 Task: Look for space in Penukonda, India from 9th June, 2023 to 11th June, 2023 for 2 adults in price range Rs.6000 to Rs.10000. Place can be entire place with 2 bedrooms having 2 beds and 1 bathroom. Property type can be house, flat, guest house. Amenities needed are: wifi. Booking option can be shelf check-in. Required host language is English.
Action: Mouse moved to (518, 73)
Screenshot: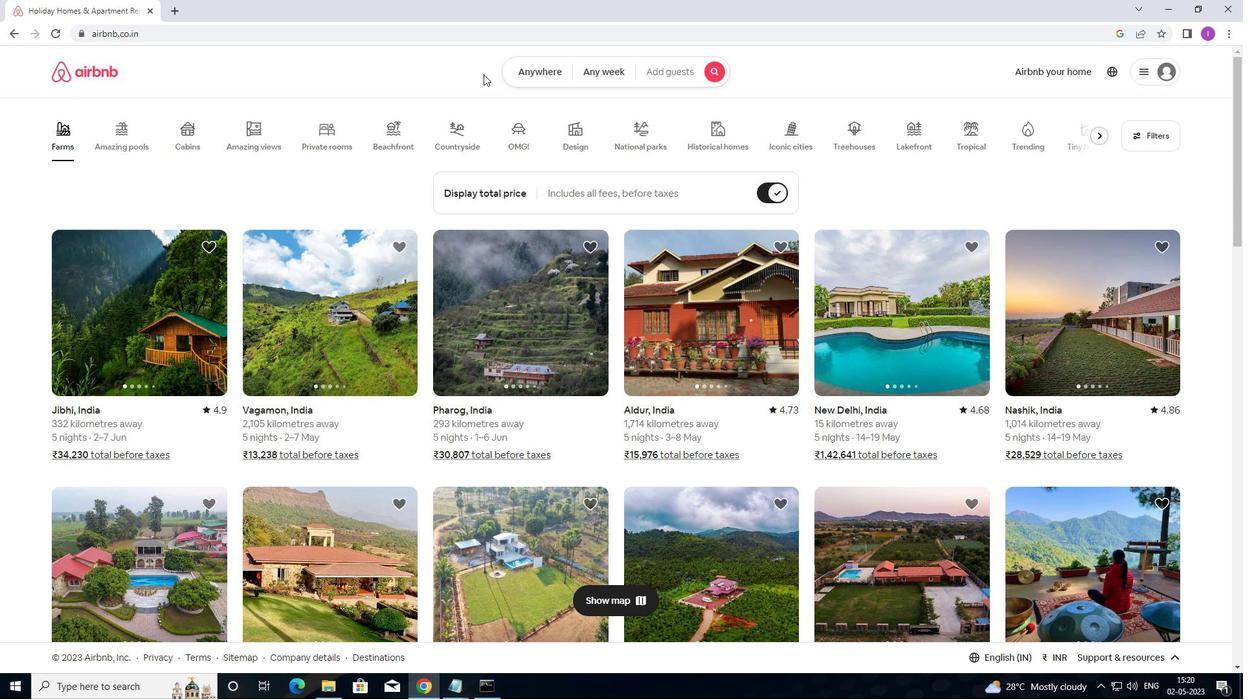 
Action: Mouse pressed left at (518, 73)
Screenshot: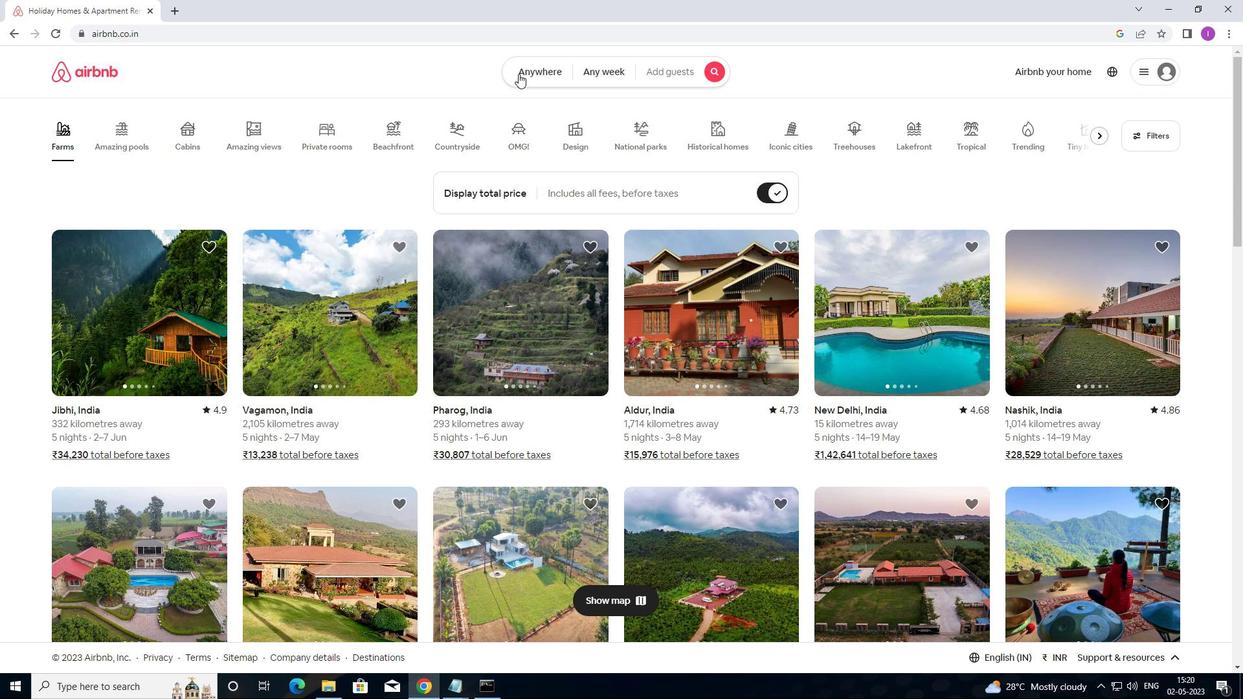 
Action: Mouse moved to (475, 132)
Screenshot: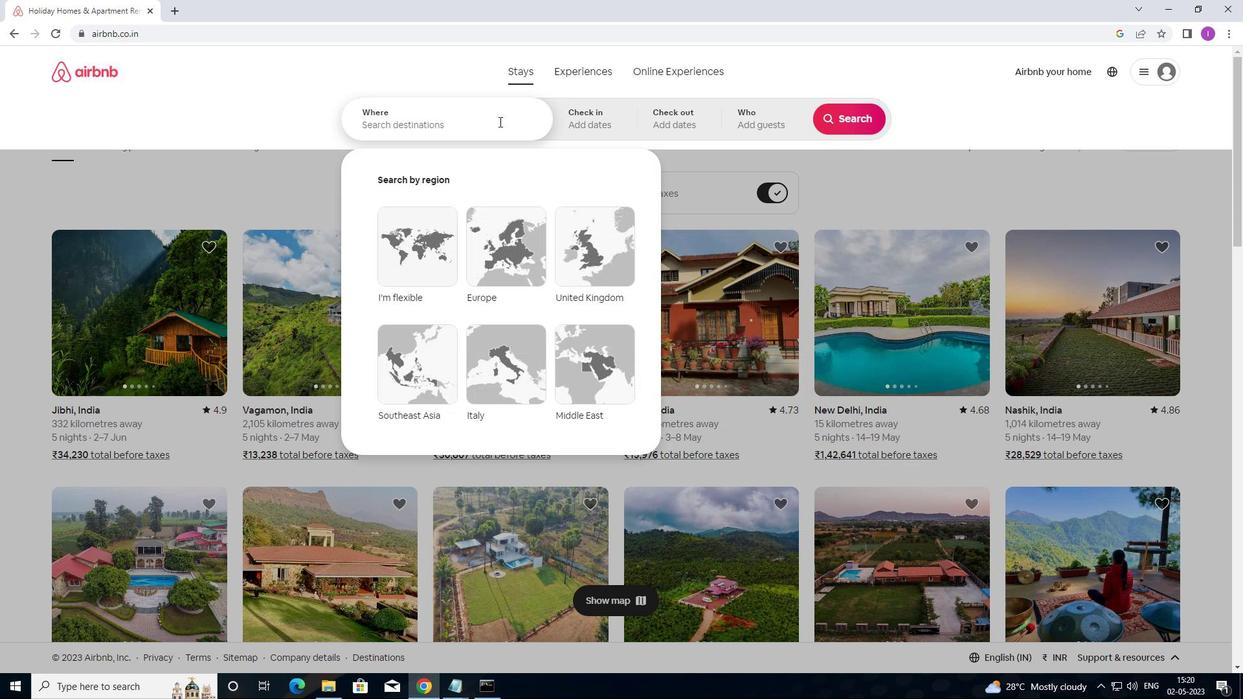 
Action: Mouse pressed left at (475, 132)
Screenshot: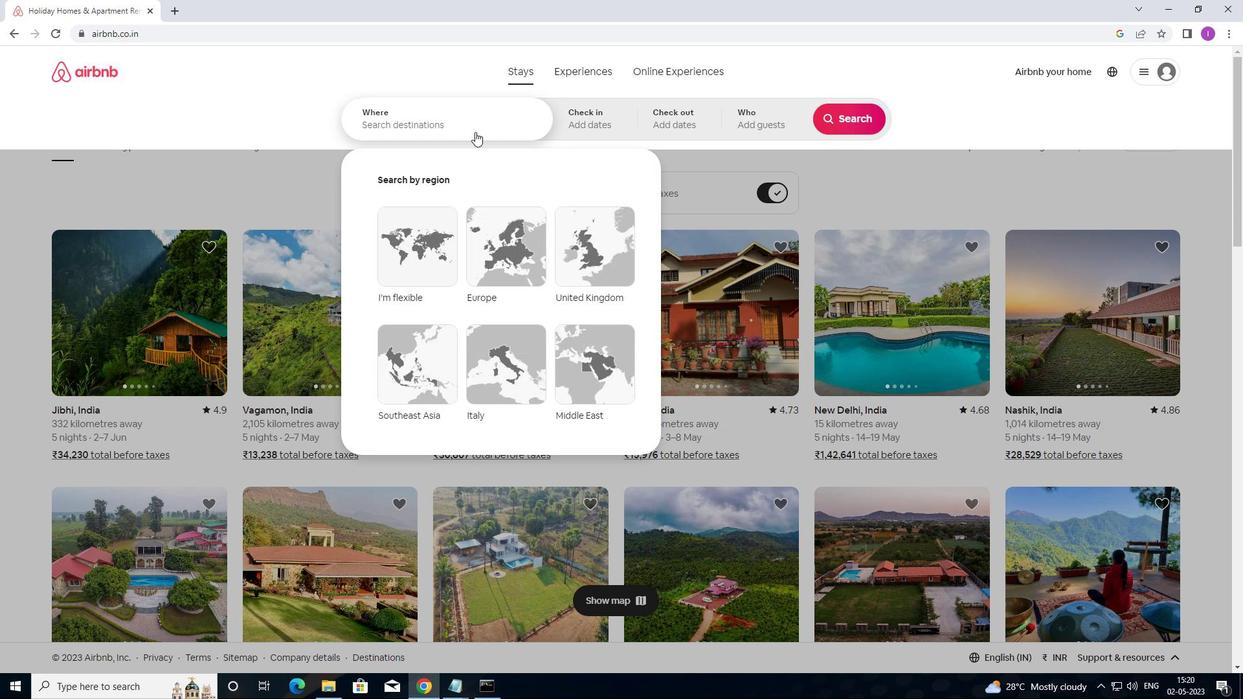
Action: Mouse moved to (433, 159)
Screenshot: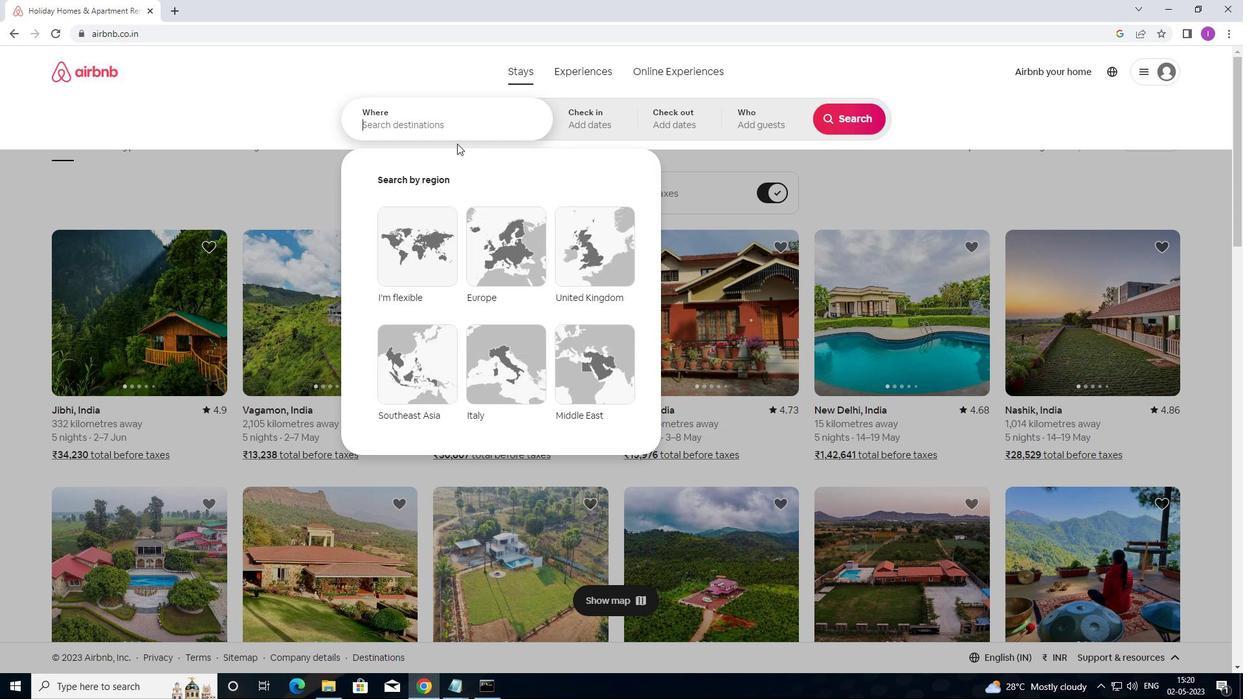 
Action: Key pressed <Key.shift>PENUKONDA,<Key.shift>INDIA
Screenshot: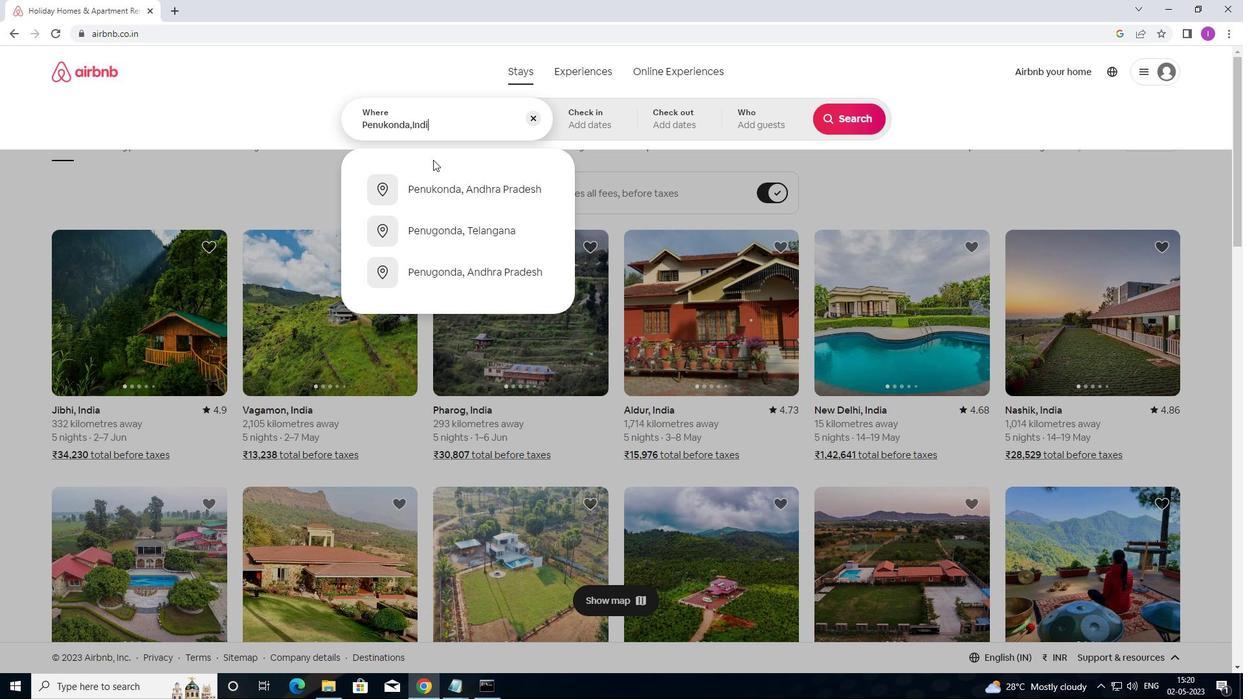 
Action: Mouse moved to (615, 110)
Screenshot: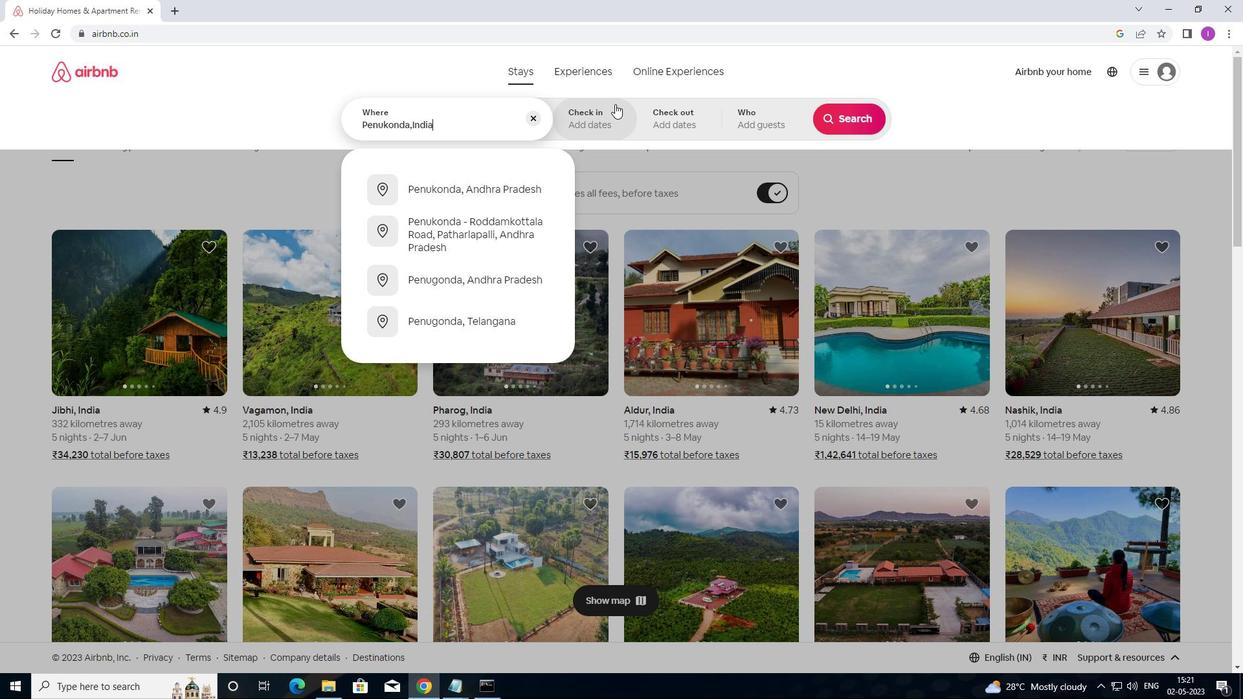 
Action: Mouse pressed left at (615, 110)
Screenshot: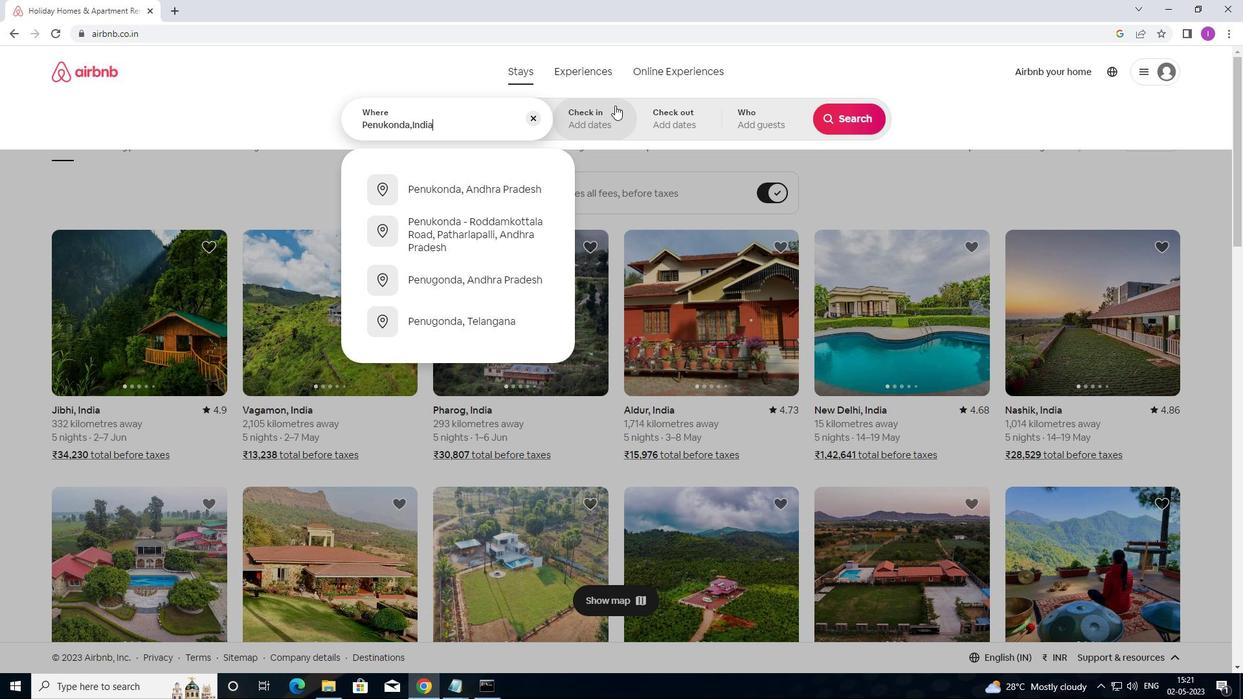 
Action: Mouse moved to (809, 312)
Screenshot: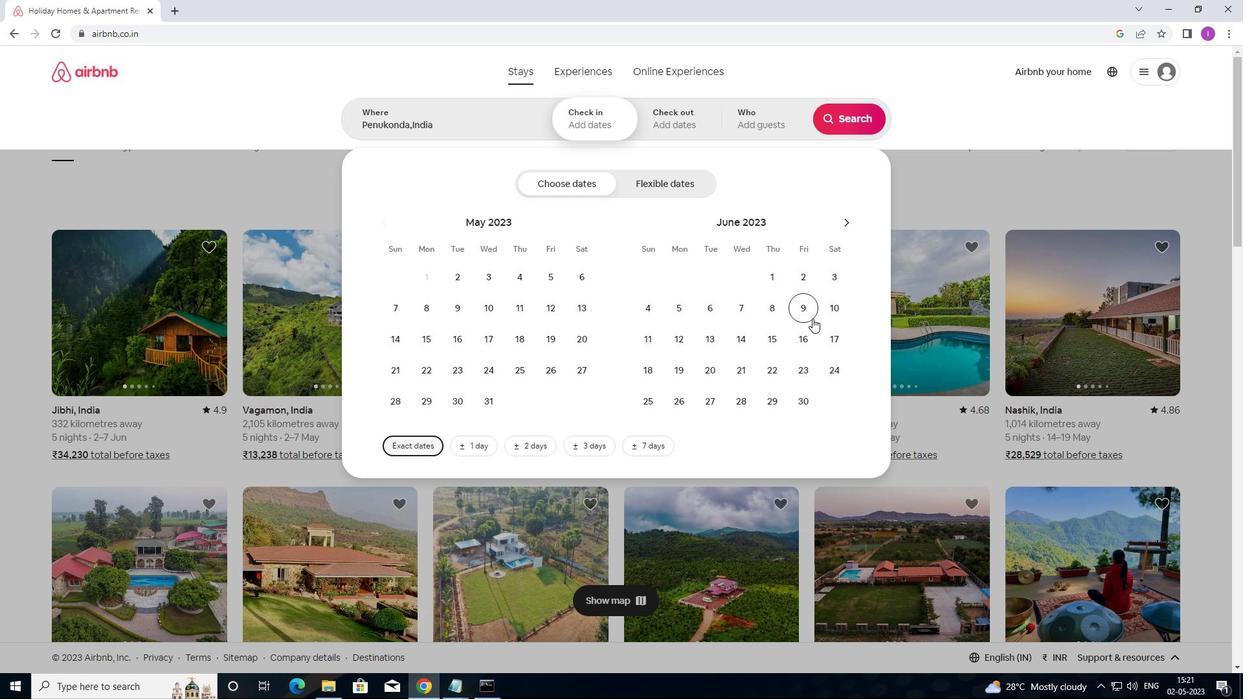 
Action: Mouse pressed left at (809, 312)
Screenshot: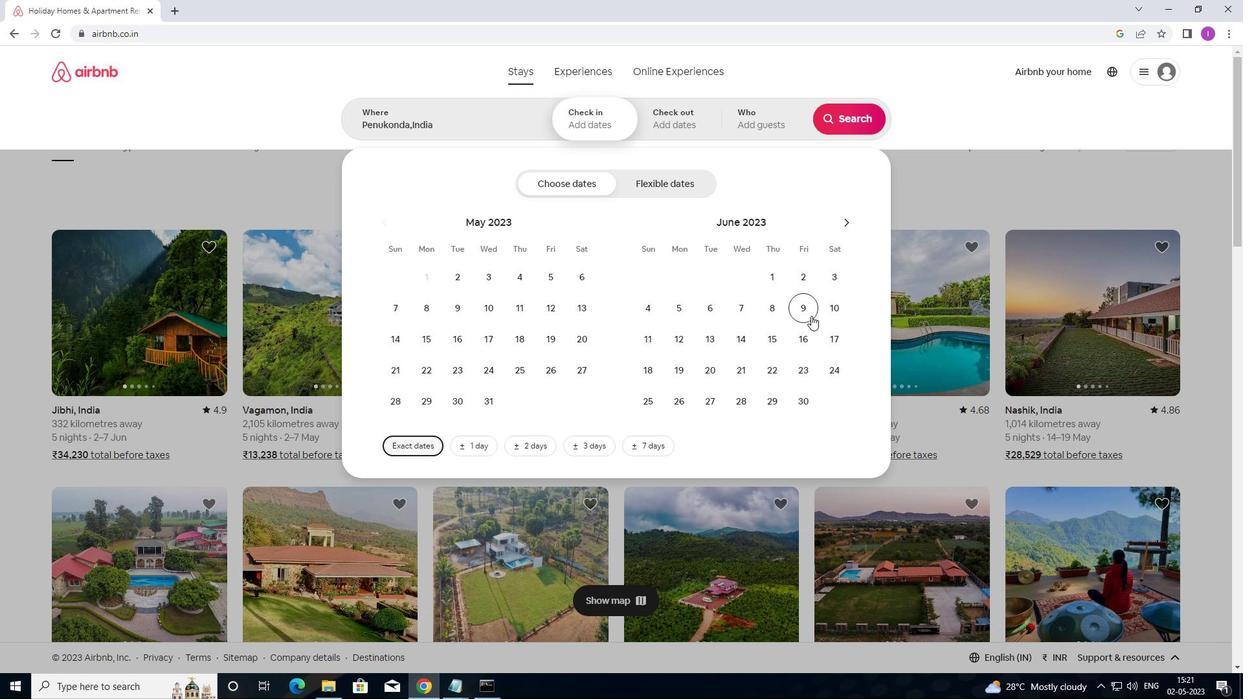 
Action: Mouse moved to (645, 341)
Screenshot: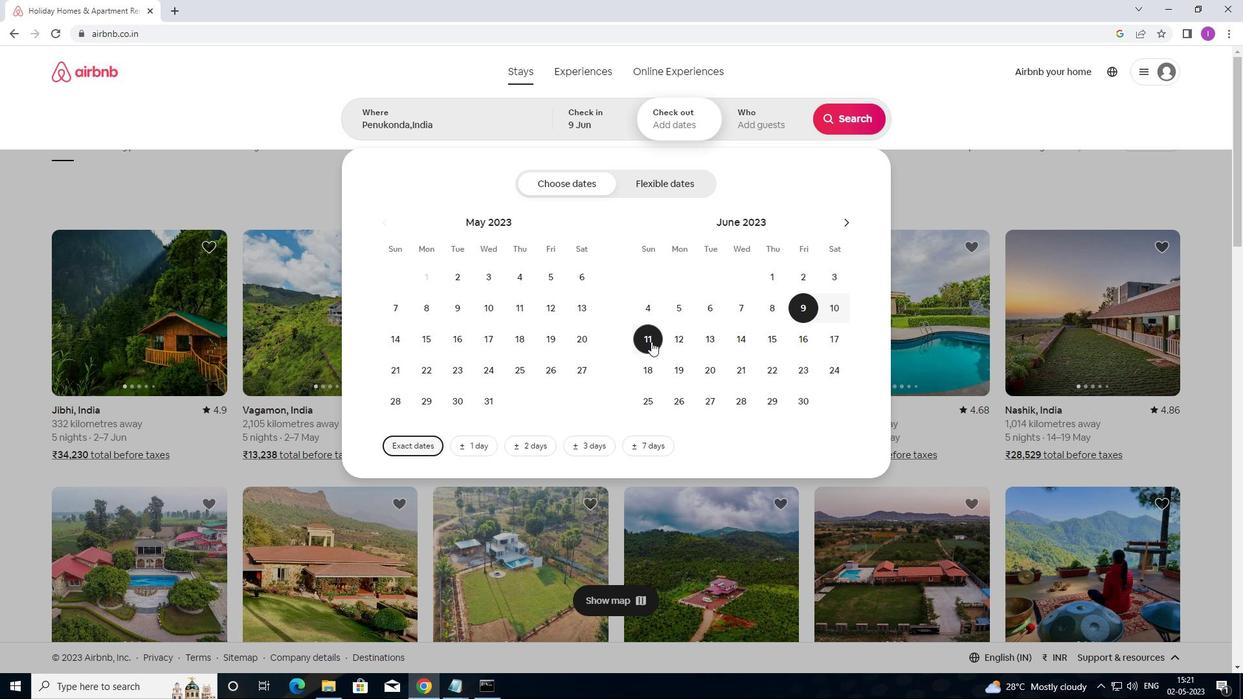 
Action: Mouse pressed left at (645, 341)
Screenshot: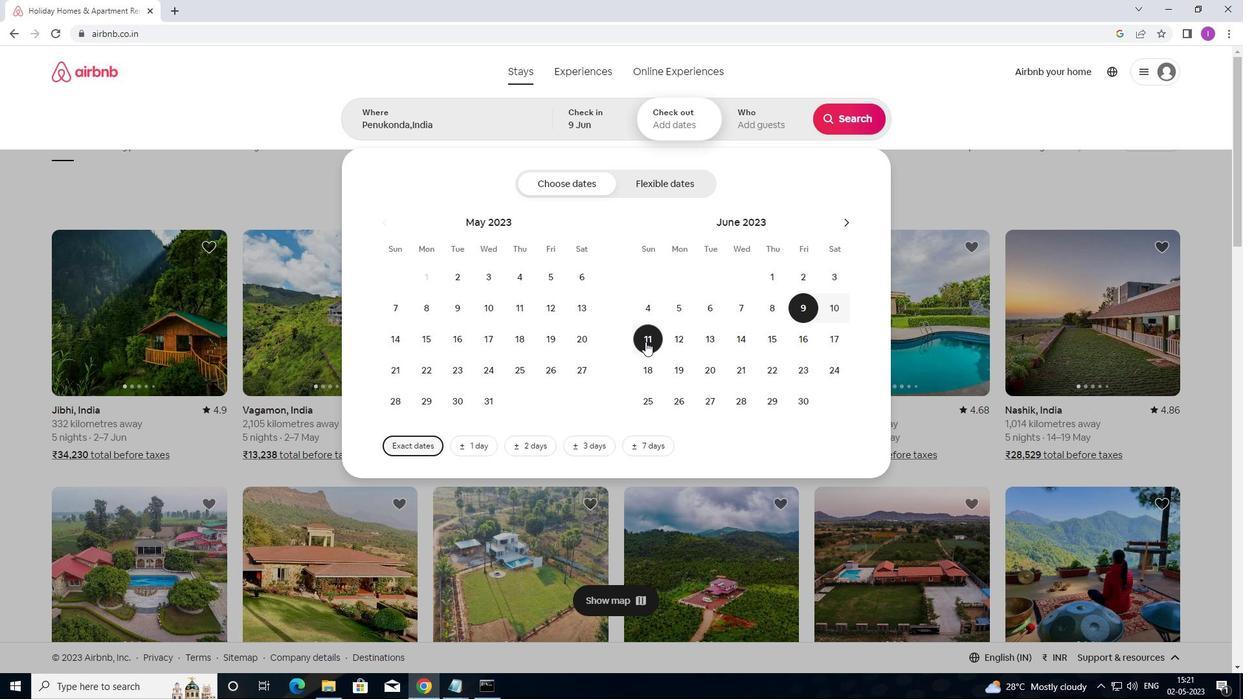 
Action: Mouse moved to (743, 121)
Screenshot: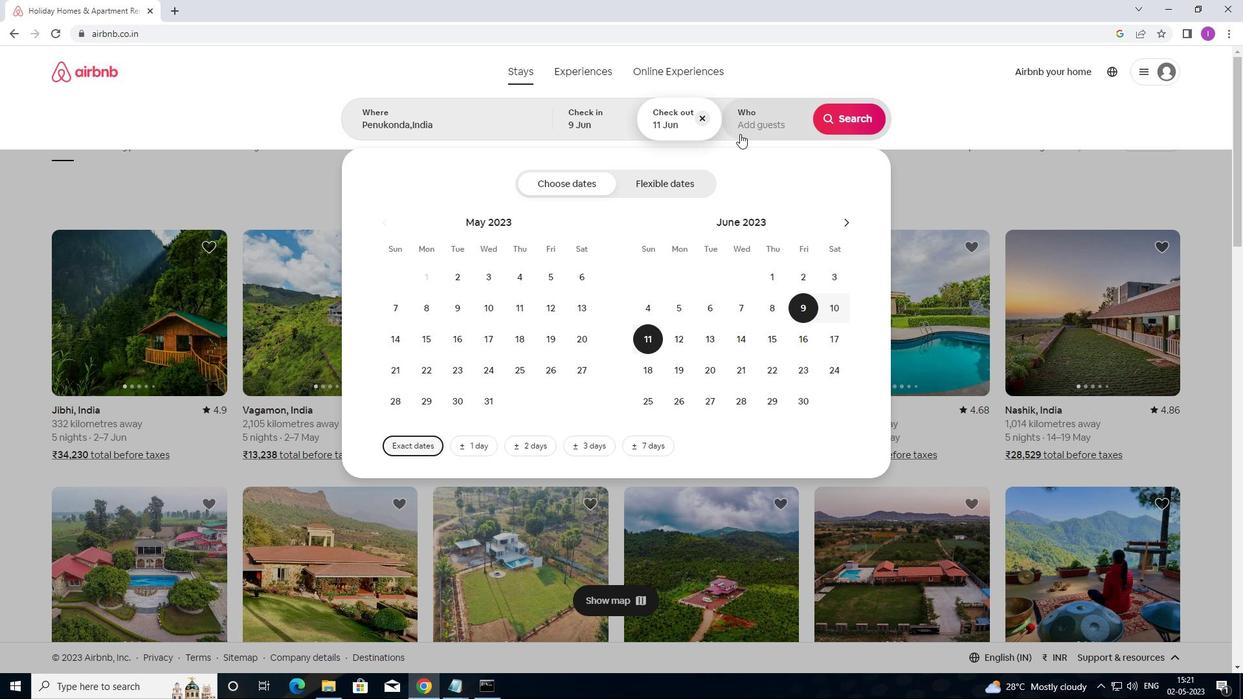 
Action: Mouse pressed left at (743, 121)
Screenshot: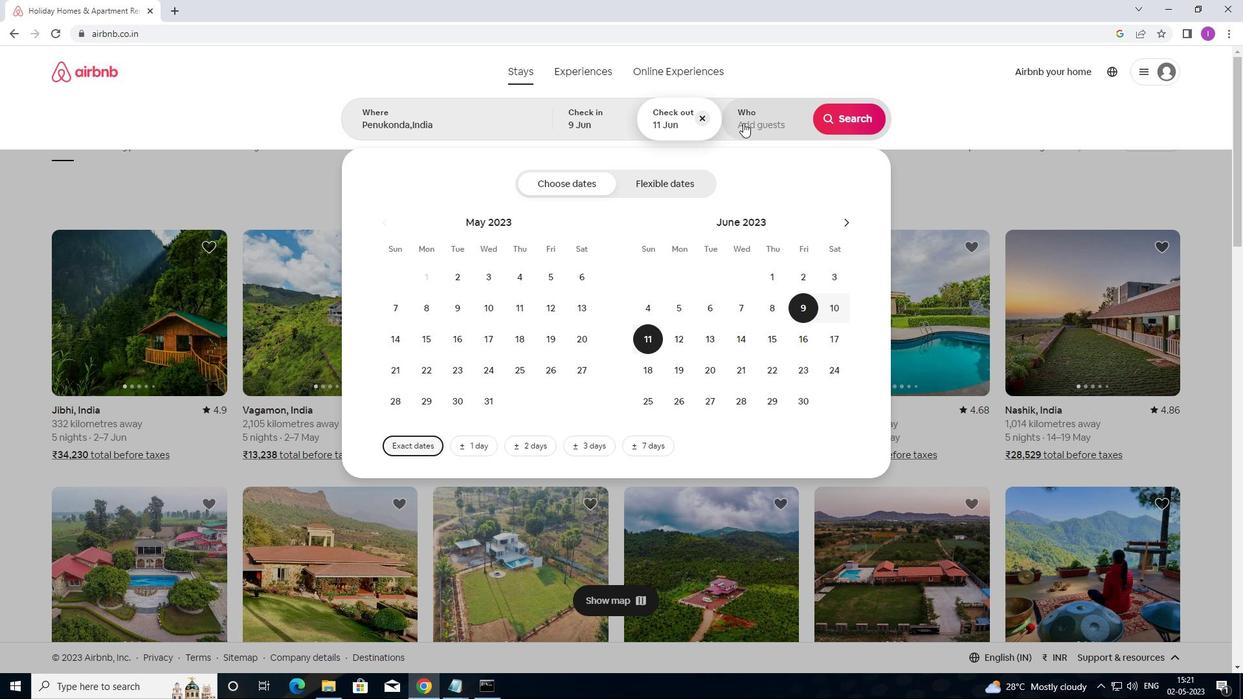 
Action: Mouse moved to (855, 188)
Screenshot: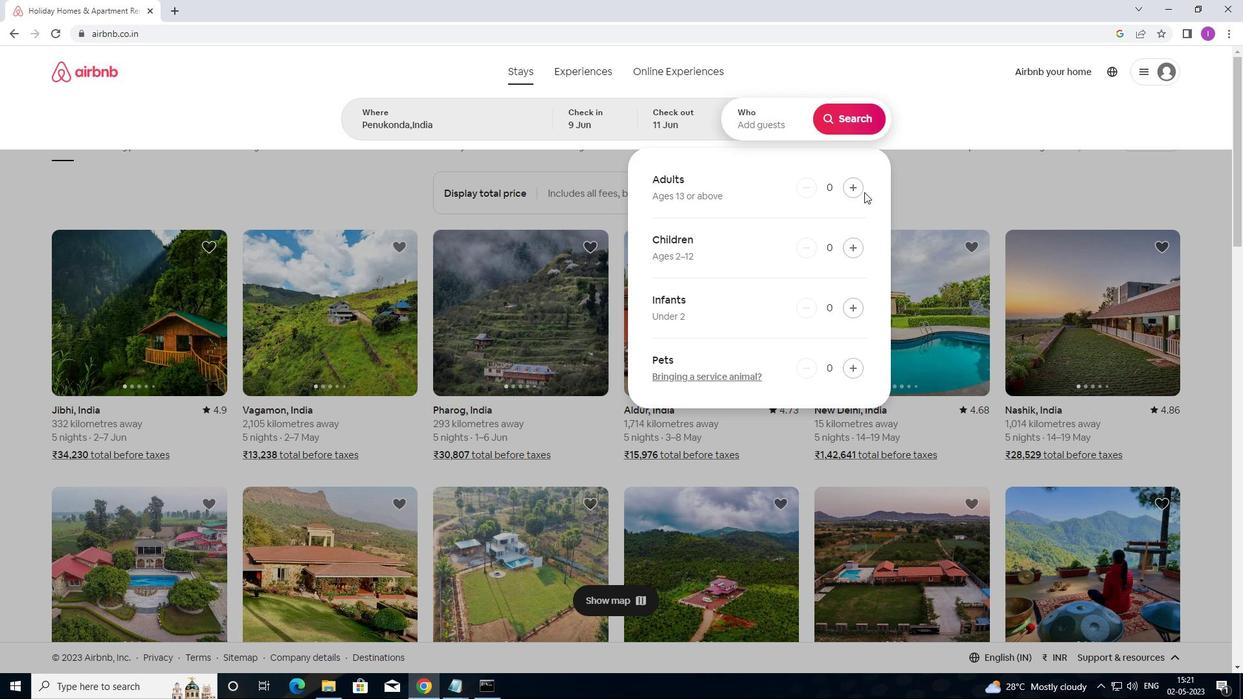 
Action: Mouse pressed left at (855, 188)
Screenshot: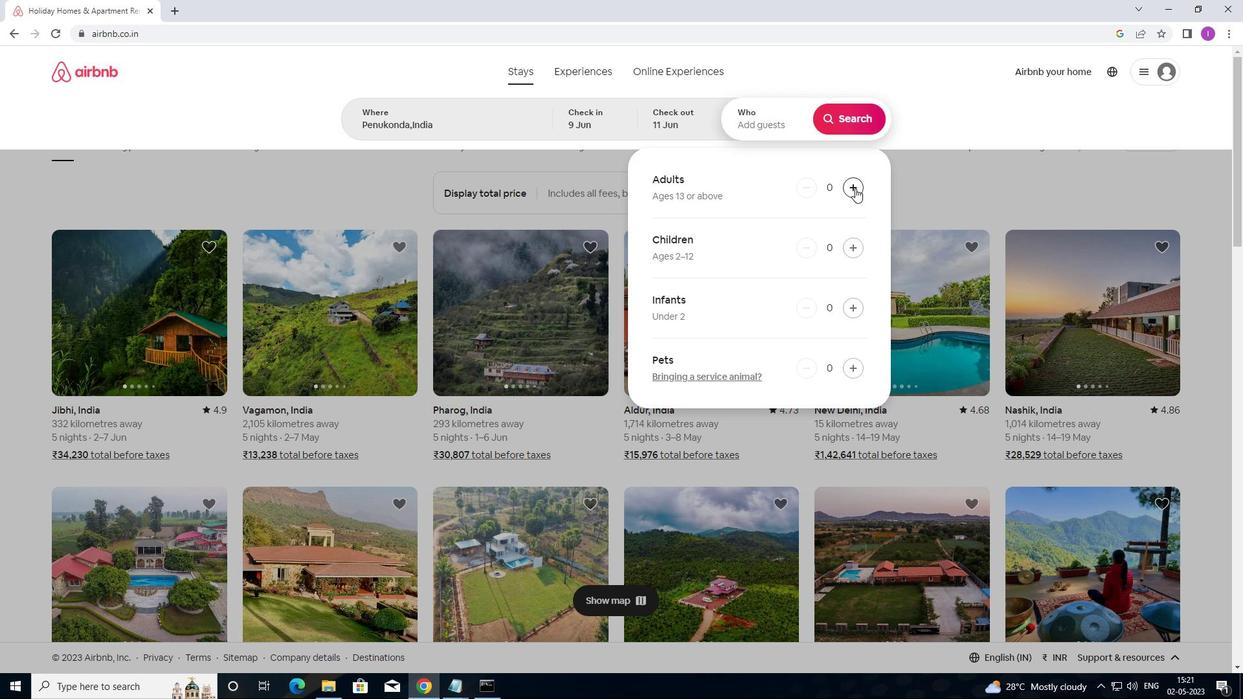
Action: Mouse pressed left at (855, 188)
Screenshot: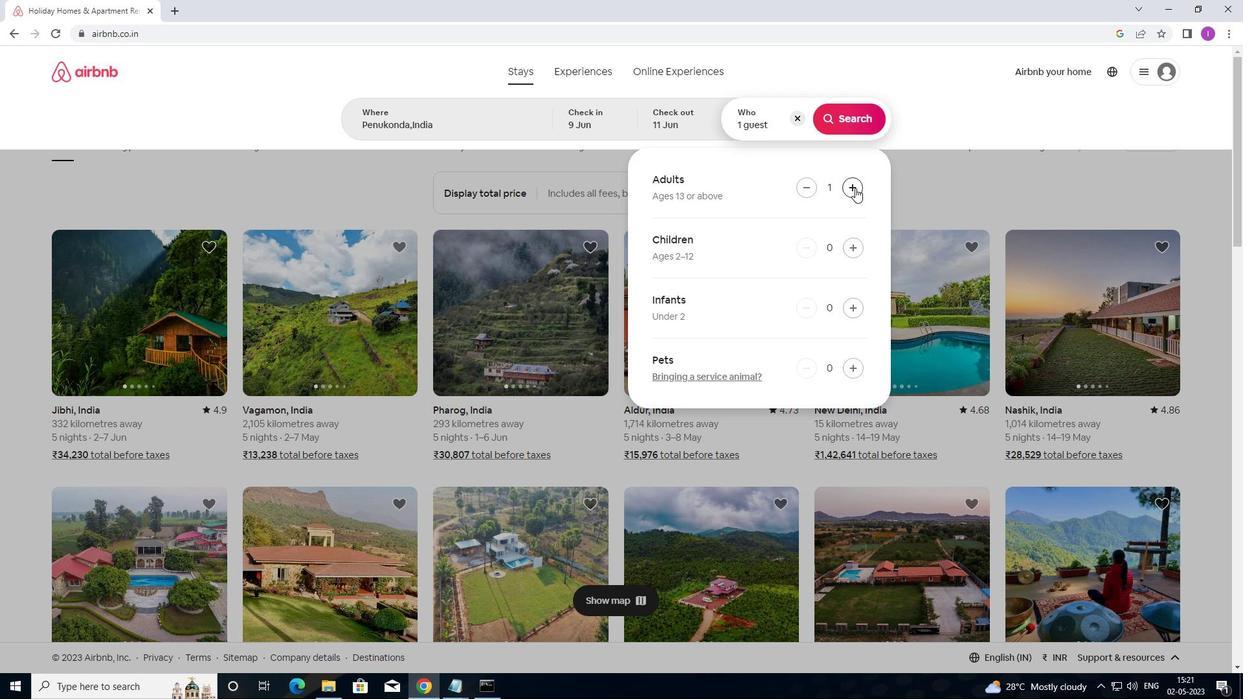 
Action: Mouse moved to (847, 119)
Screenshot: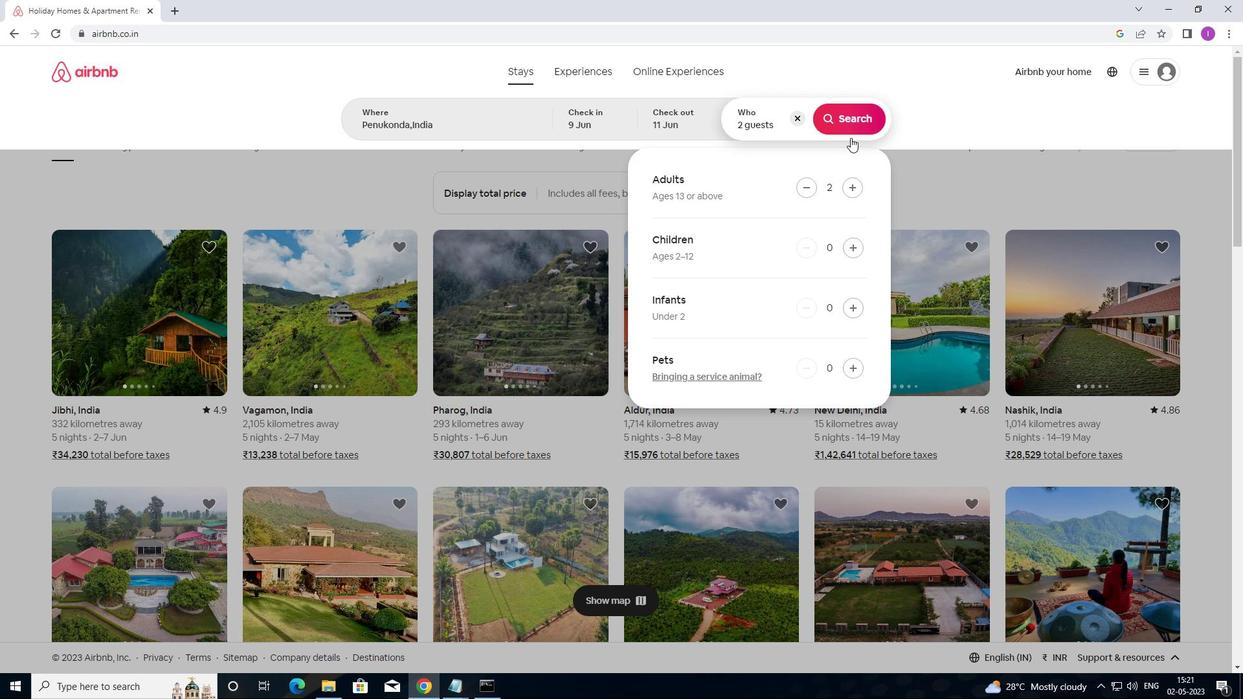 
Action: Mouse pressed left at (847, 119)
Screenshot: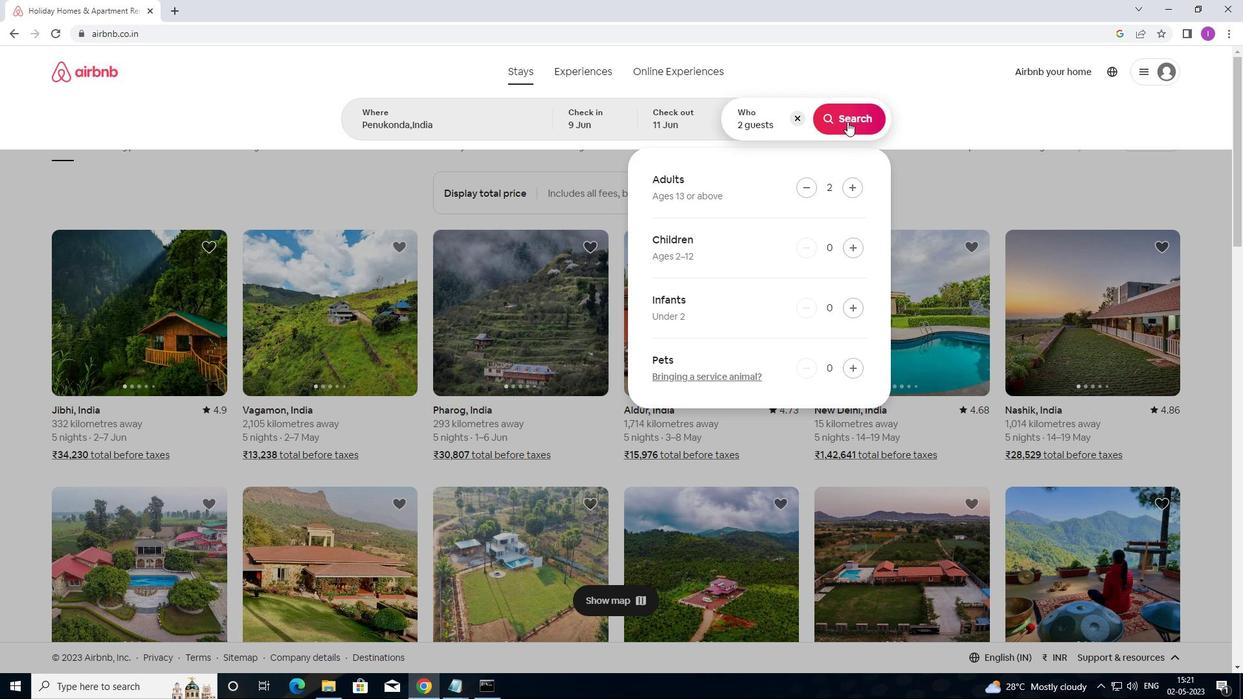 
Action: Mouse moved to (1173, 123)
Screenshot: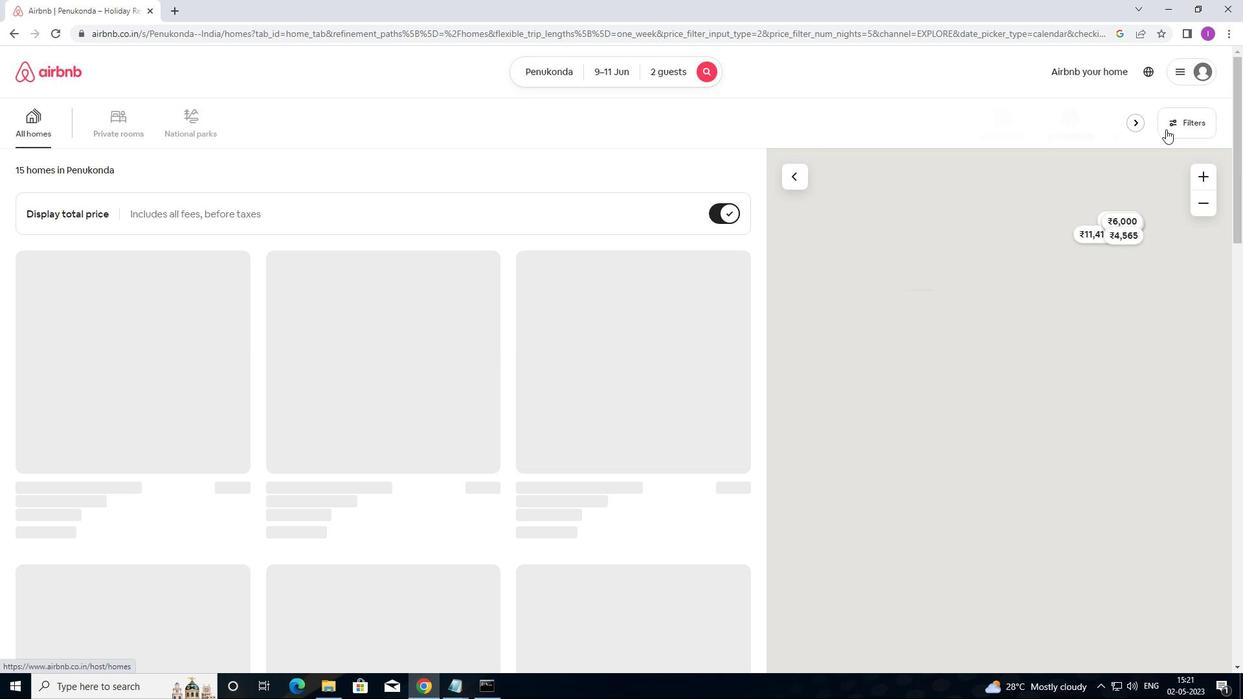 
Action: Mouse pressed left at (1173, 123)
Screenshot: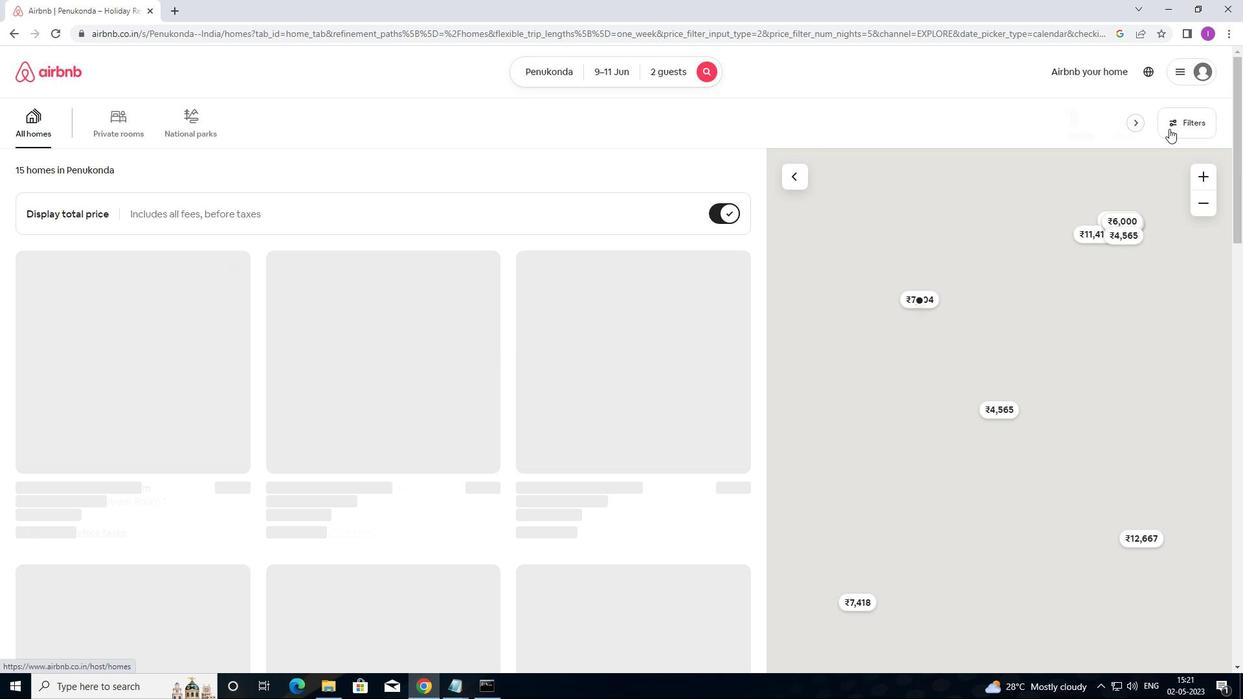 
Action: Mouse moved to (463, 290)
Screenshot: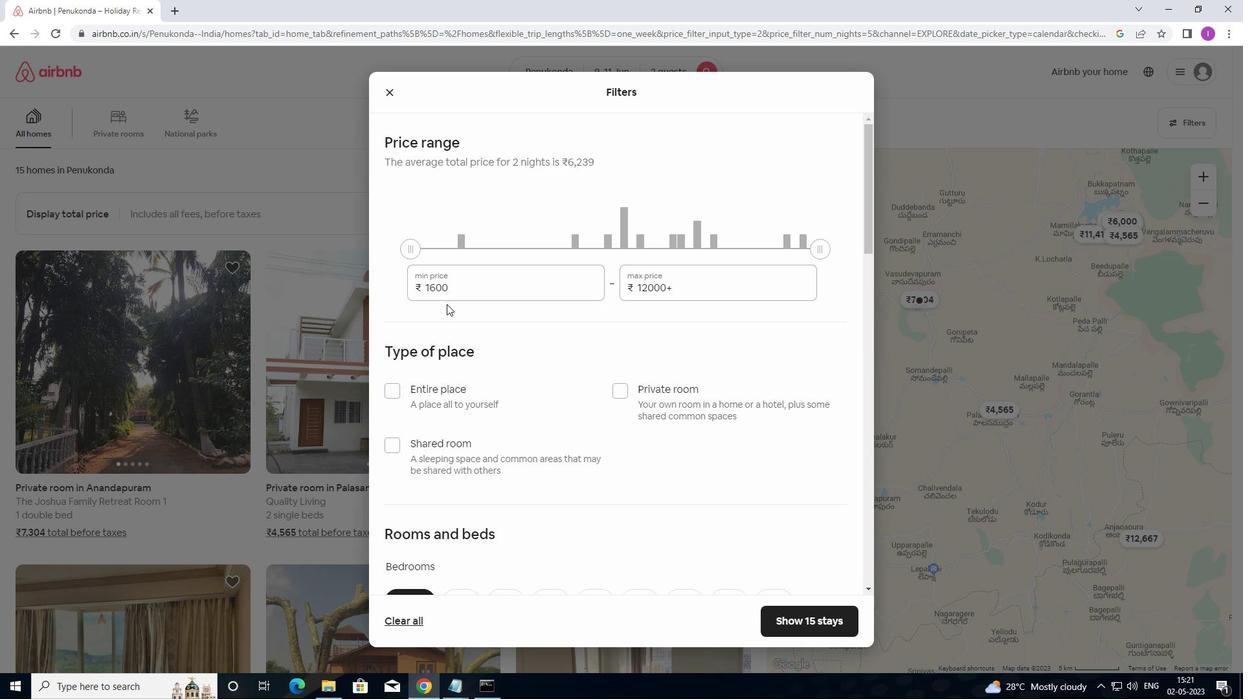 
Action: Mouse pressed left at (463, 290)
Screenshot: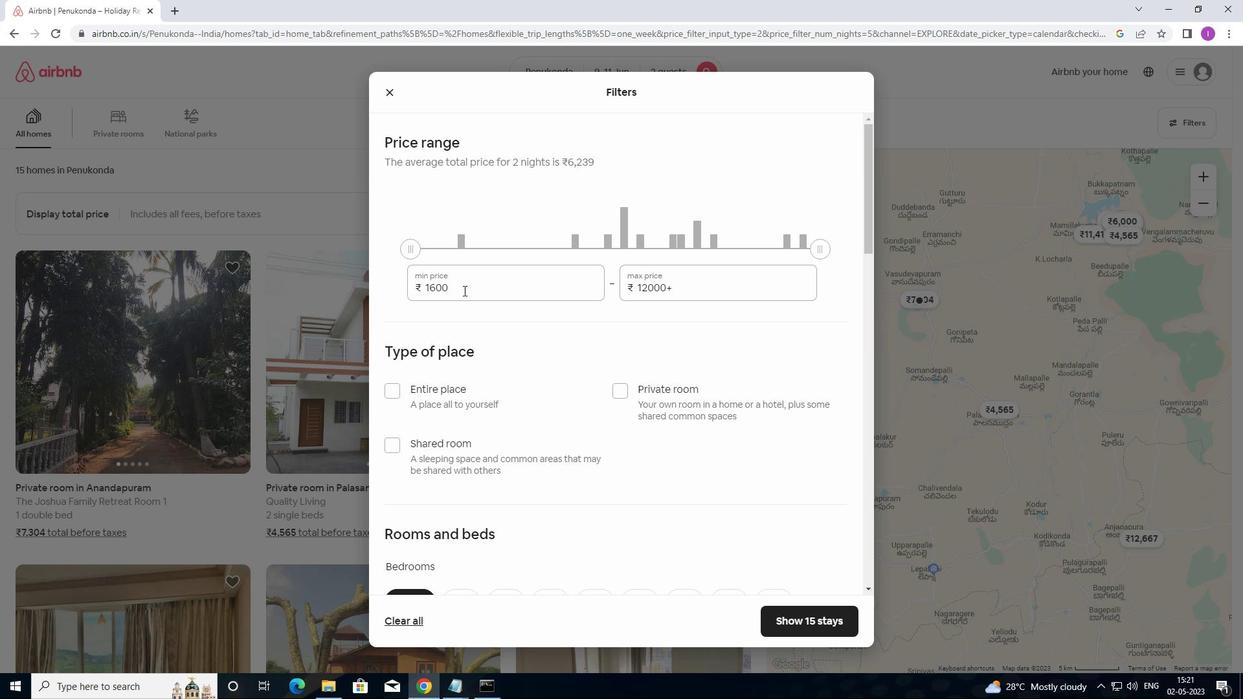 
Action: Mouse moved to (417, 279)
Screenshot: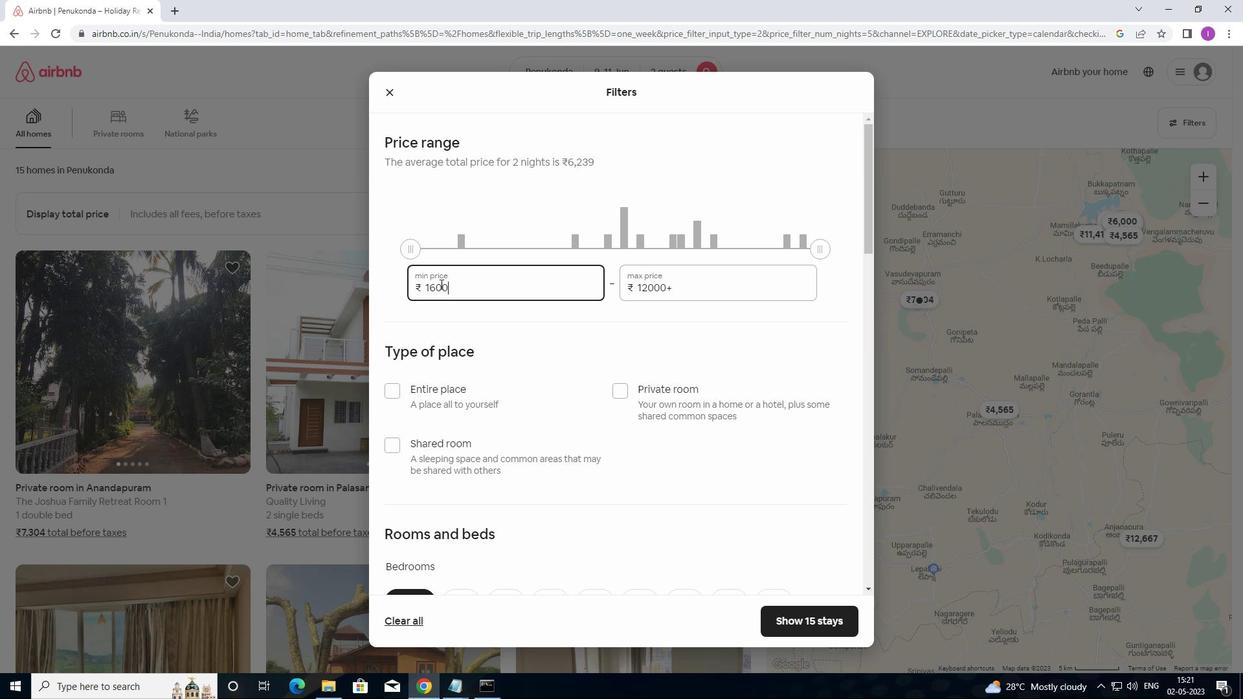 
Action: Key pressed 6000
Screenshot: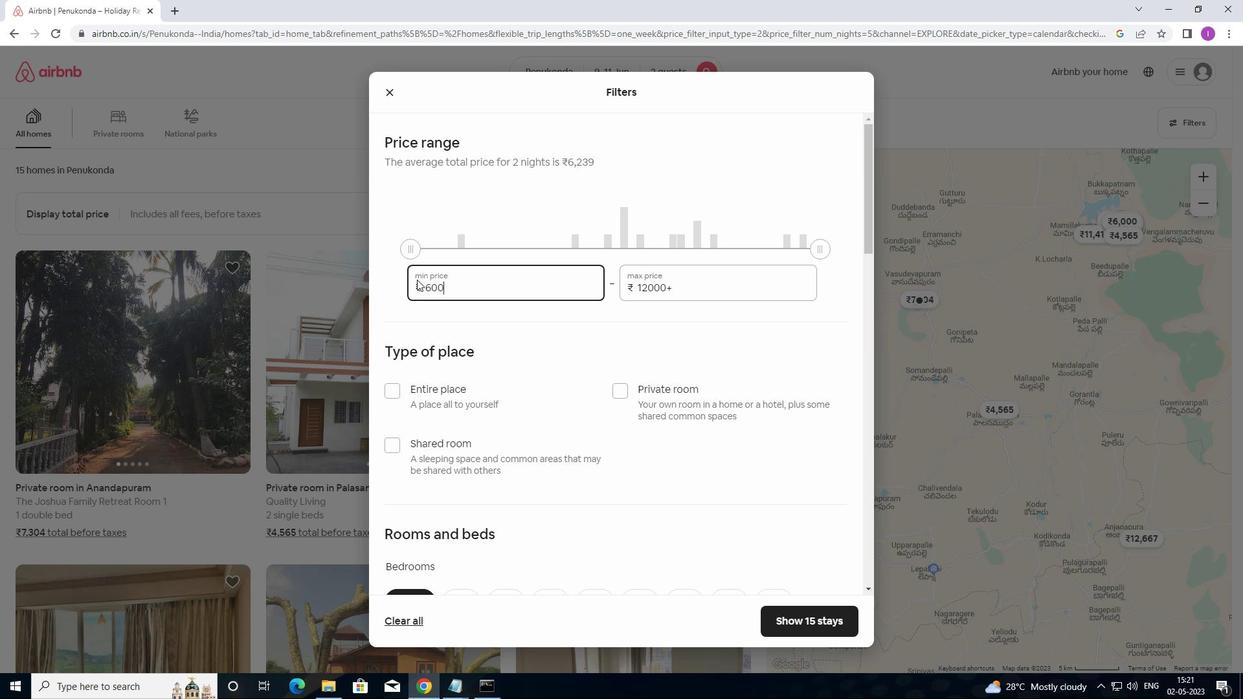 
Action: Mouse moved to (689, 286)
Screenshot: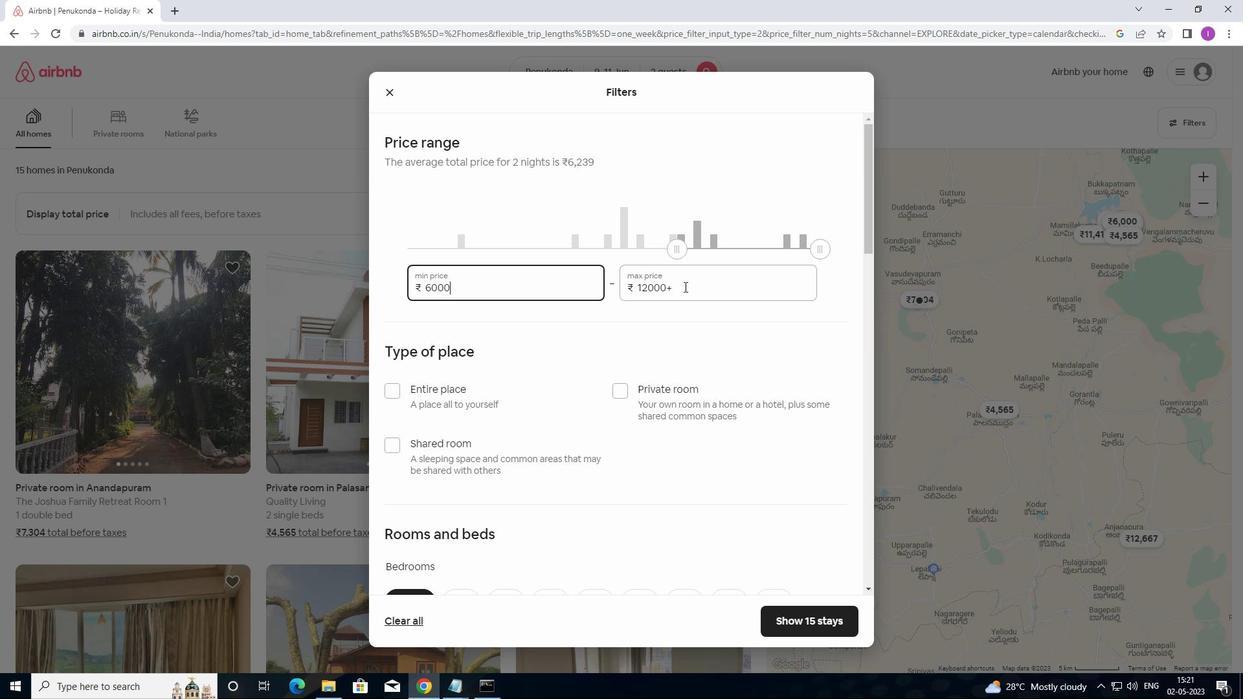 
Action: Mouse pressed left at (689, 286)
Screenshot: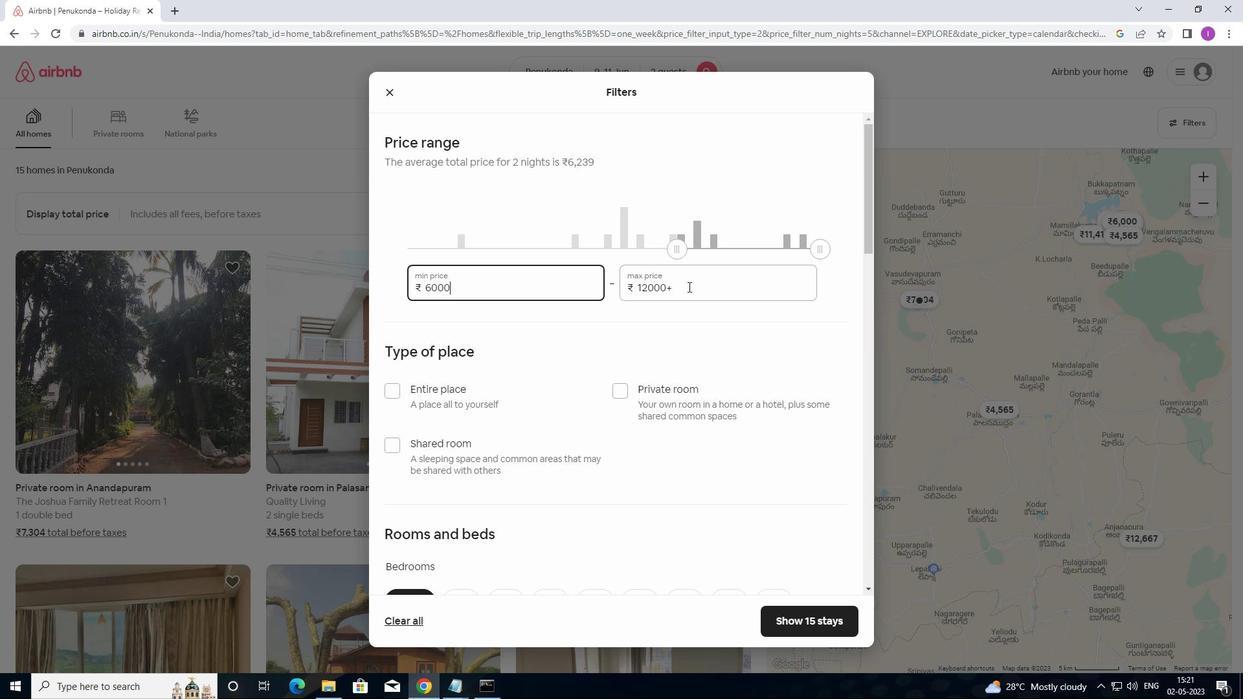 
Action: Mouse moved to (624, 297)
Screenshot: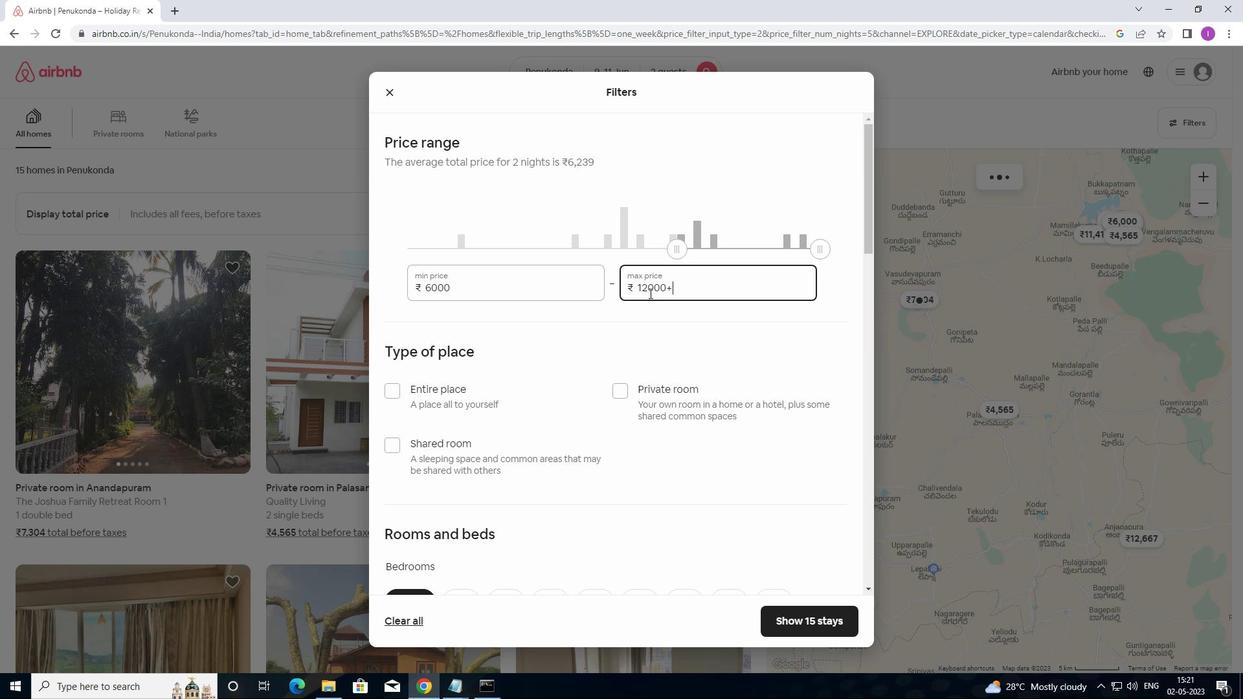
Action: Key pressed 10000
Screenshot: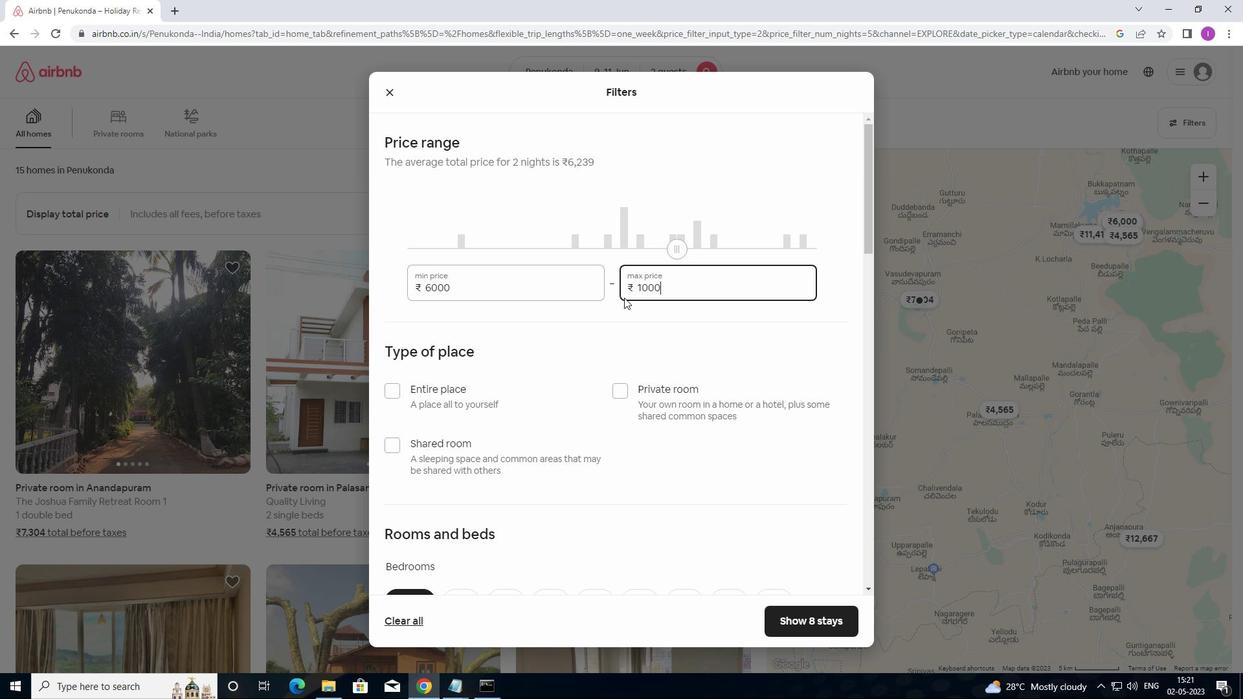 
Action: Mouse moved to (387, 389)
Screenshot: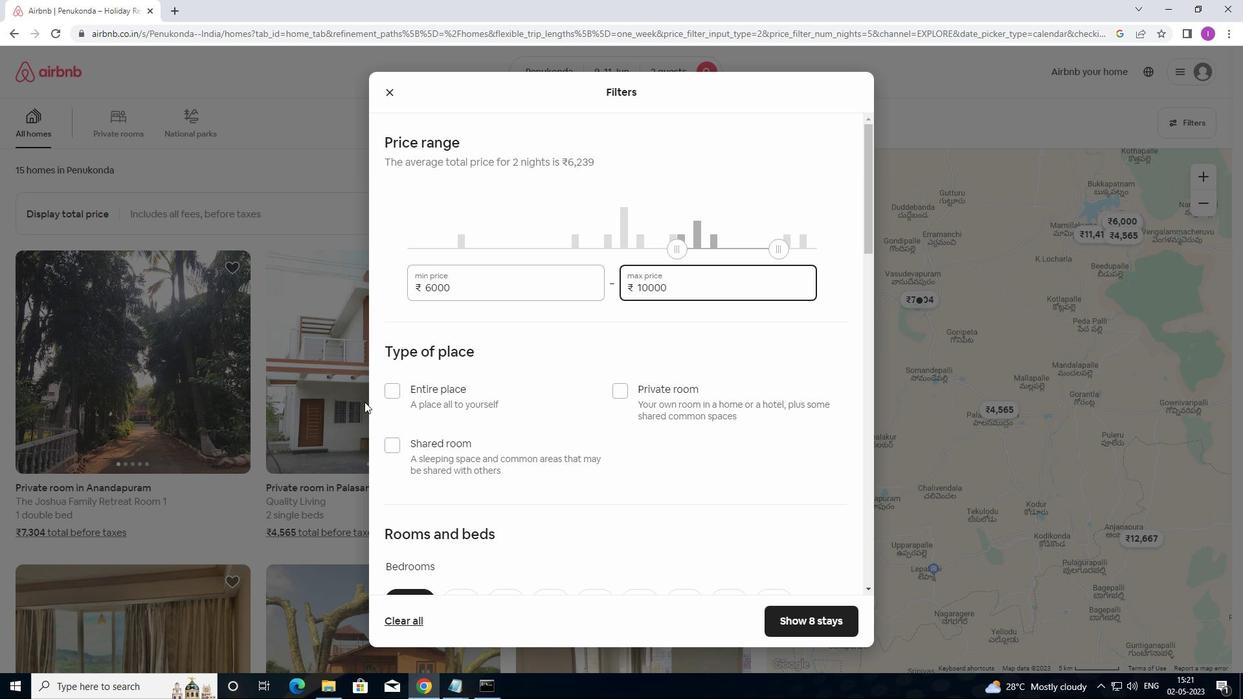 
Action: Mouse pressed left at (387, 389)
Screenshot: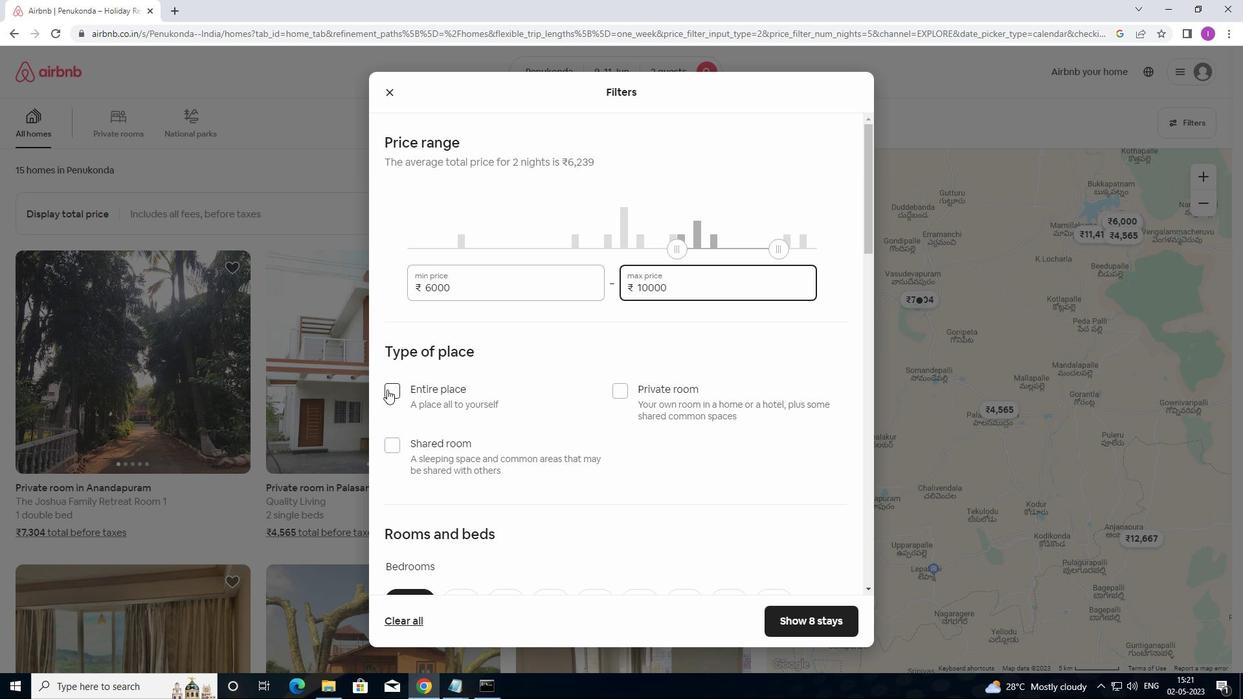 
Action: Mouse moved to (468, 424)
Screenshot: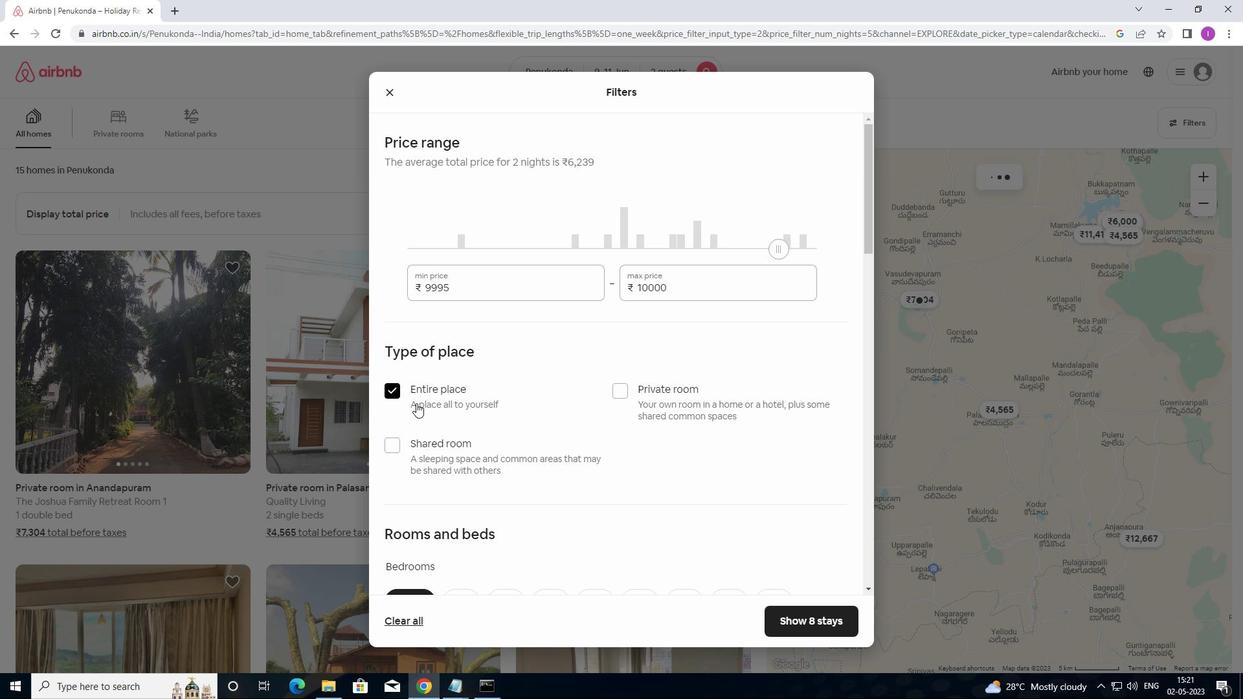 
Action: Mouse scrolled (468, 424) with delta (0, 0)
Screenshot: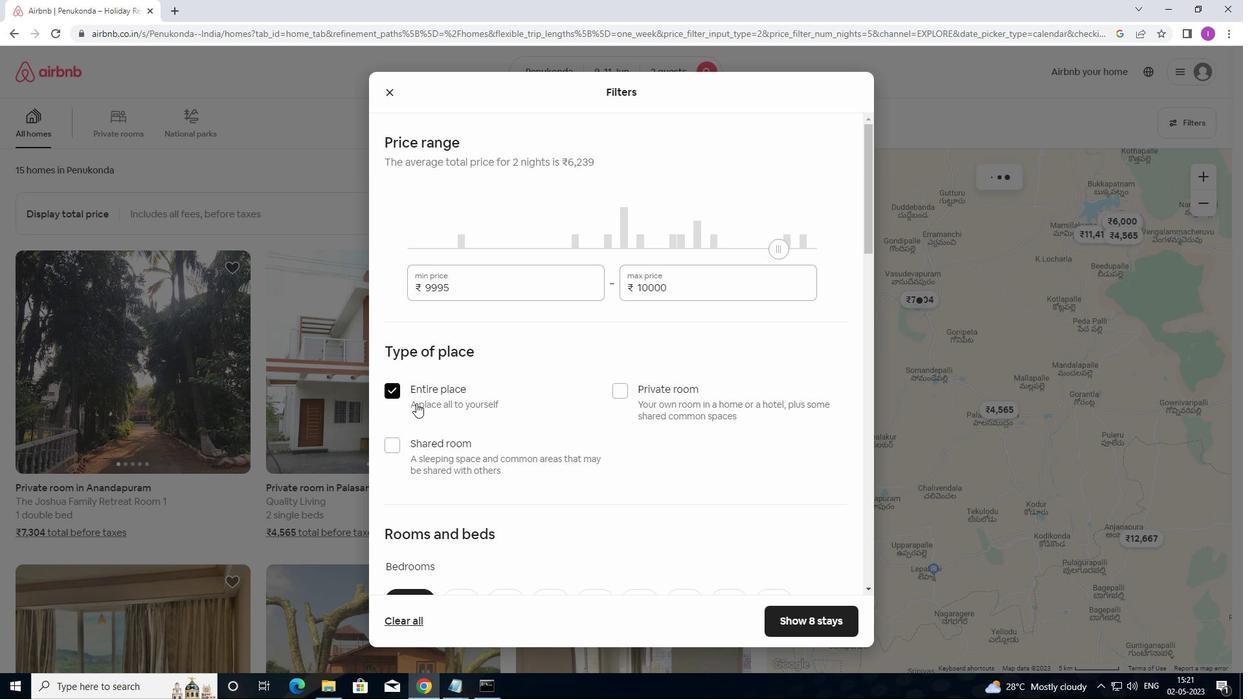 
Action: Mouse moved to (469, 426)
Screenshot: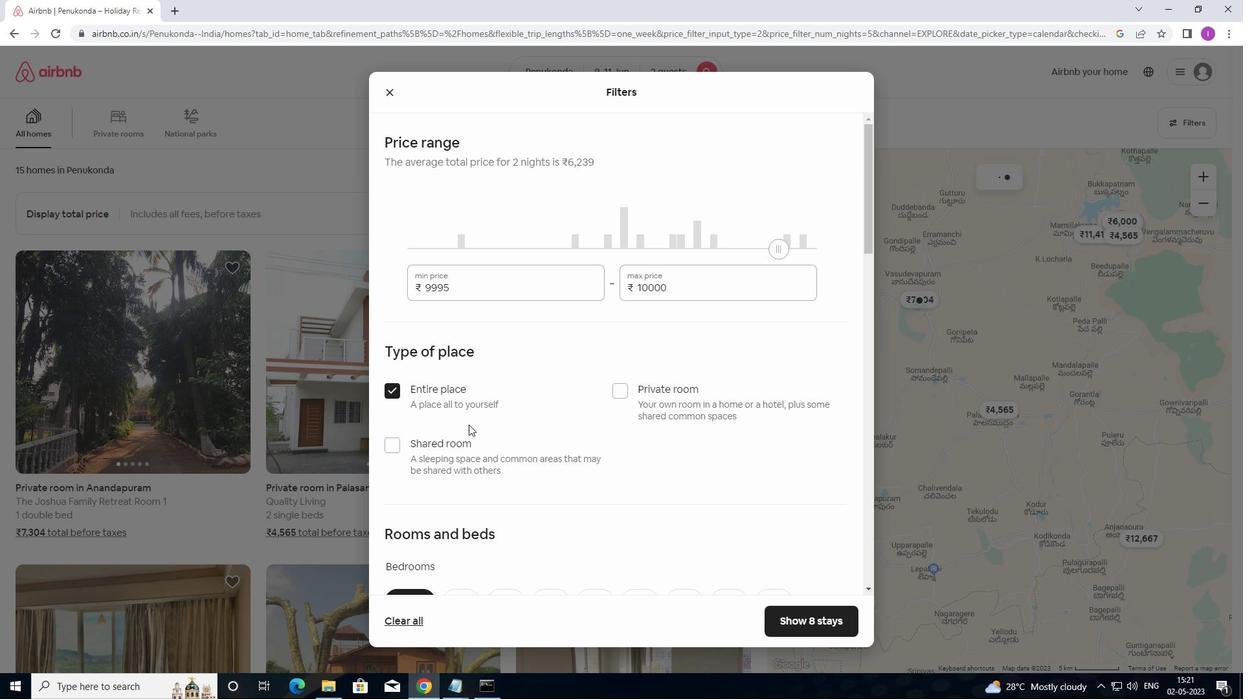 
Action: Mouse scrolled (469, 426) with delta (0, 0)
Screenshot: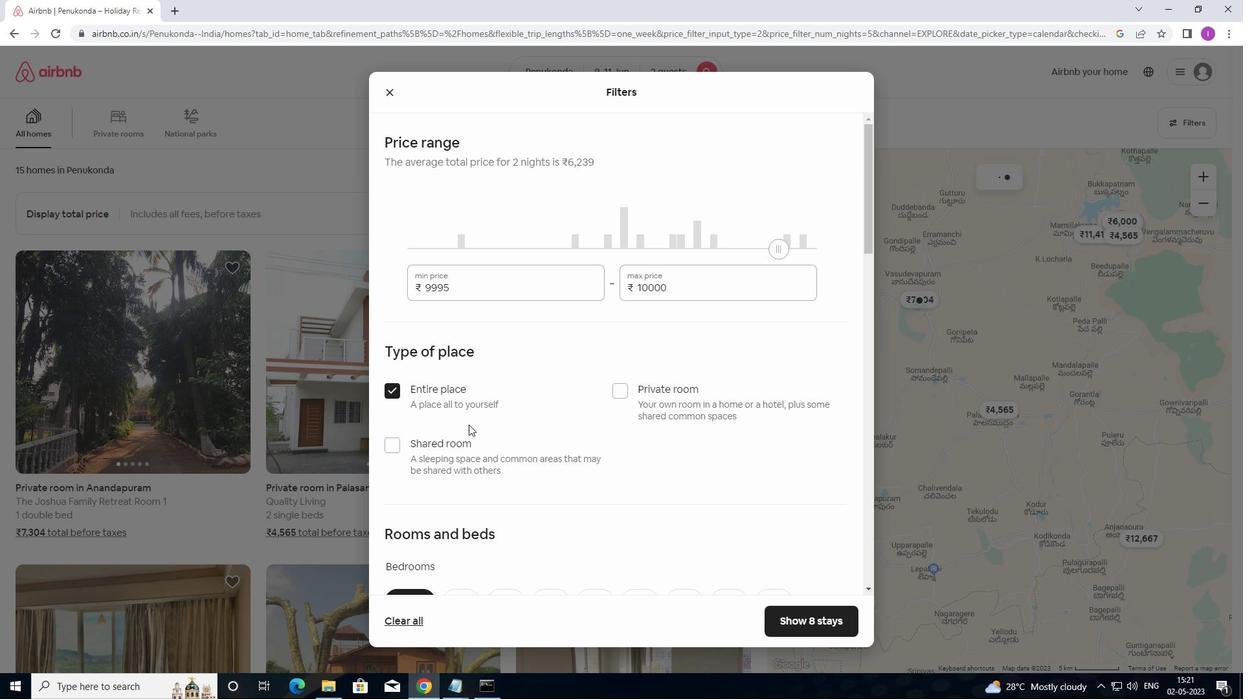 
Action: Mouse moved to (469, 427)
Screenshot: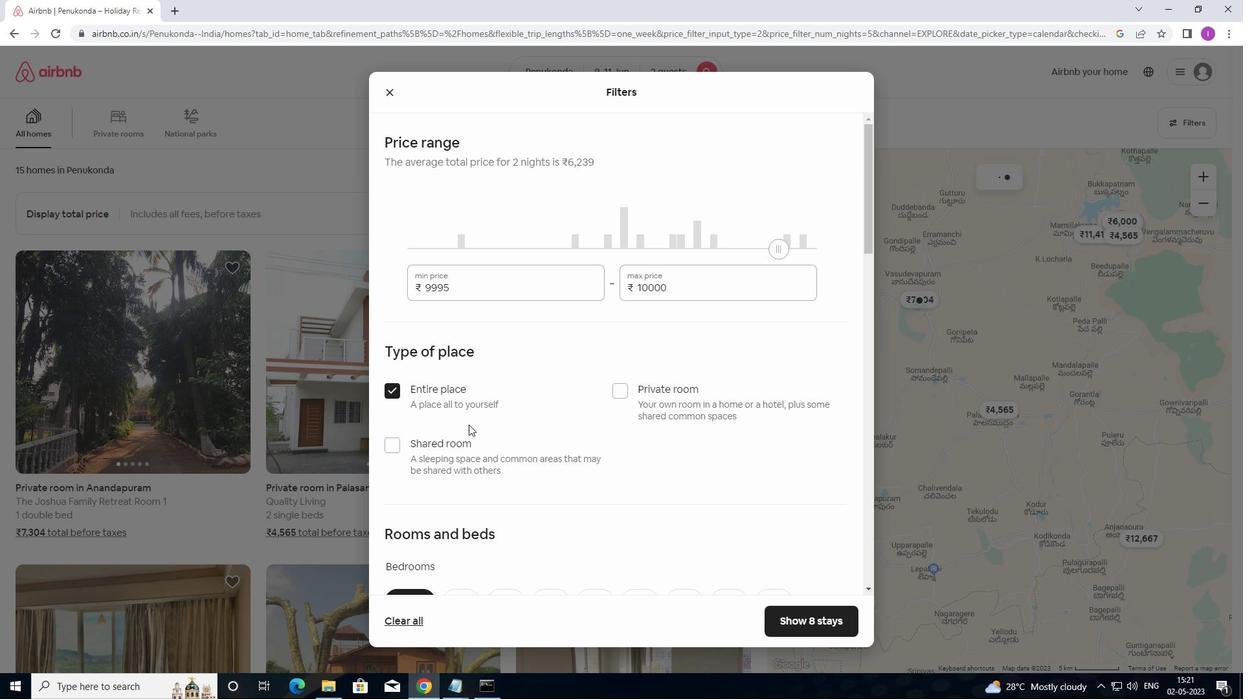 
Action: Mouse scrolled (469, 426) with delta (0, 0)
Screenshot: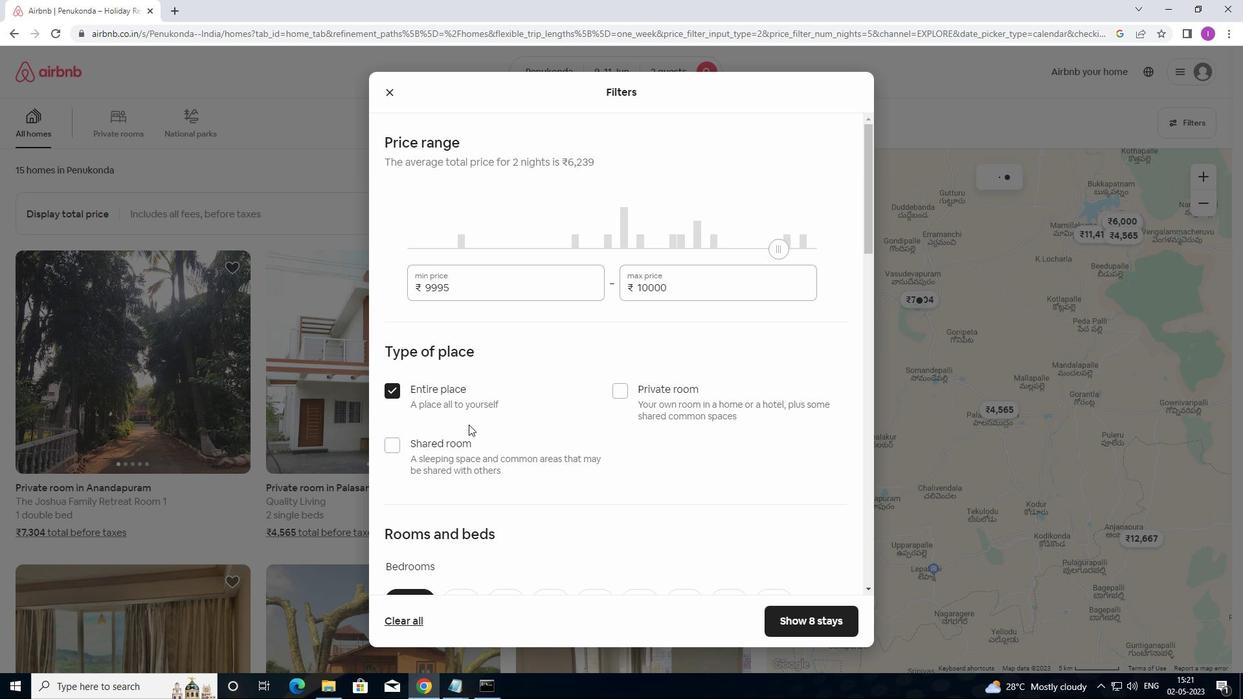 
Action: Mouse scrolled (469, 426) with delta (0, 0)
Screenshot: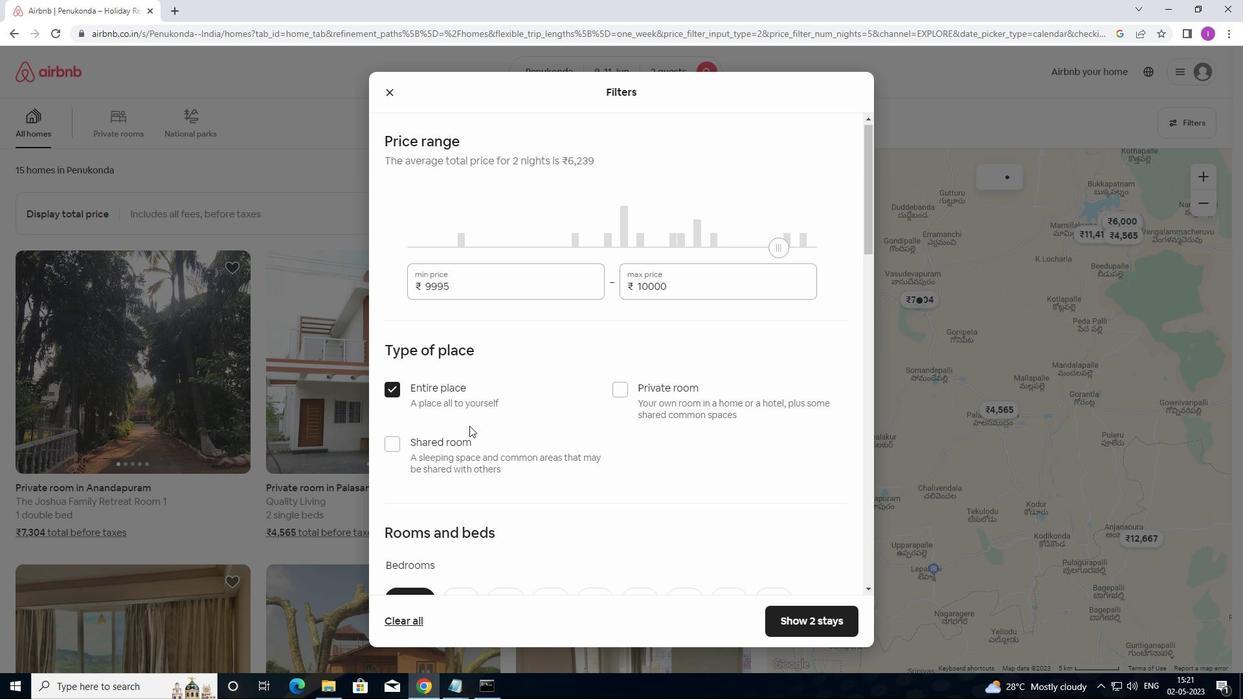 
Action: Mouse moved to (469, 428)
Screenshot: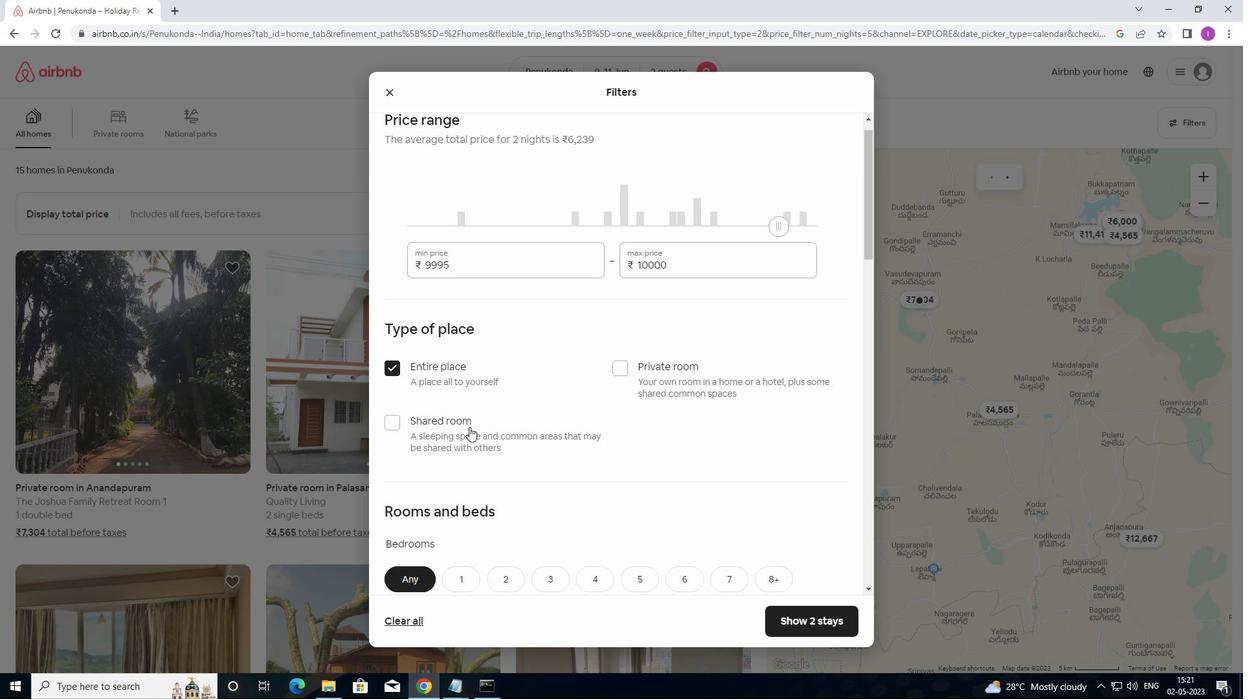 
Action: Mouse scrolled (469, 427) with delta (0, 0)
Screenshot: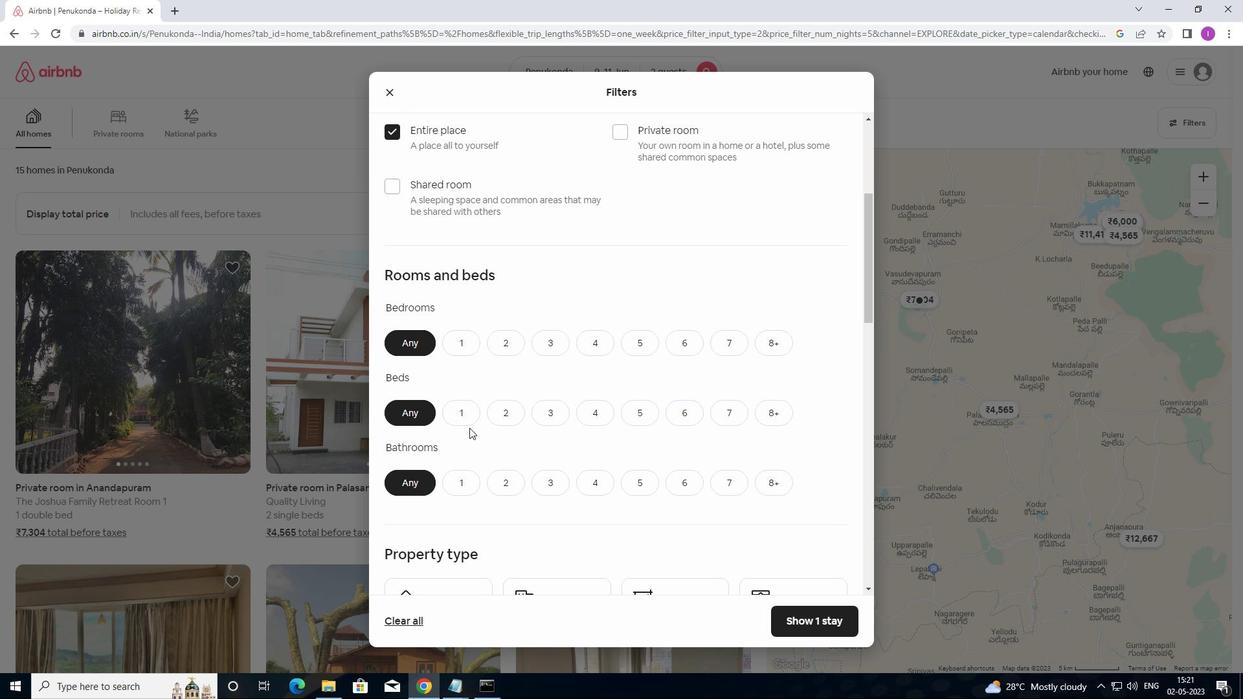
Action: Mouse moved to (503, 280)
Screenshot: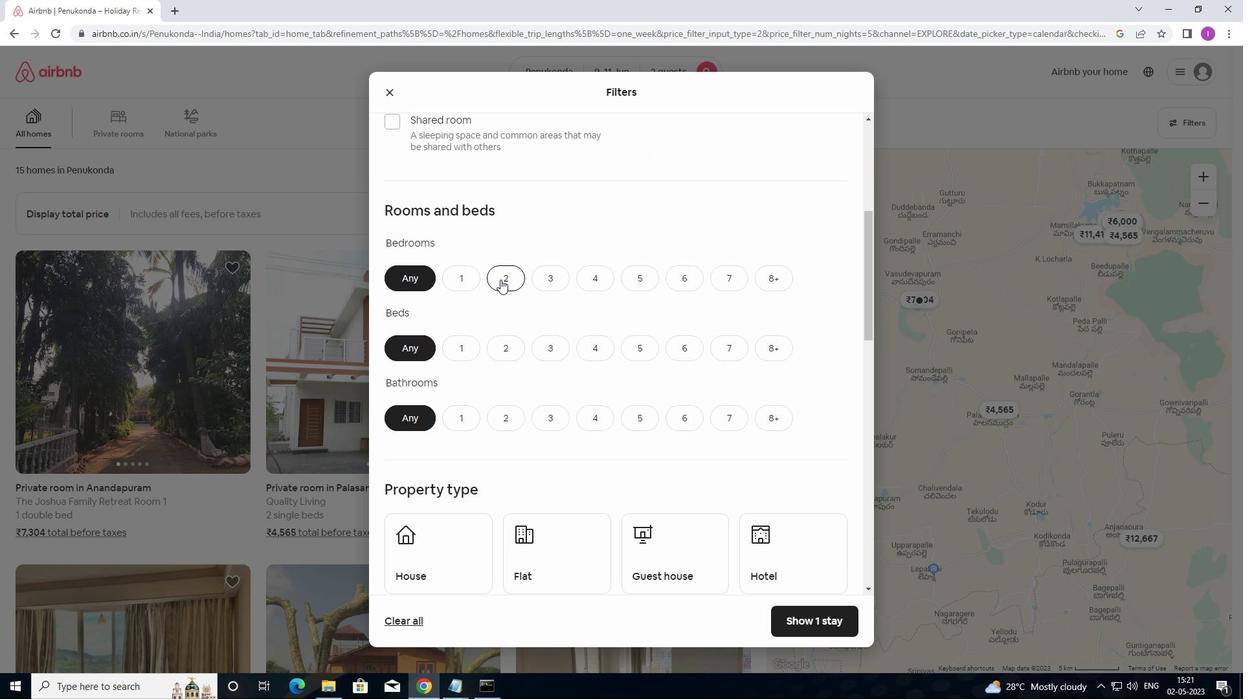 
Action: Mouse pressed left at (503, 280)
Screenshot: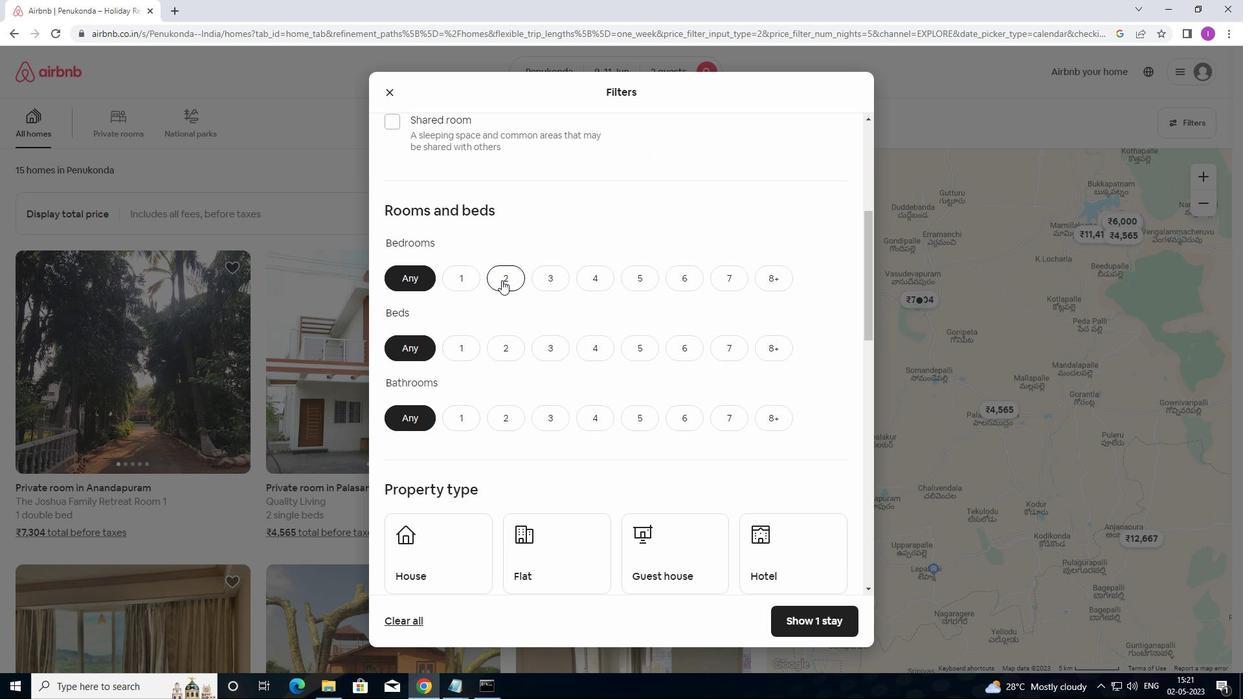 
Action: Mouse moved to (494, 355)
Screenshot: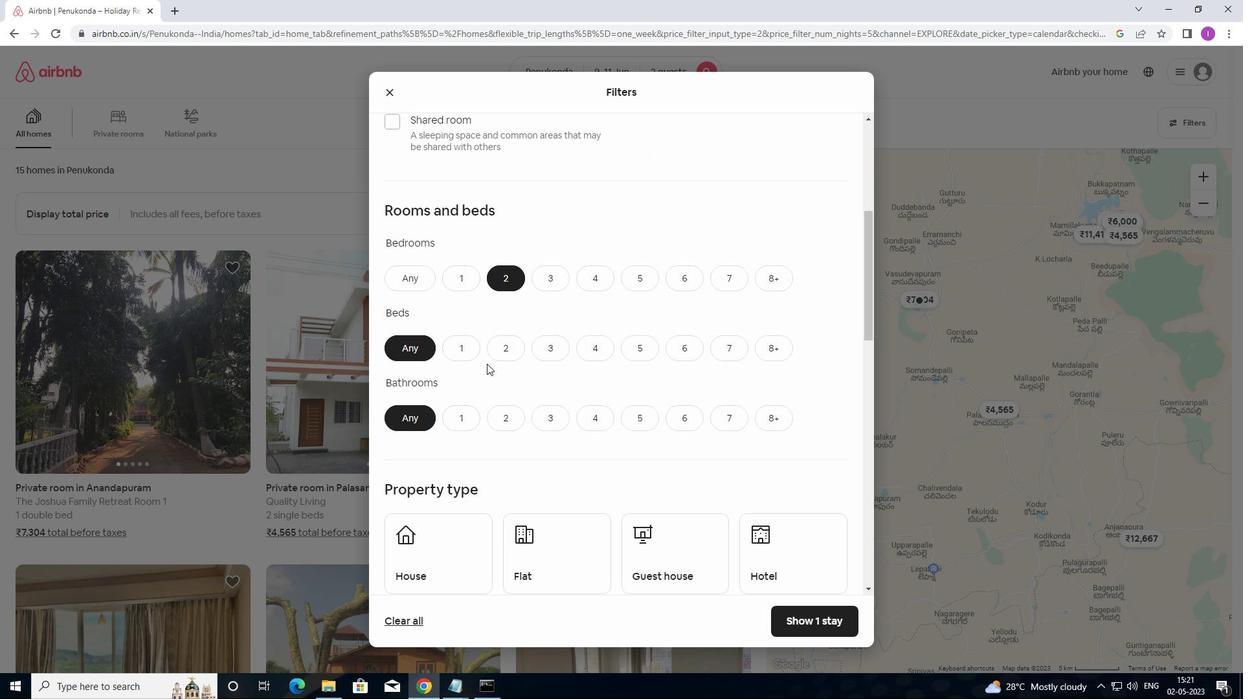 
Action: Mouse pressed left at (494, 355)
Screenshot: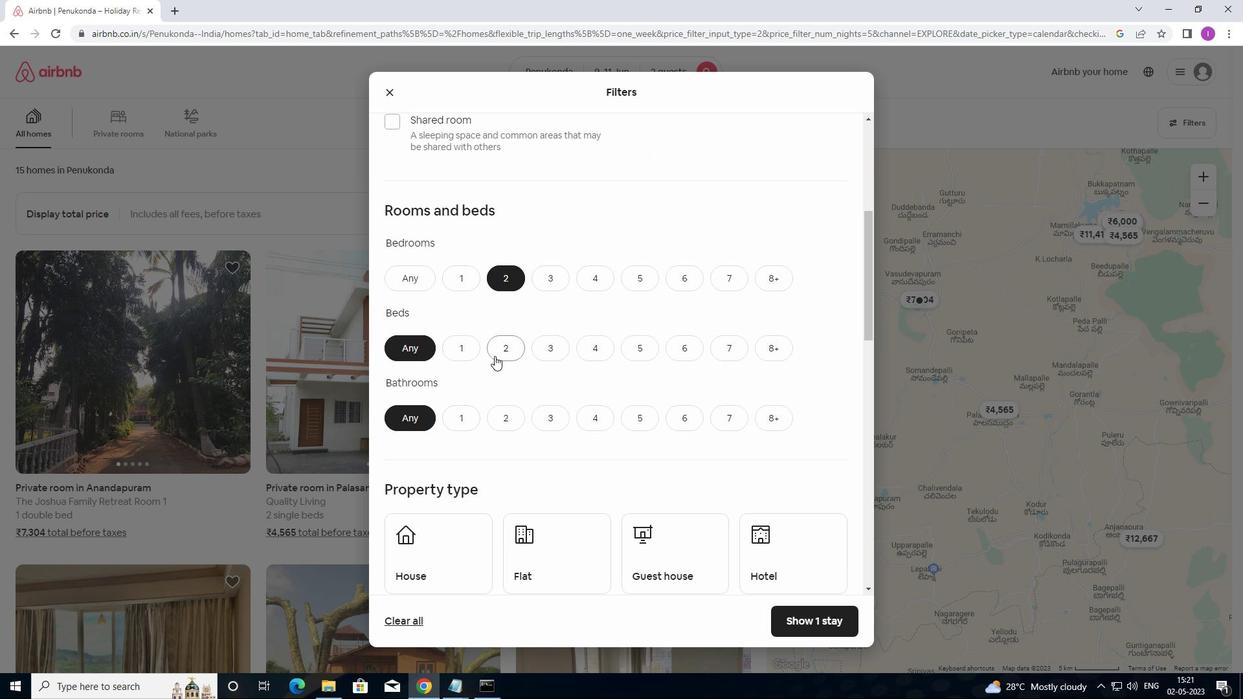 
Action: Mouse moved to (462, 417)
Screenshot: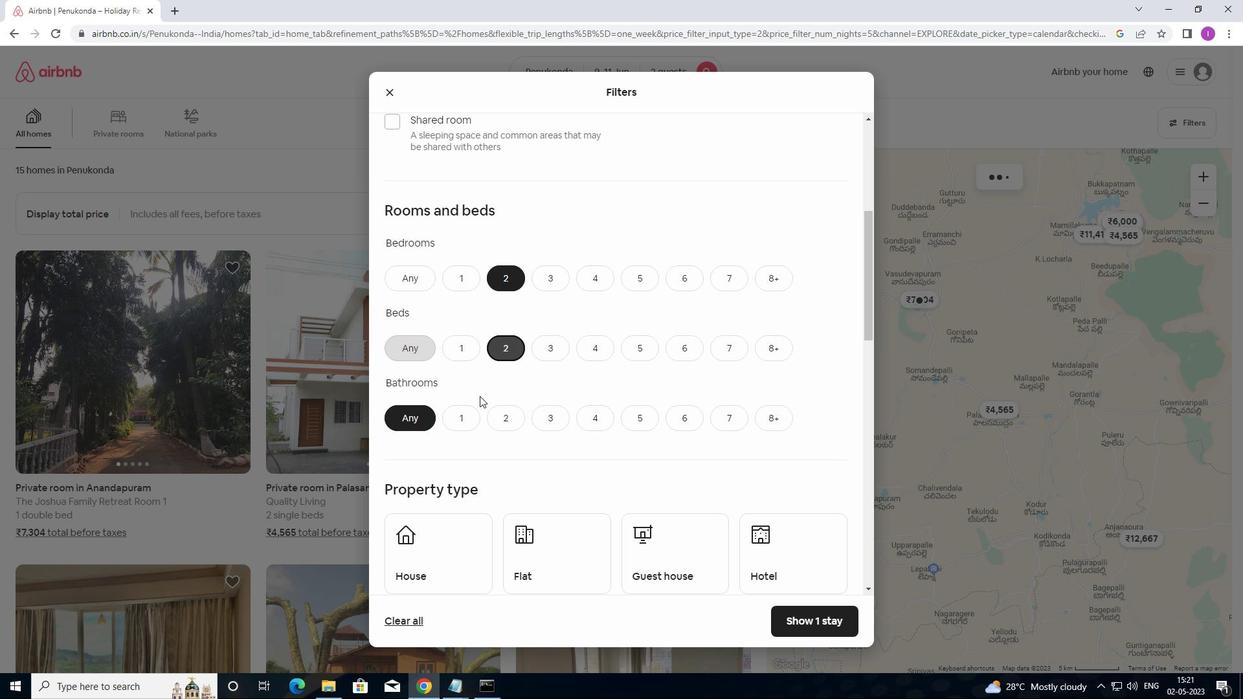 
Action: Mouse pressed left at (462, 417)
Screenshot: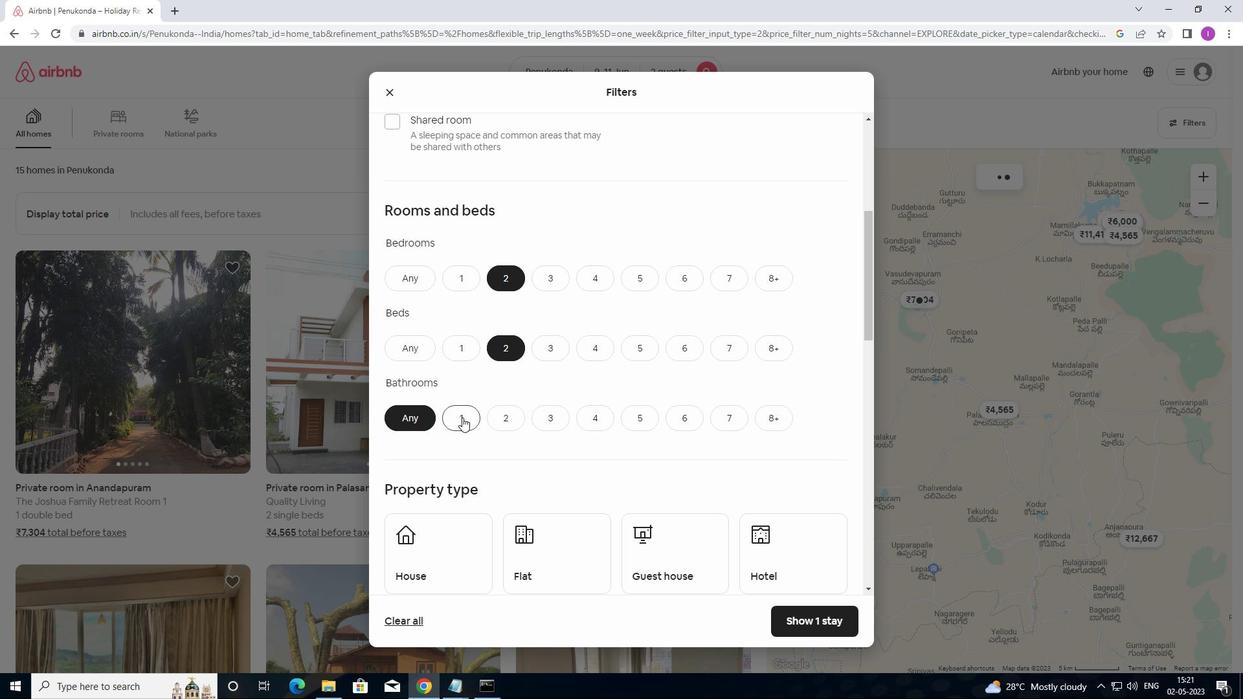 
Action: Mouse moved to (490, 415)
Screenshot: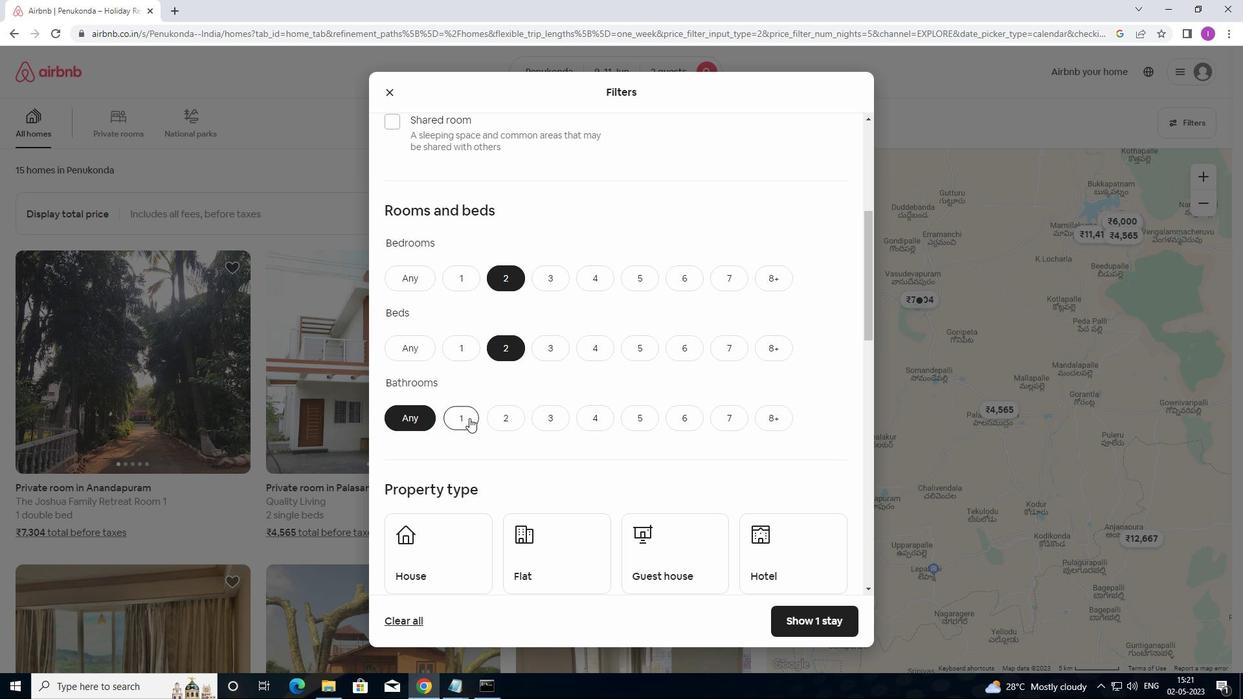 
Action: Mouse scrolled (490, 415) with delta (0, 0)
Screenshot: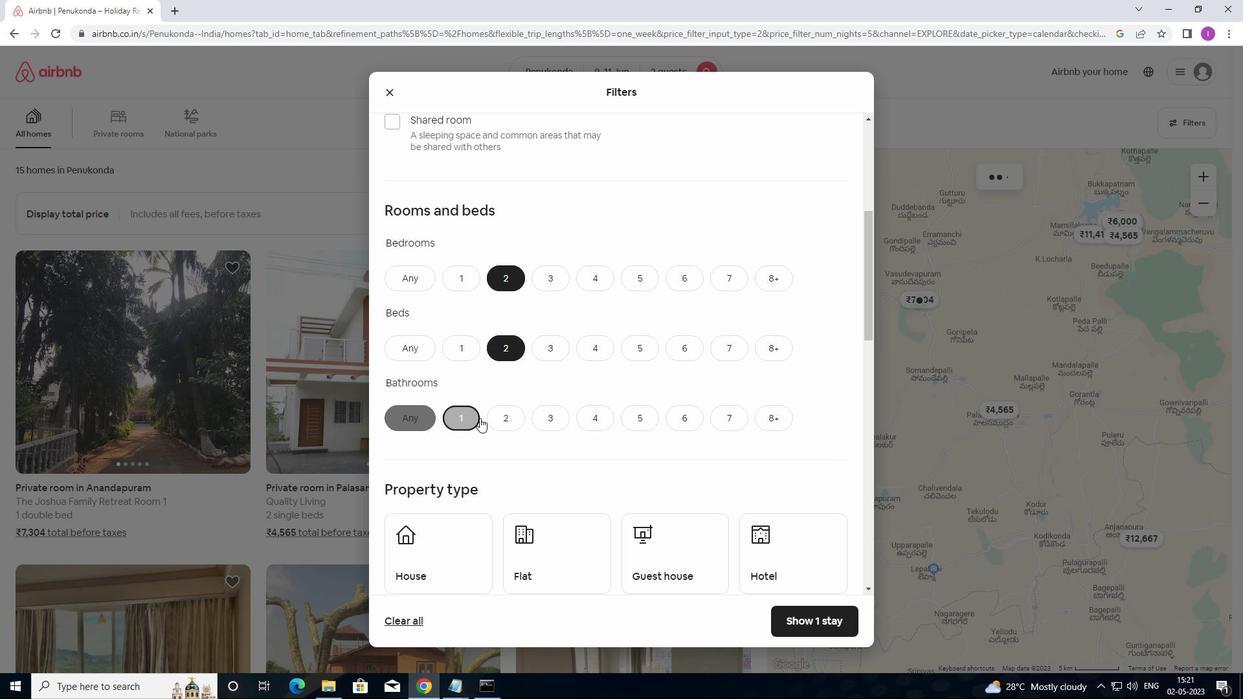 
Action: Mouse moved to (491, 415)
Screenshot: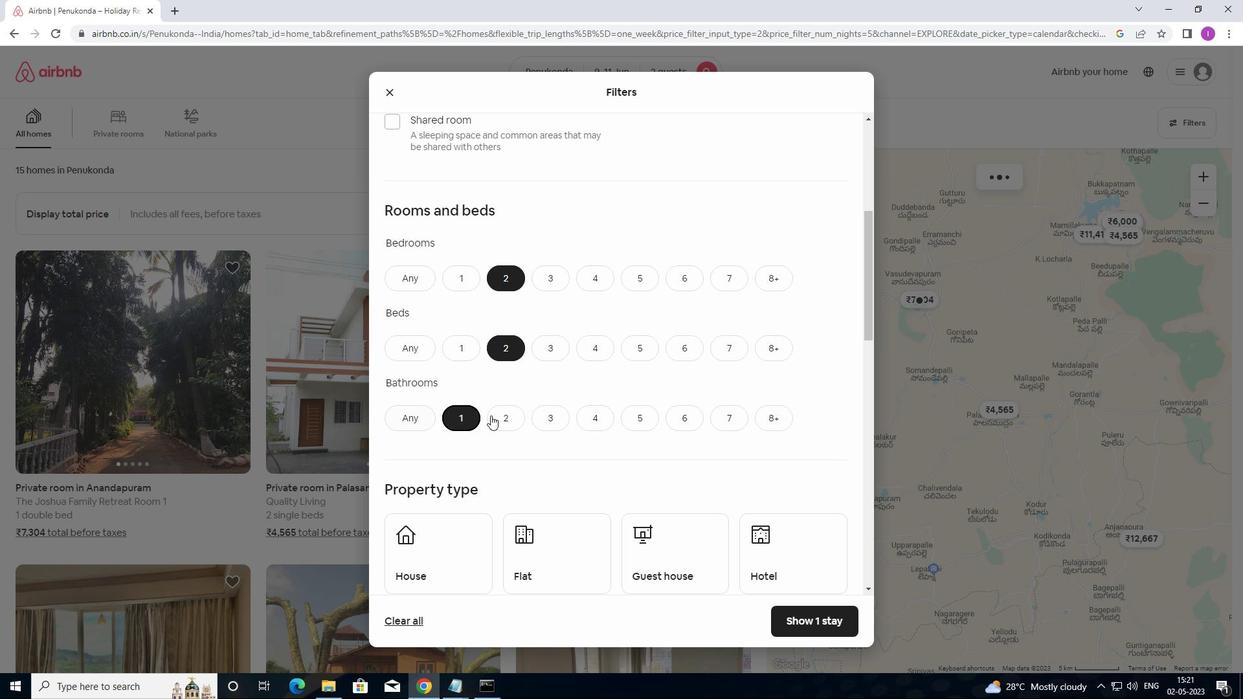
Action: Mouse scrolled (491, 415) with delta (0, 0)
Screenshot: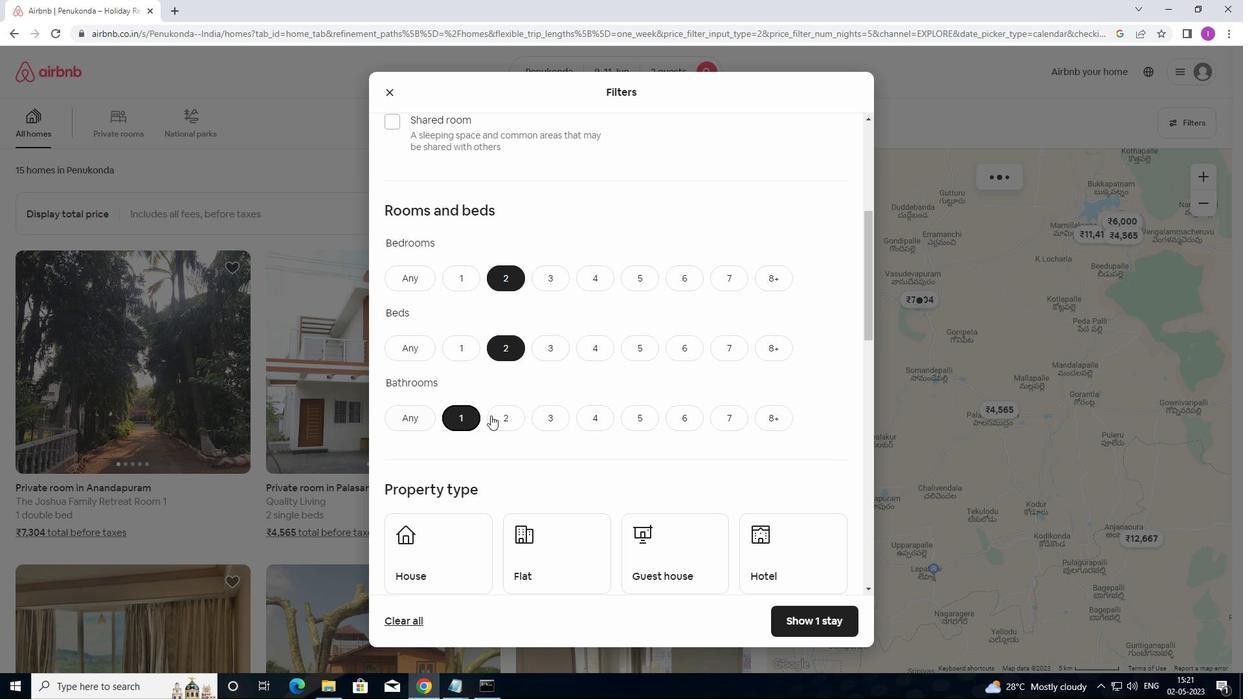 
Action: Mouse moved to (450, 426)
Screenshot: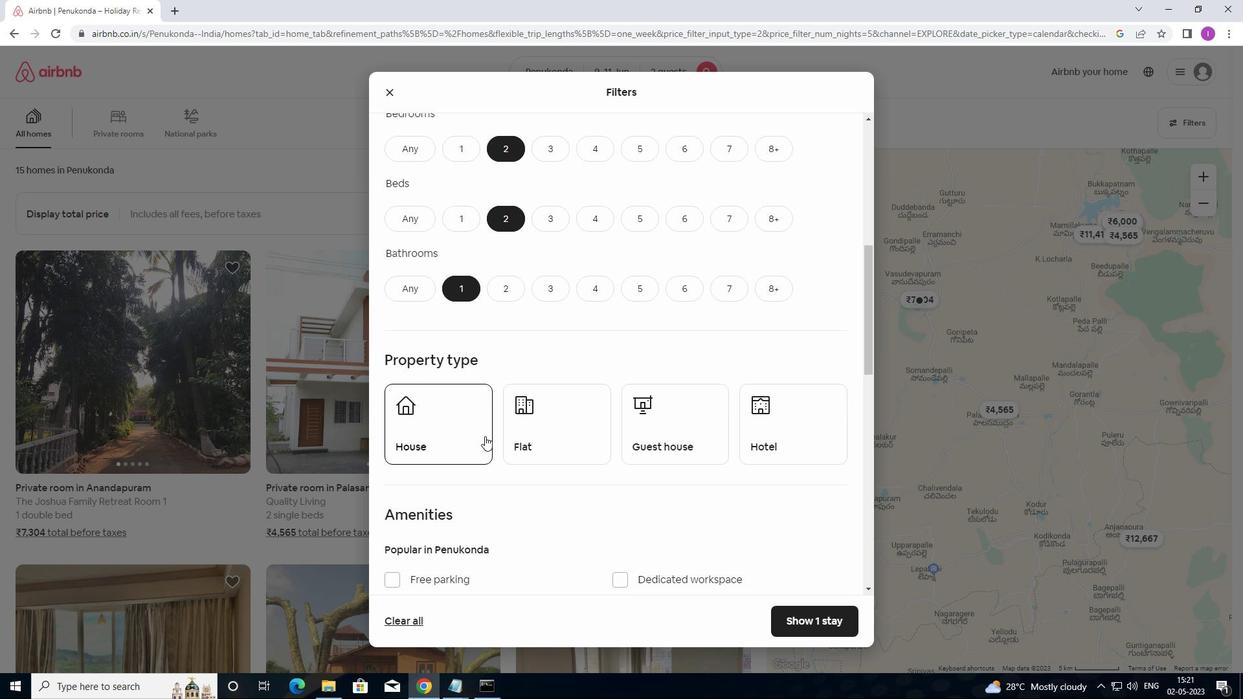 
Action: Mouse pressed left at (450, 426)
Screenshot: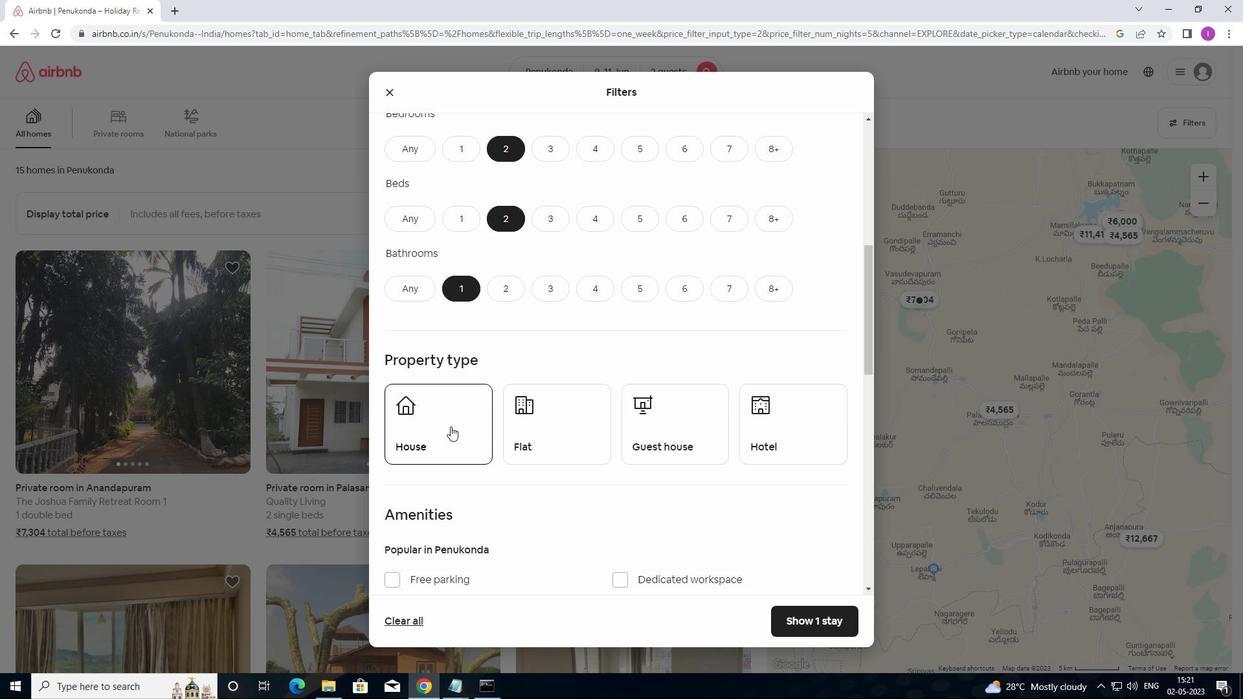 
Action: Mouse moved to (560, 439)
Screenshot: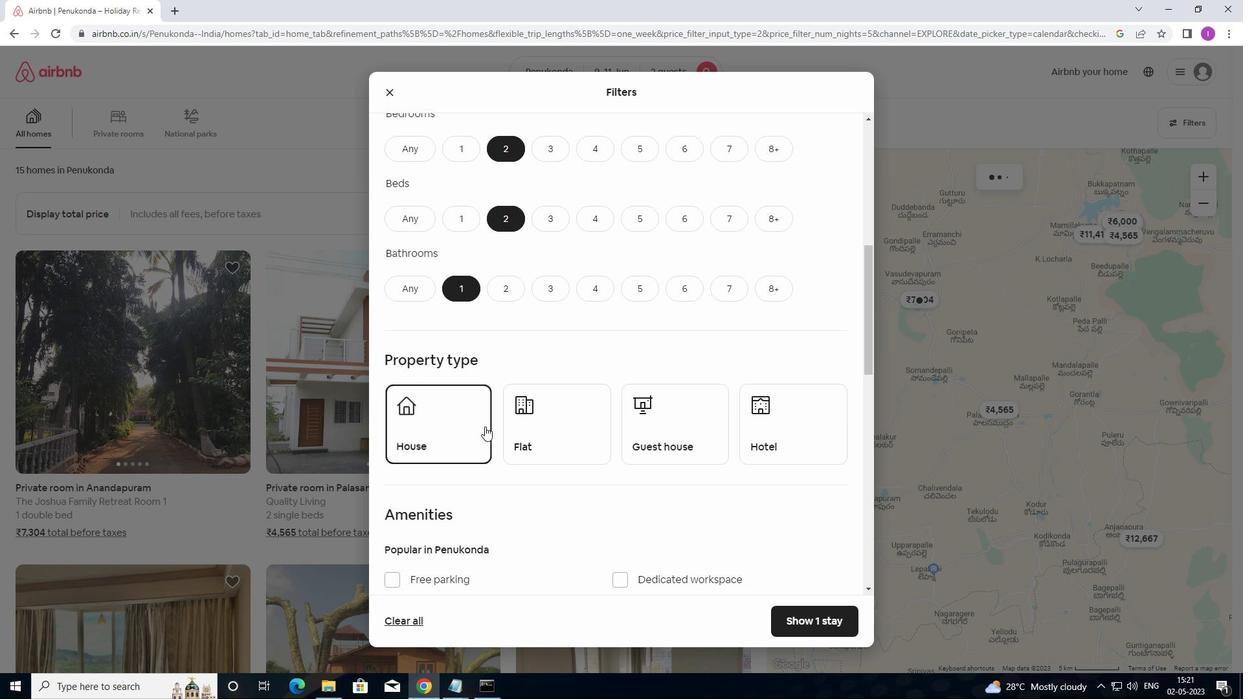 
Action: Mouse pressed left at (560, 439)
Screenshot: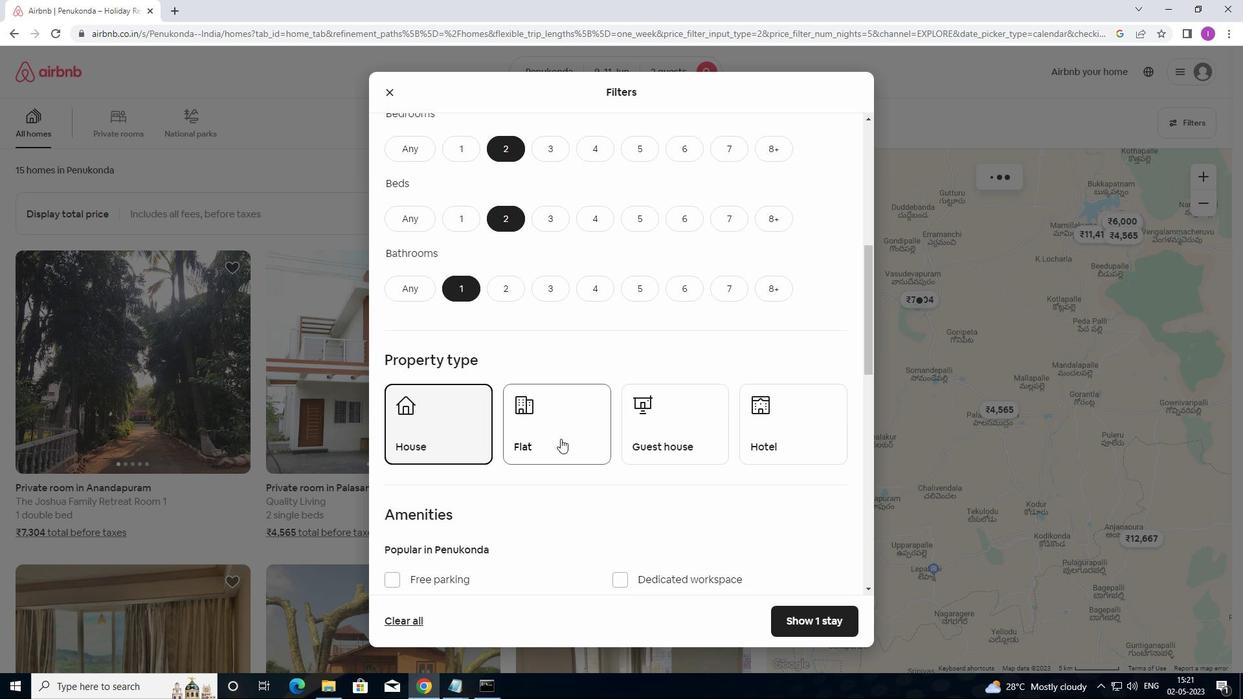 
Action: Mouse moved to (658, 422)
Screenshot: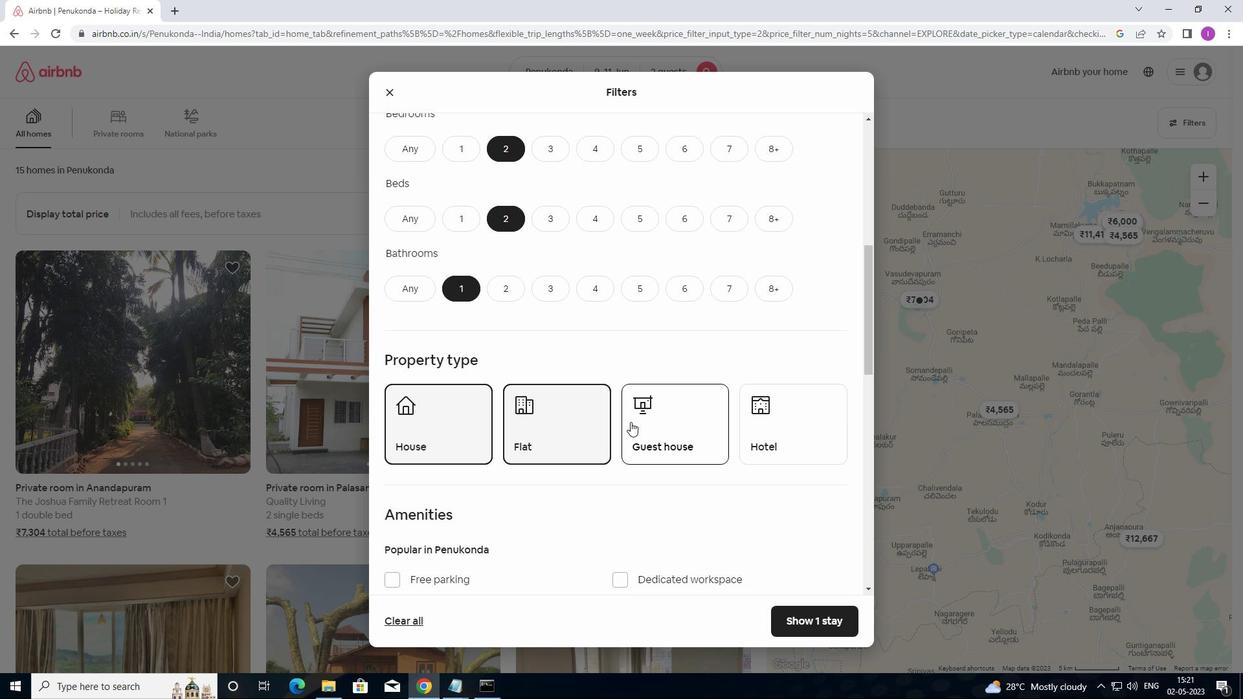 
Action: Mouse pressed left at (658, 422)
Screenshot: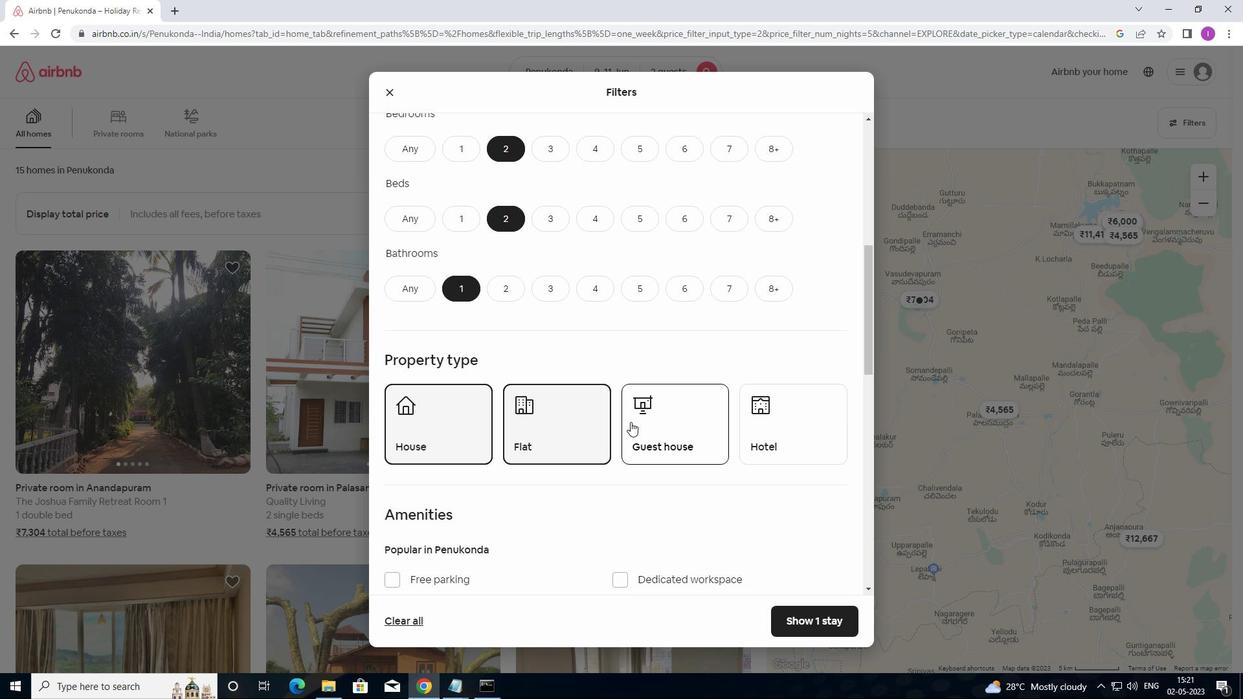 
Action: Mouse moved to (719, 433)
Screenshot: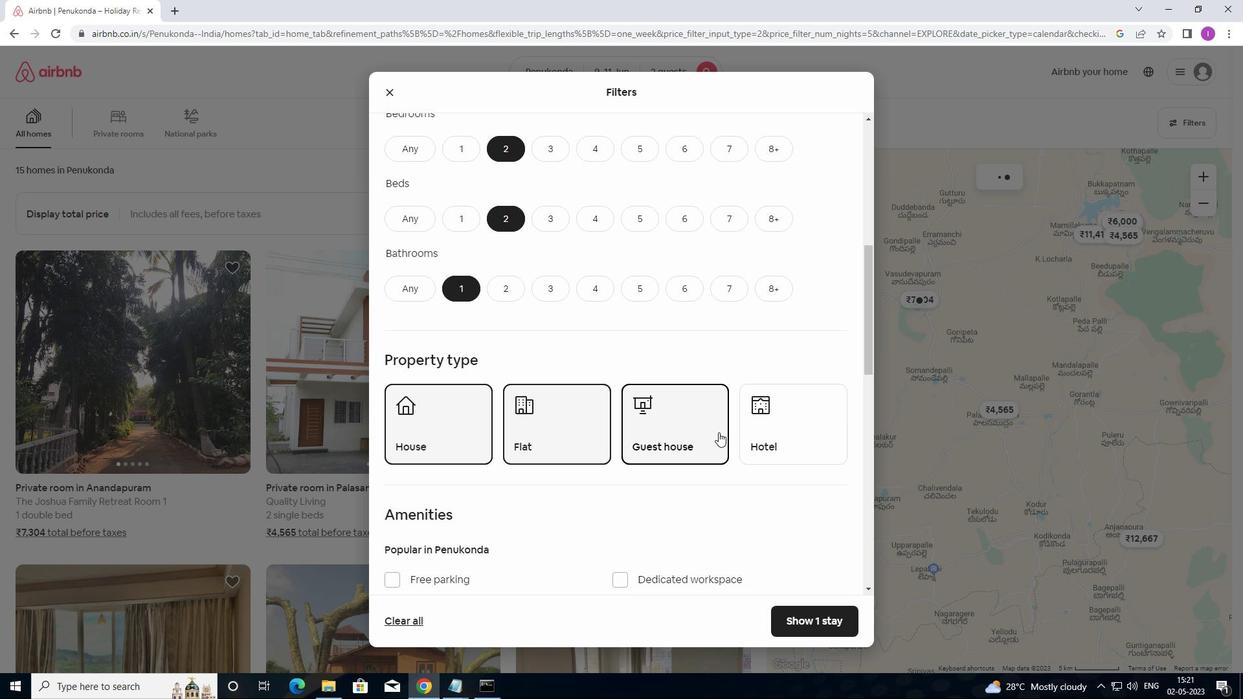 
Action: Mouse scrolled (719, 432) with delta (0, 0)
Screenshot: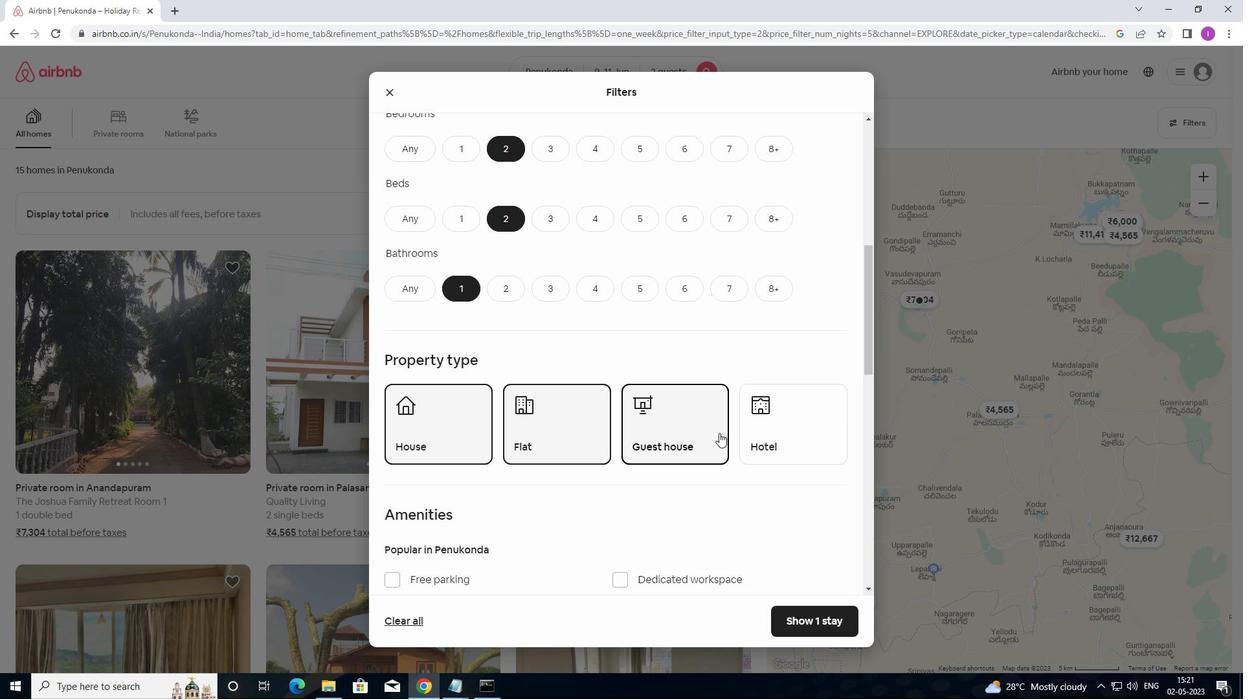
Action: Mouse scrolled (719, 432) with delta (0, 0)
Screenshot: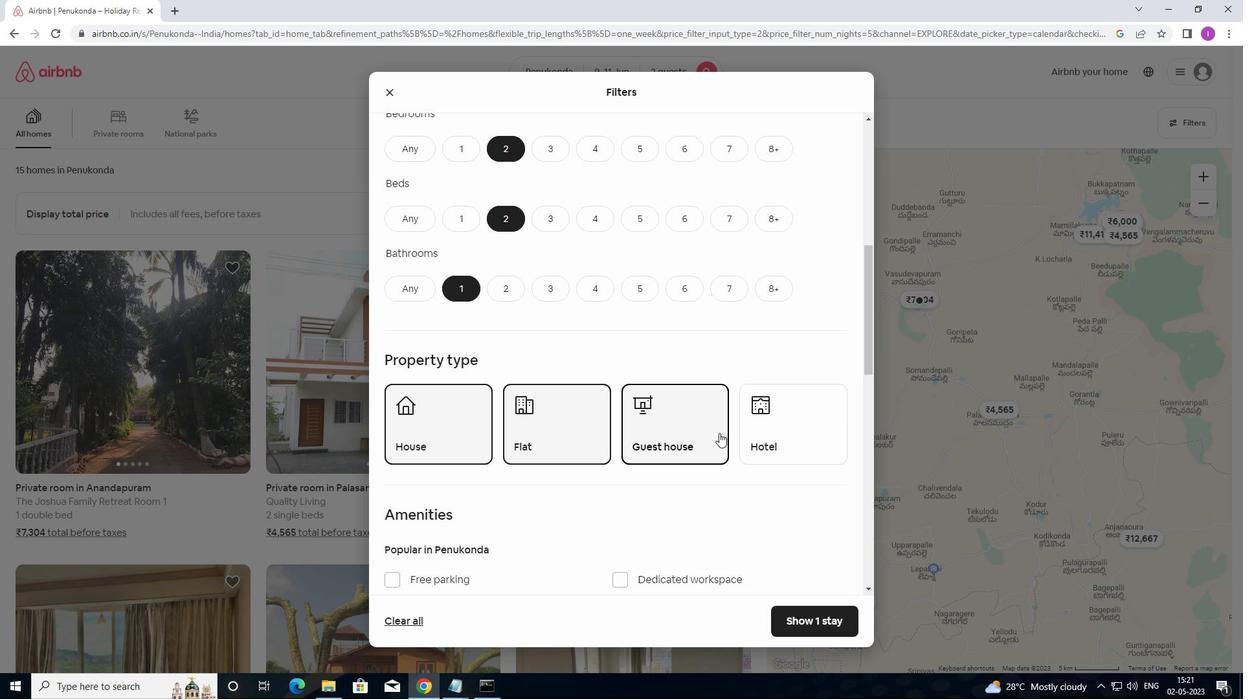 
Action: Mouse moved to (719, 433)
Screenshot: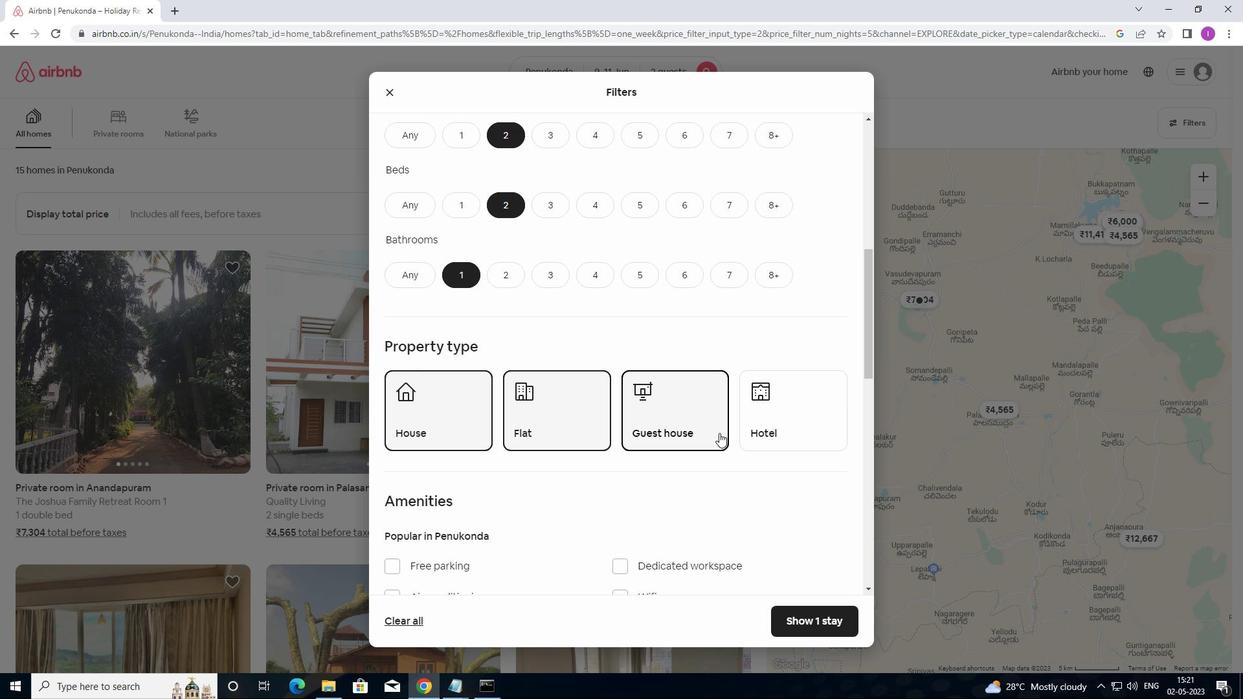 
Action: Mouse scrolled (719, 433) with delta (0, 0)
Screenshot: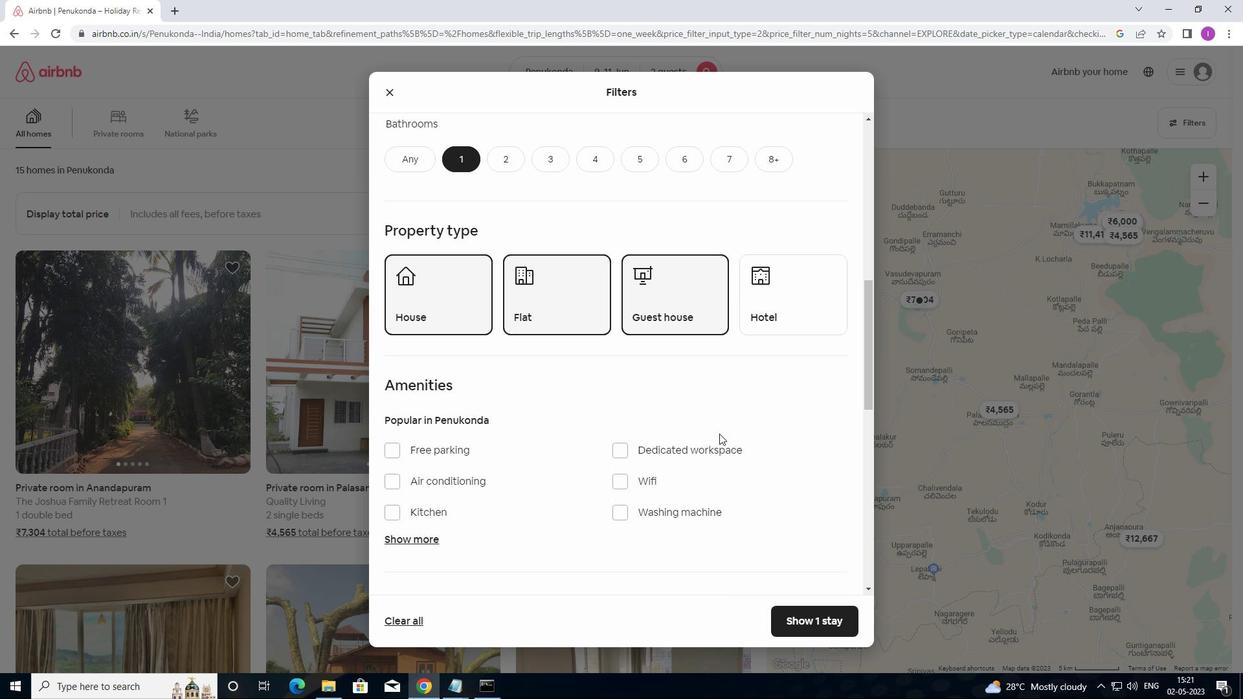 
Action: Mouse scrolled (719, 433) with delta (0, 0)
Screenshot: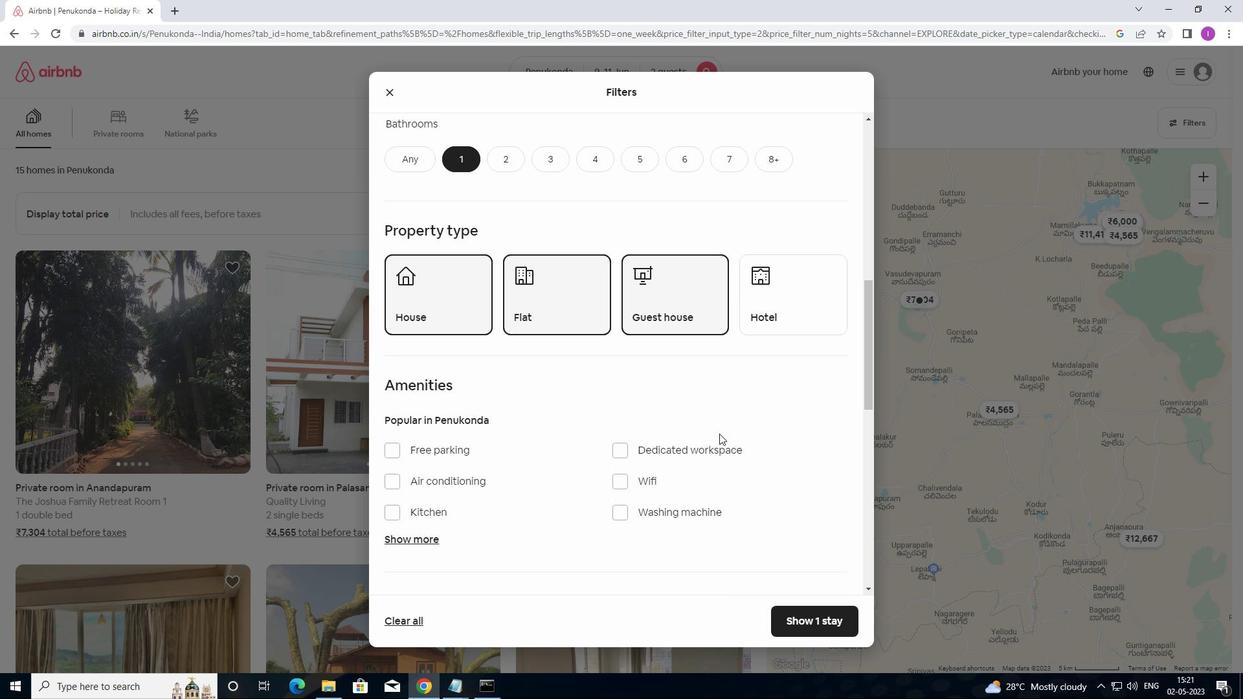 
Action: Mouse moved to (618, 357)
Screenshot: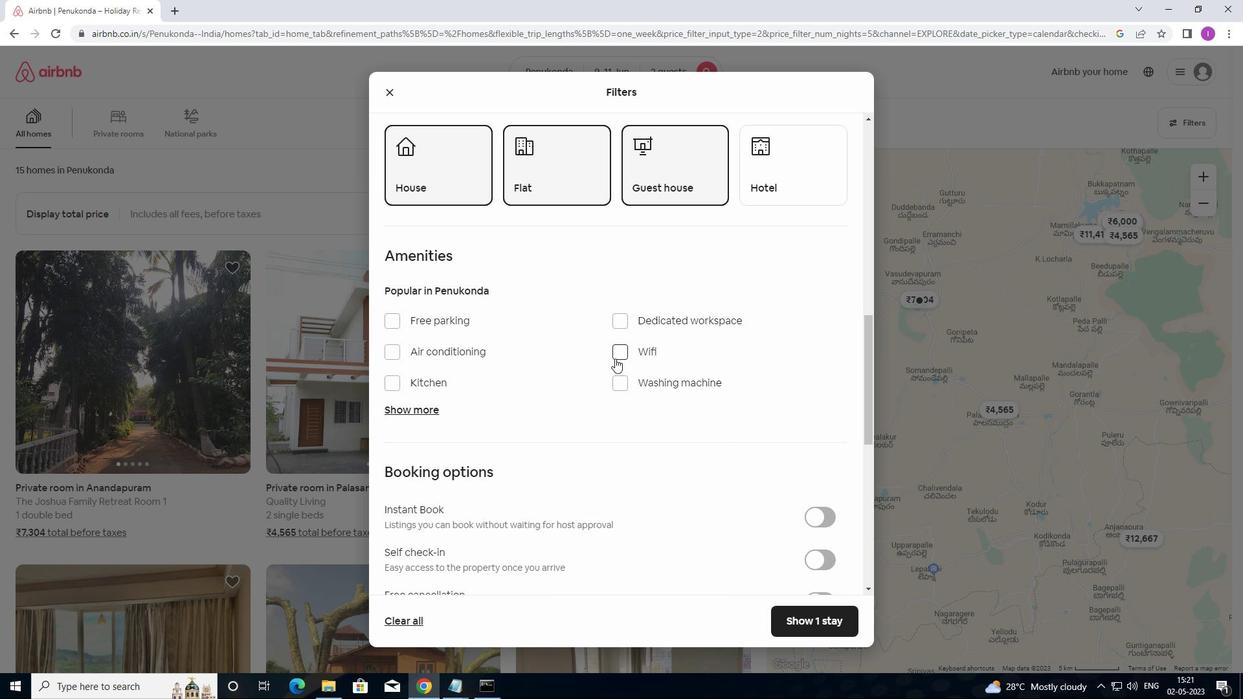 
Action: Mouse pressed left at (618, 357)
Screenshot: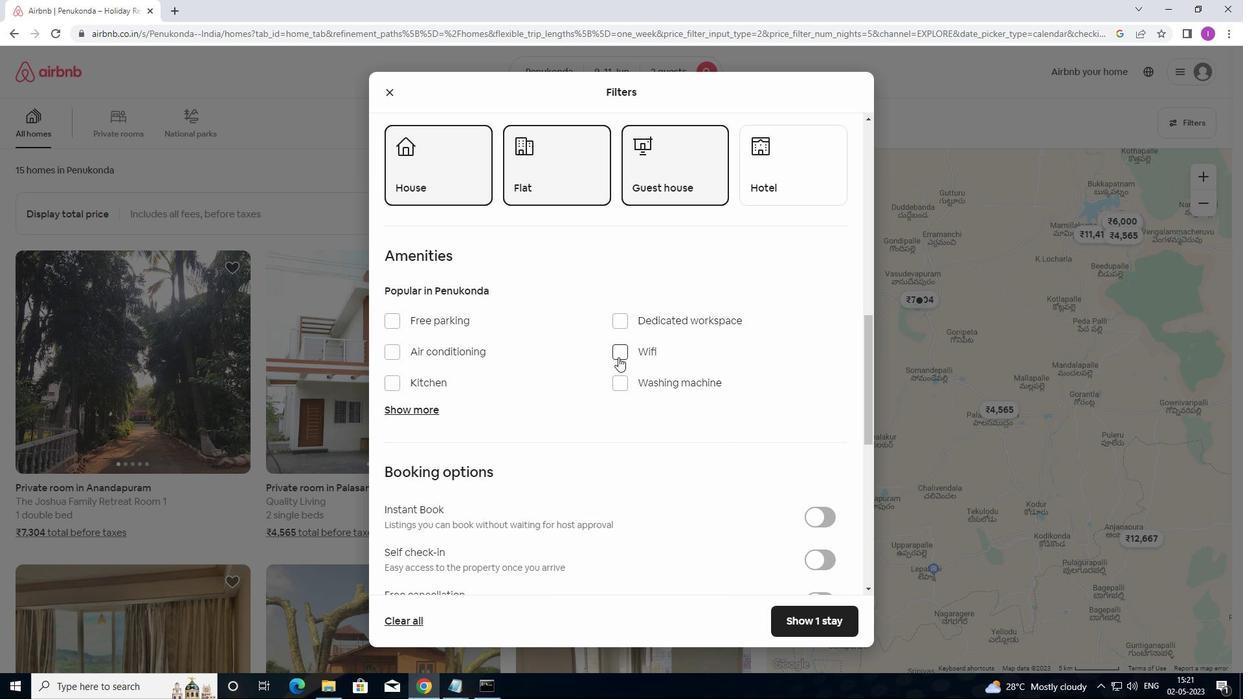 
Action: Mouse moved to (697, 380)
Screenshot: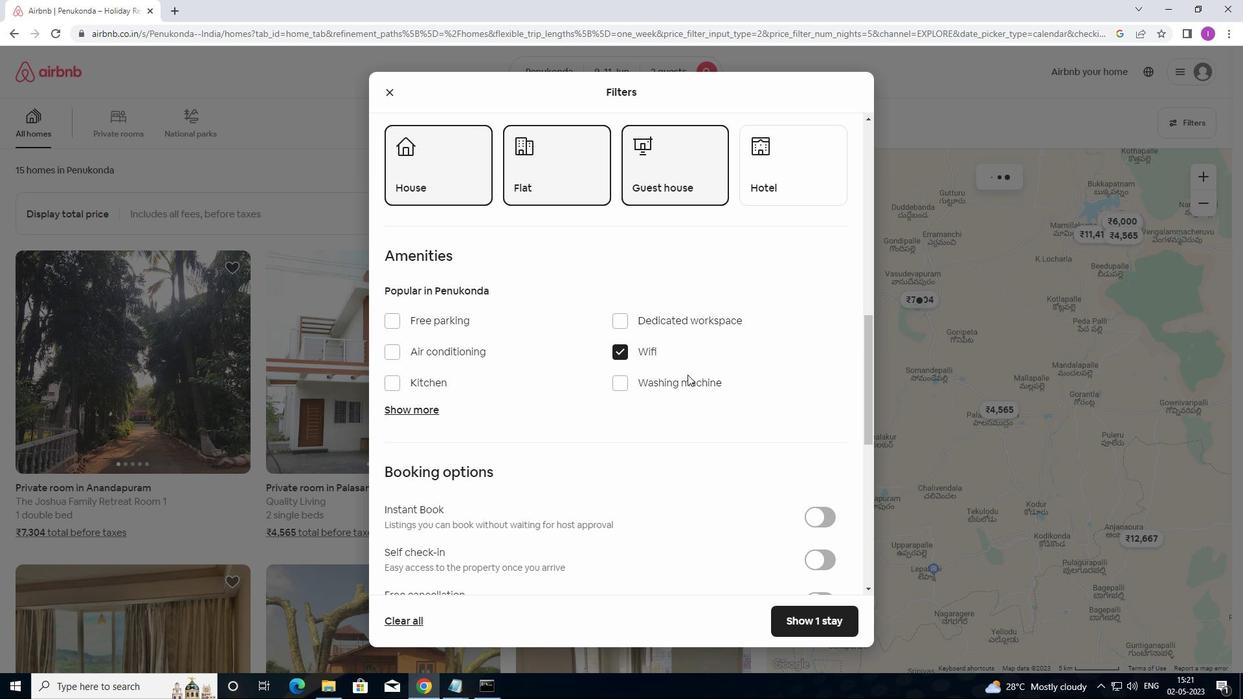 
Action: Mouse scrolled (697, 379) with delta (0, 0)
Screenshot: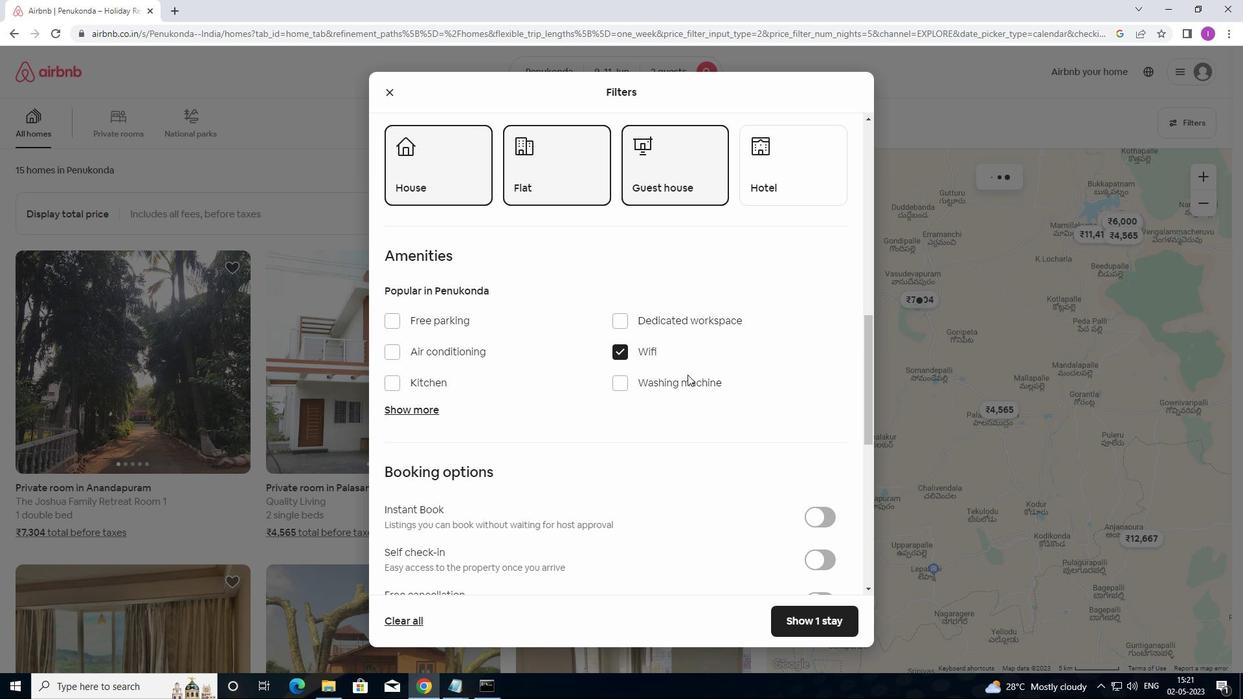 
Action: Mouse moved to (698, 381)
Screenshot: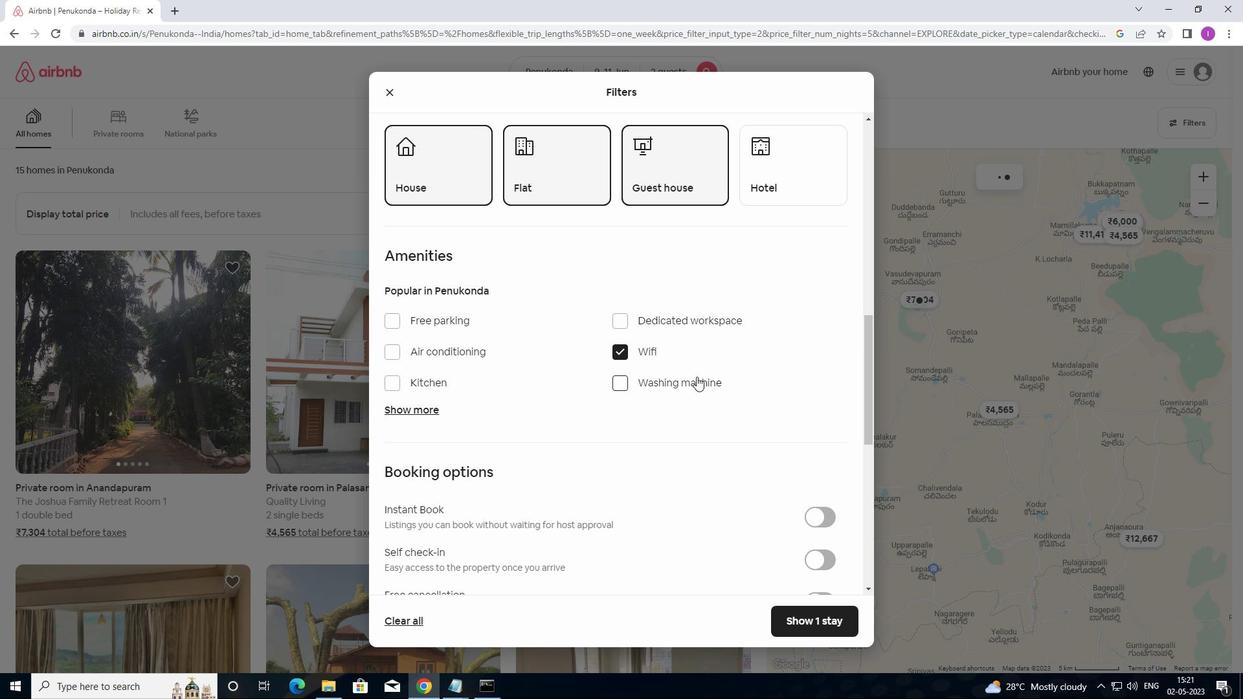 
Action: Mouse scrolled (698, 380) with delta (0, 0)
Screenshot: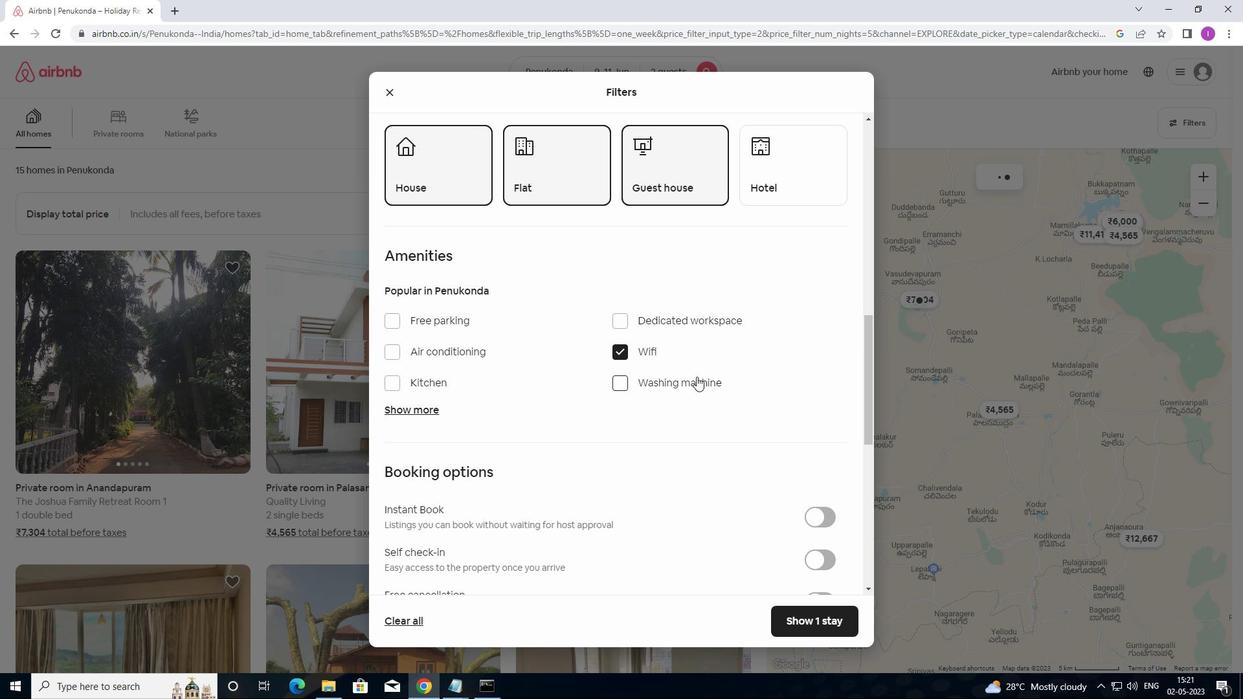 
Action: Mouse moved to (698, 382)
Screenshot: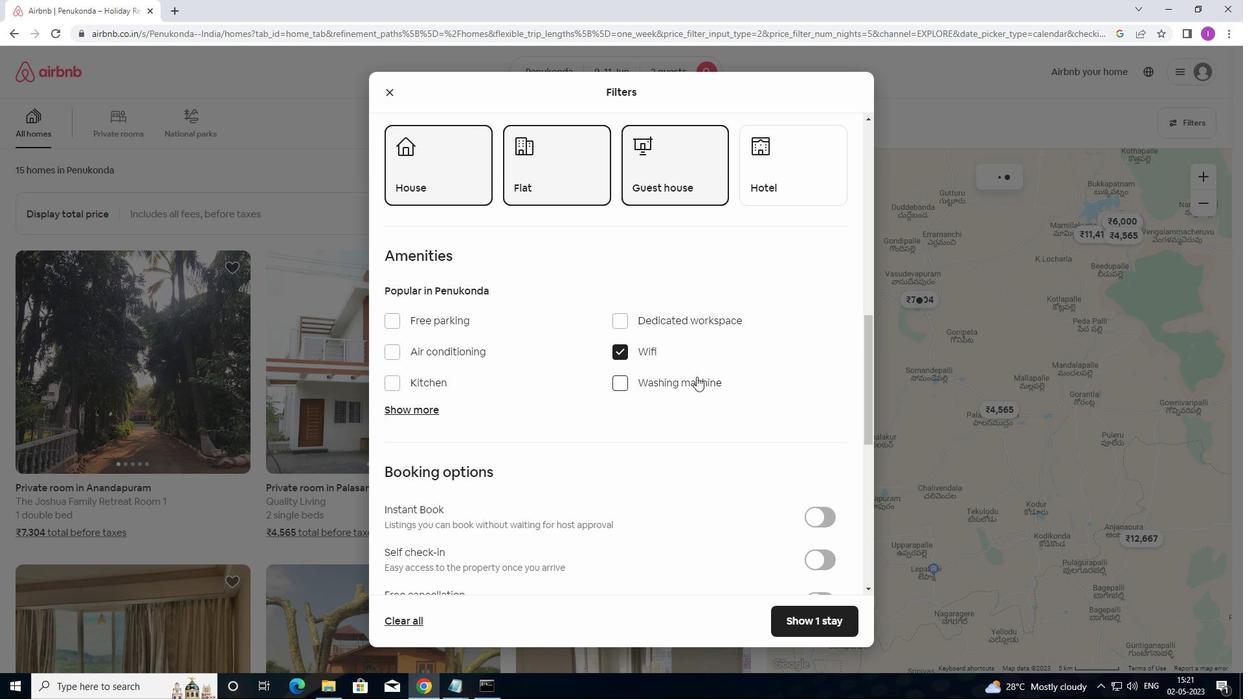 
Action: Mouse scrolled (698, 381) with delta (0, 0)
Screenshot: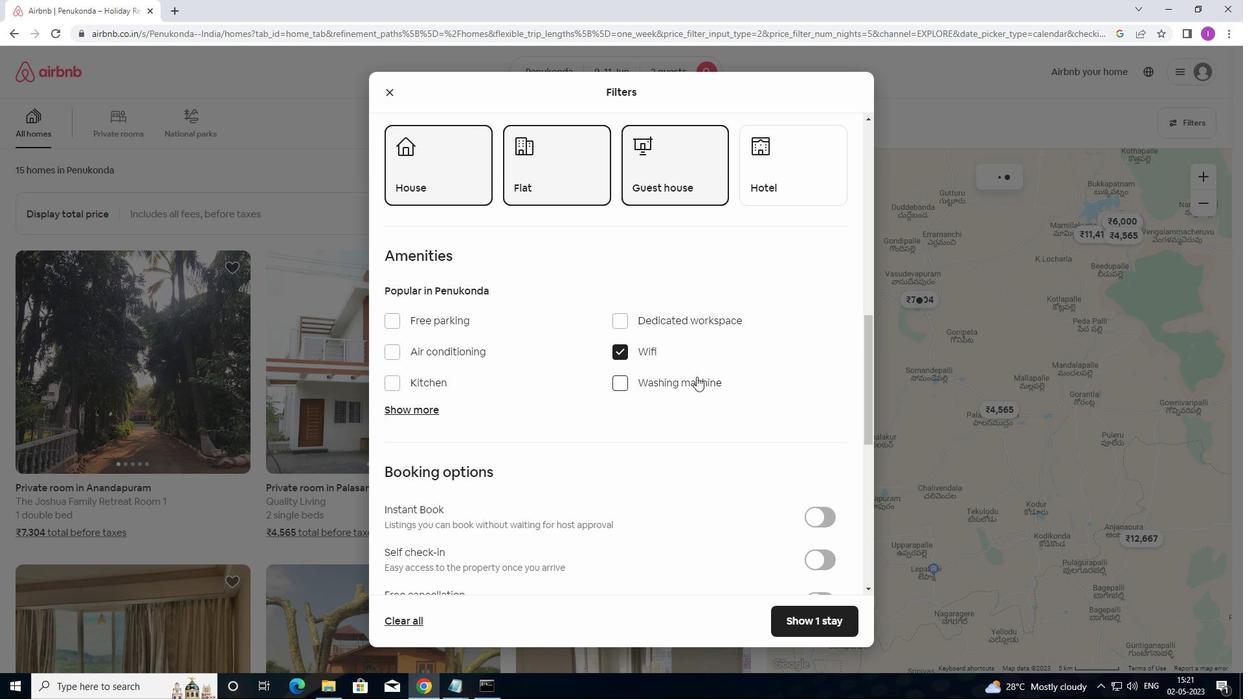 
Action: Mouse scrolled (698, 381) with delta (0, 0)
Screenshot: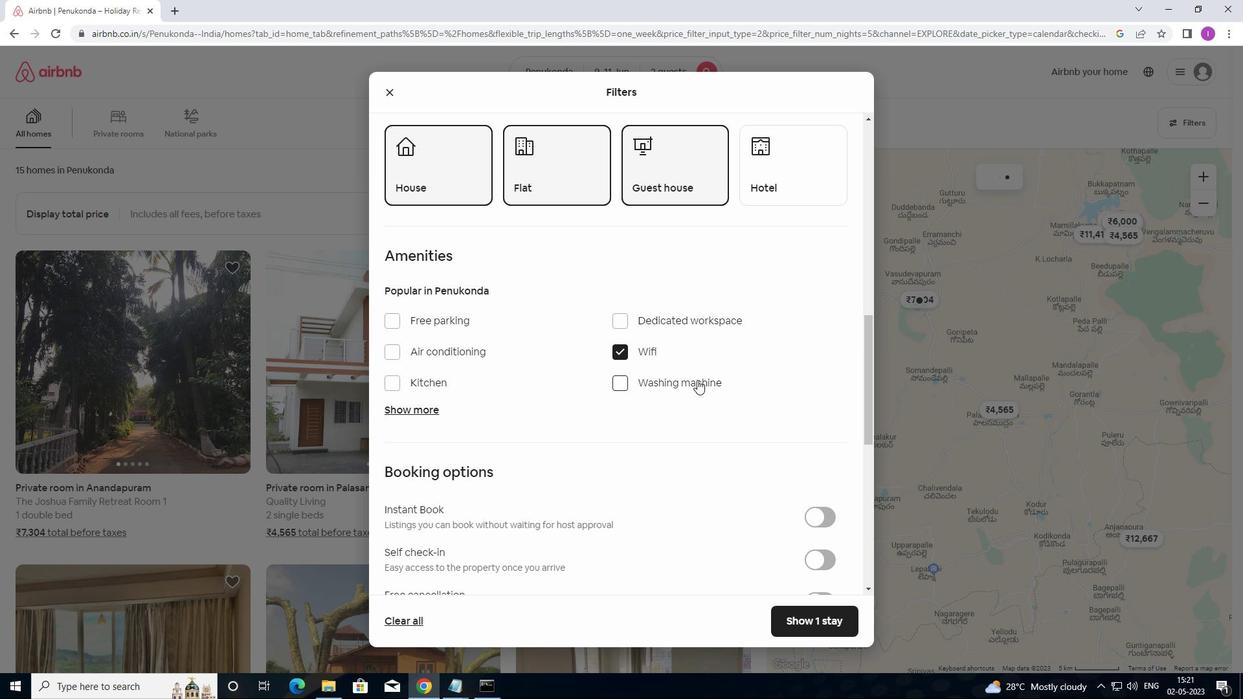 
Action: Mouse moved to (823, 310)
Screenshot: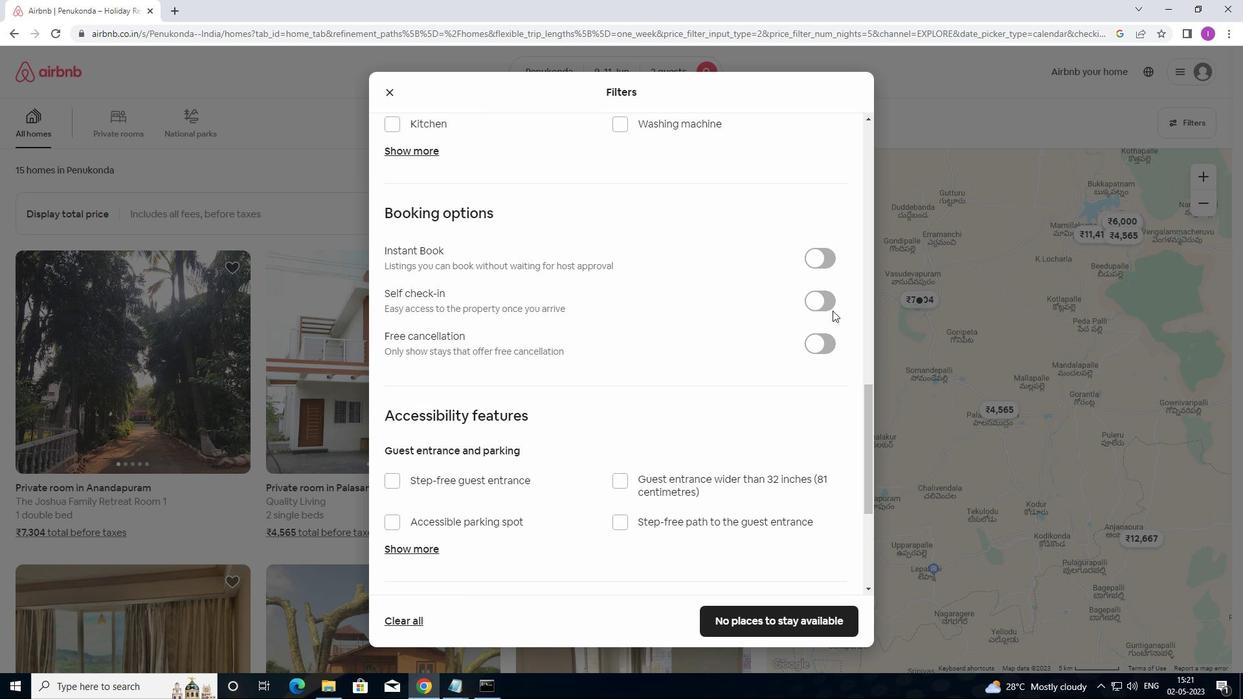 
Action: Mouse pressed left at (823, 310)
Screenshot: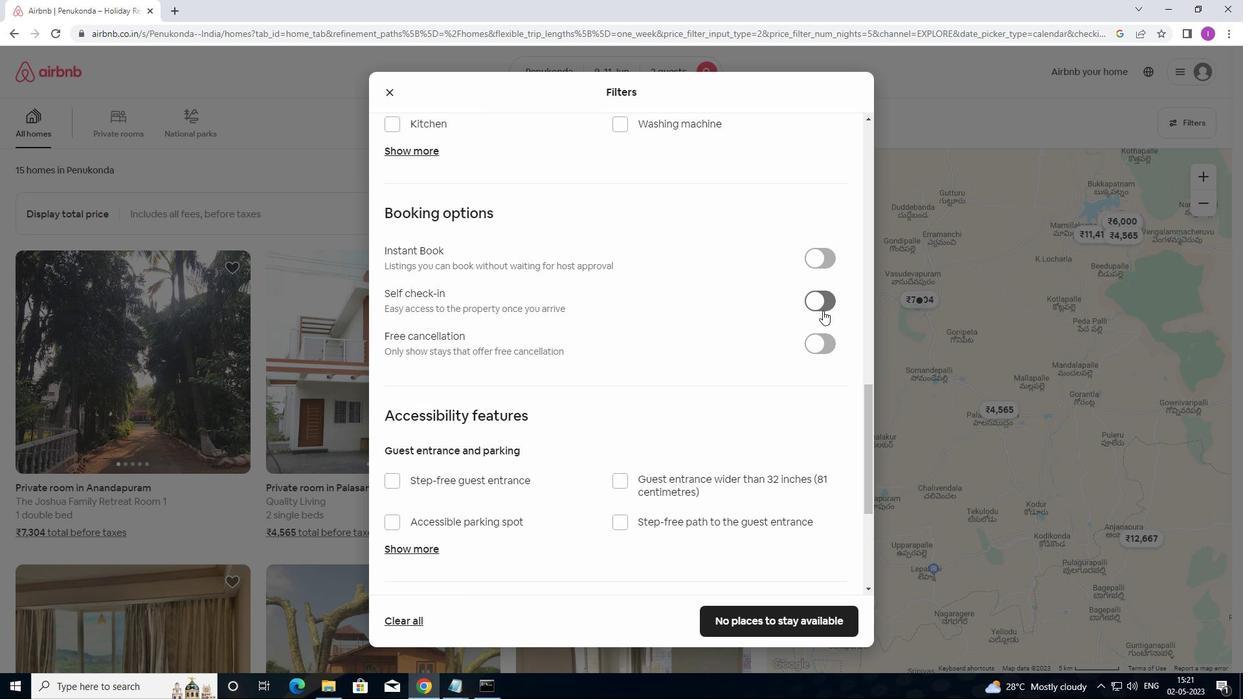 
Action: Mouse moved to (718, 459)
Screenshot: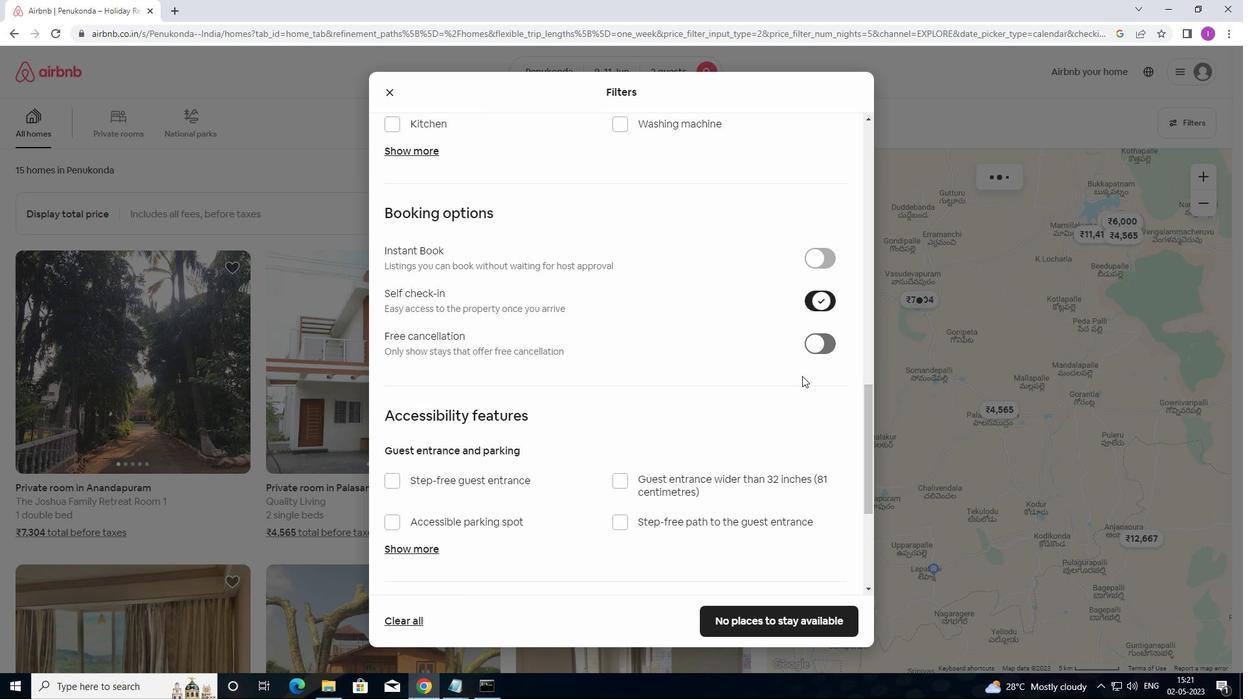
Action: Mouse scrolled (718, 459) with delta (0, 0)
Screenshot: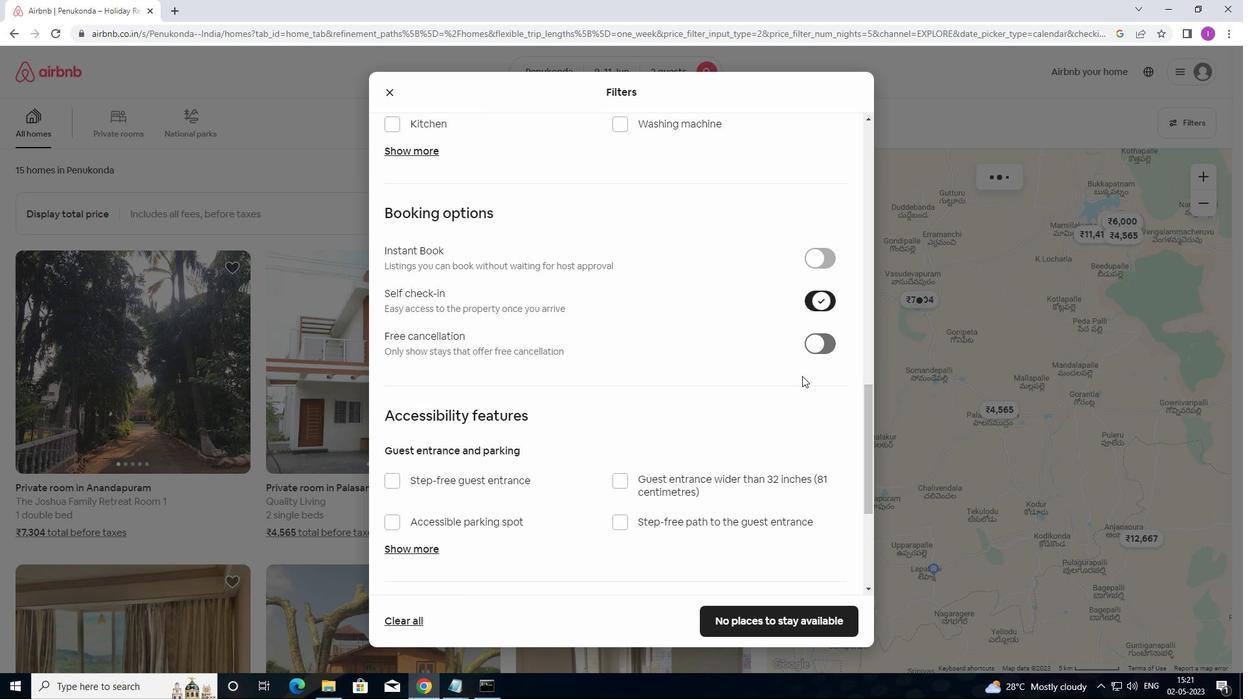 
Action: Mouse moved to (715, 465)
Screenshot: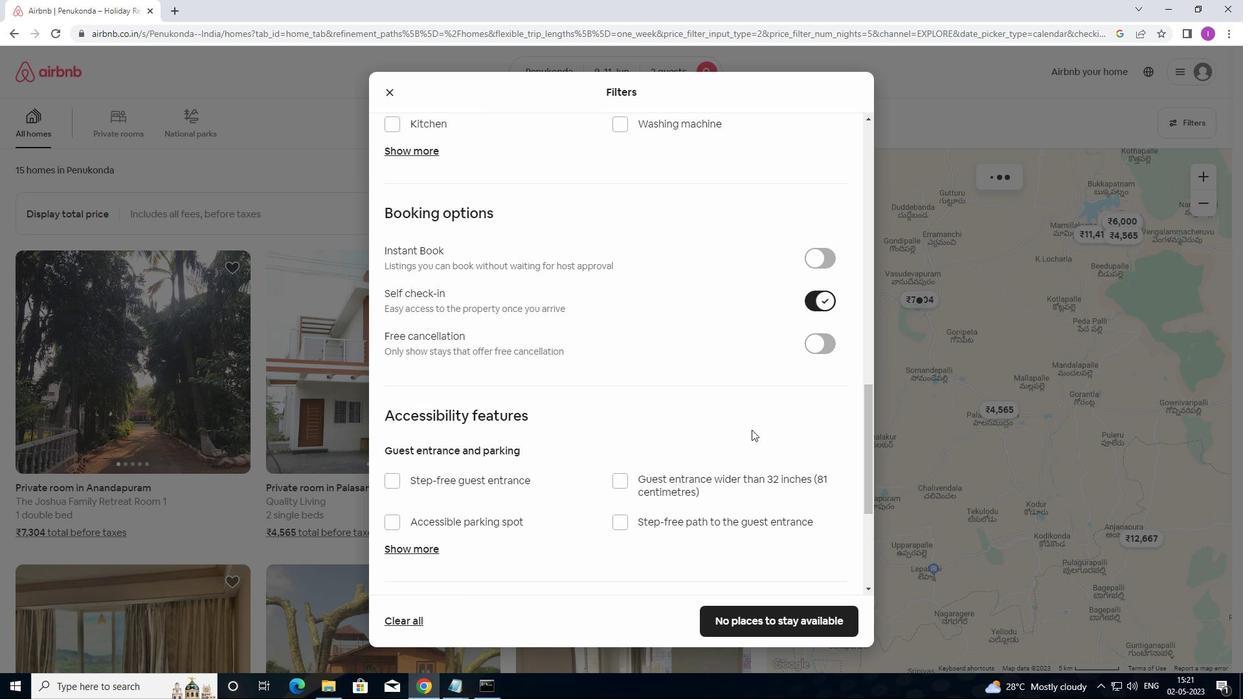 
Action: Mouse scrolled (715, 465) with delta (0, 0)
Screenshot: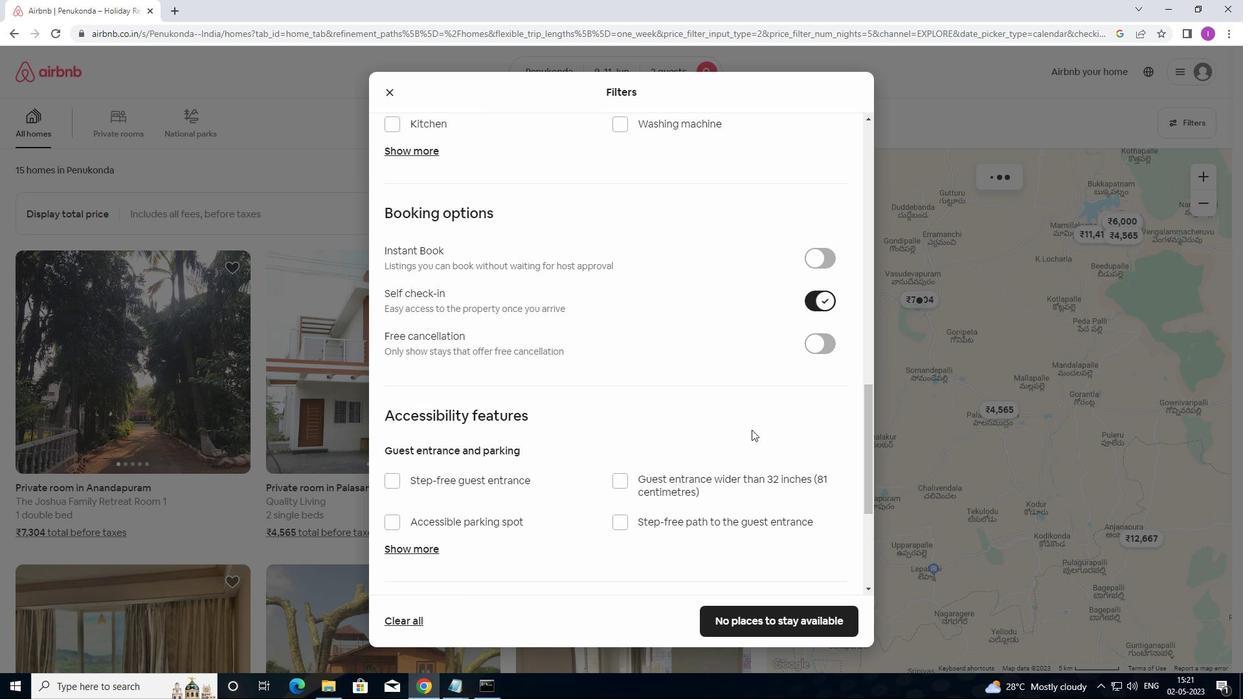 
Action: Mouse moved to (712, 470)
Screenshot: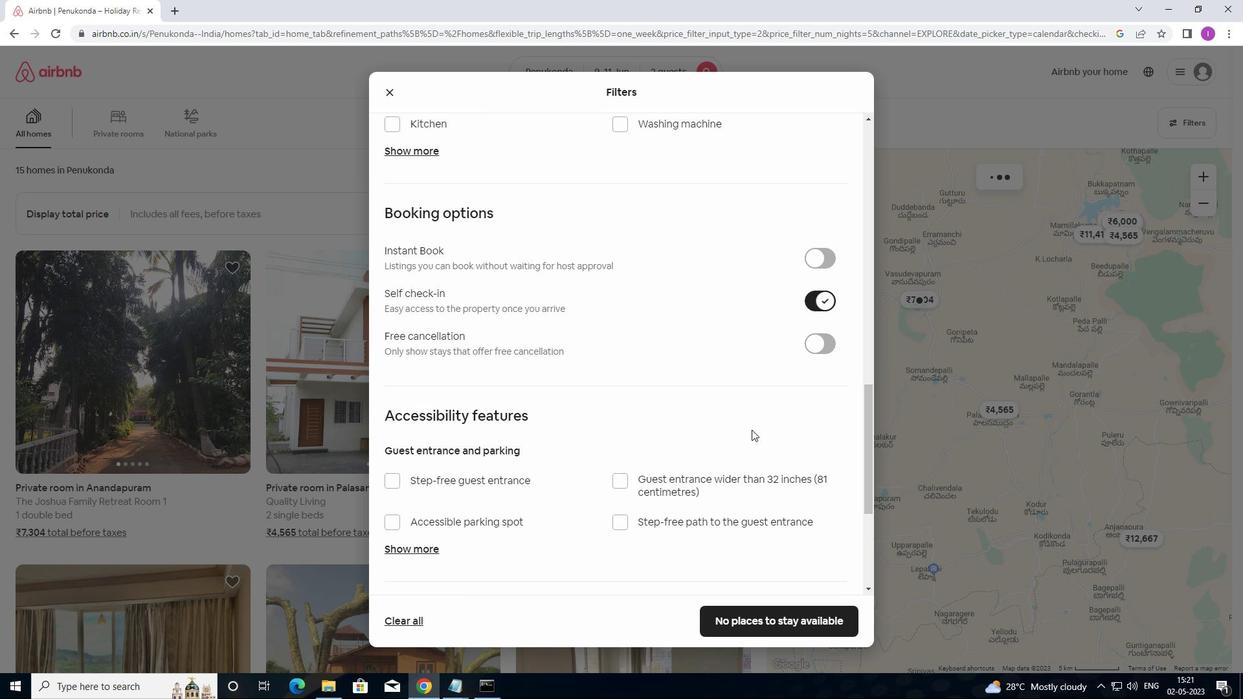 
Action: Mouse scrolled (712, 470) with delta (0, 0)
Screenshot: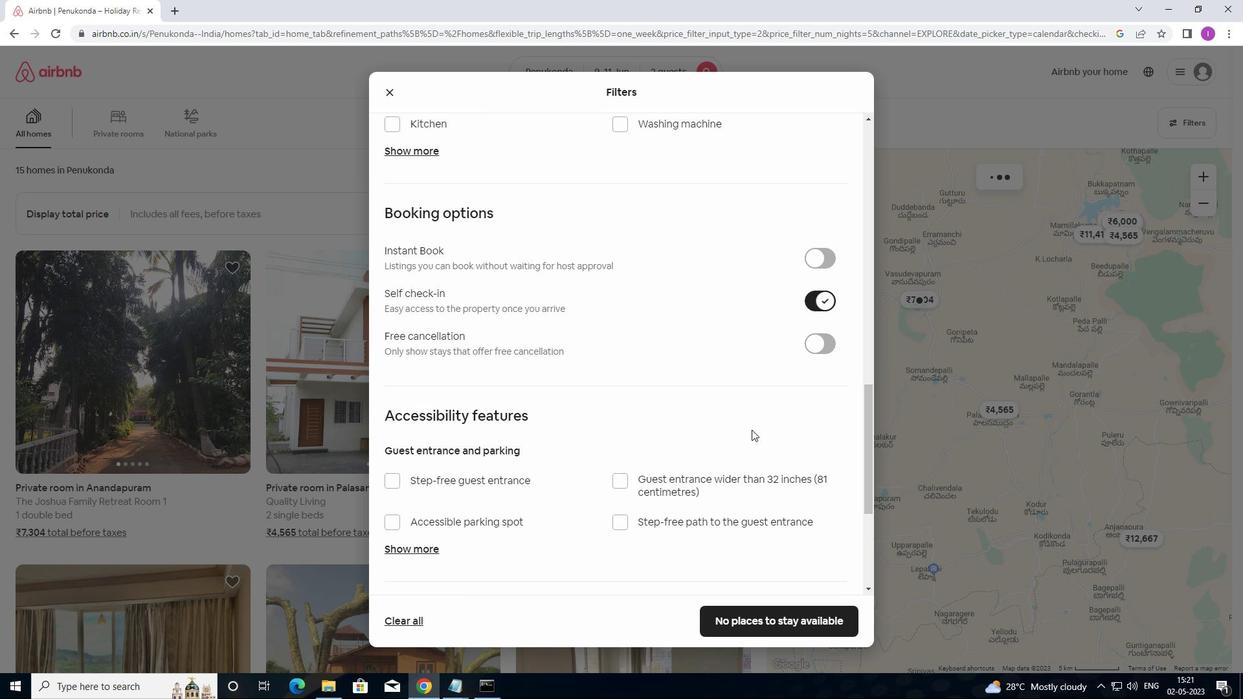 
Action: Mouse moved to (711, 472)
Screenshot: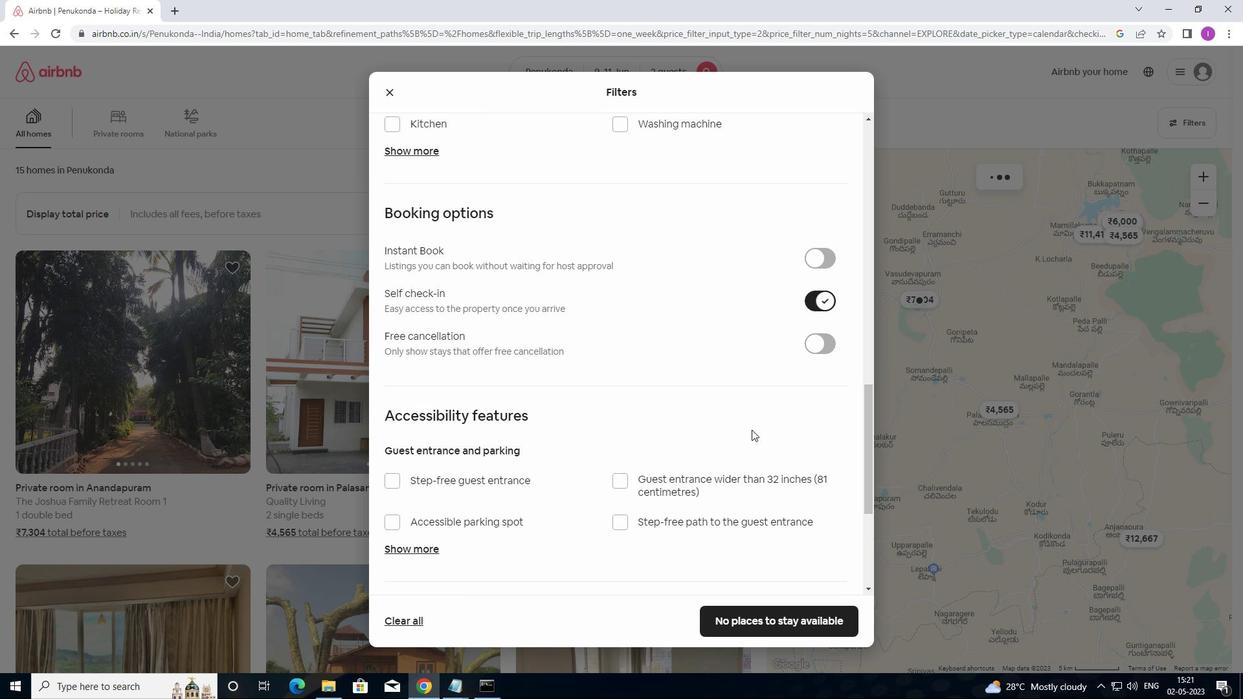 
Action: Mouse scrolled (711, 471) with delta (0, 0)
Screenshot: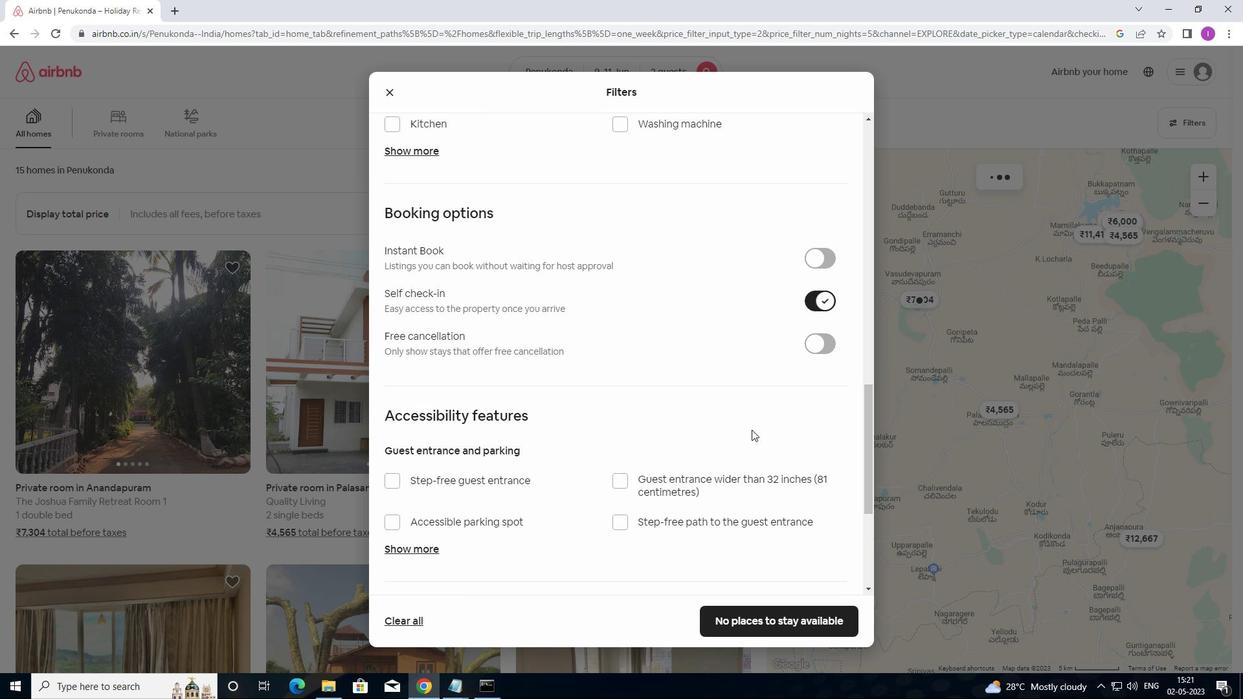 
Action: Mouse moved to (710, 472)
Screenshot: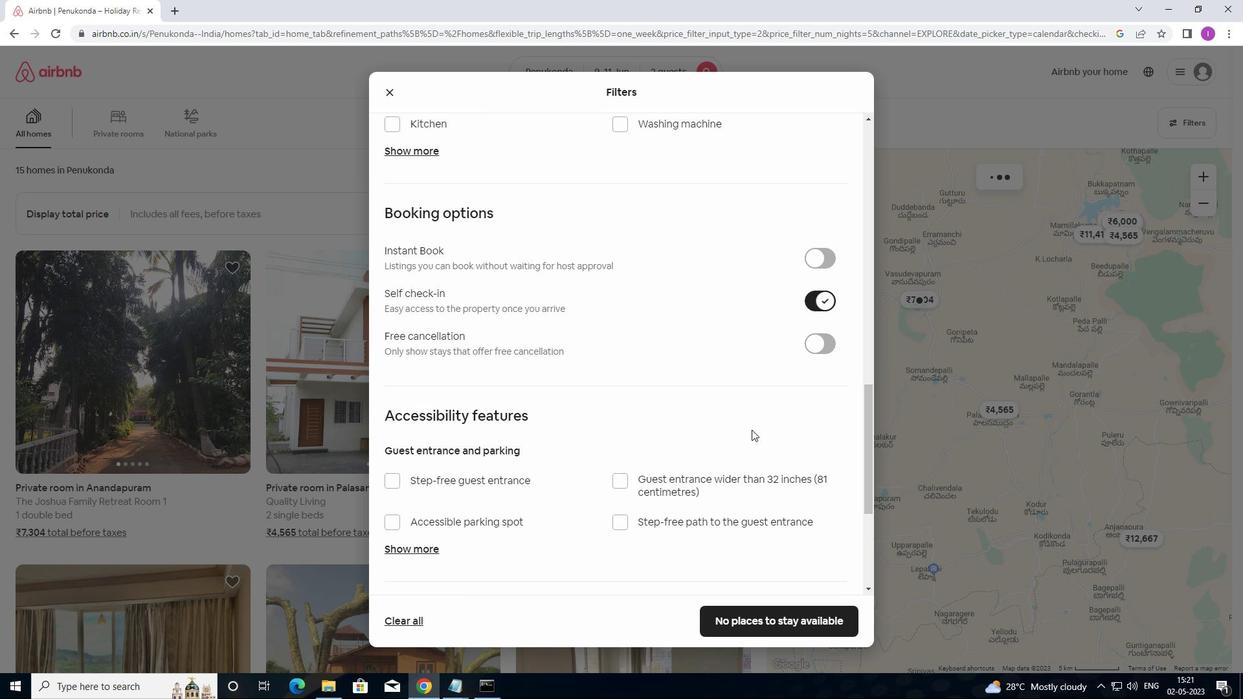 
Action: Mouse scrolled (710, 472) with delta (0, 0)
Screenshot: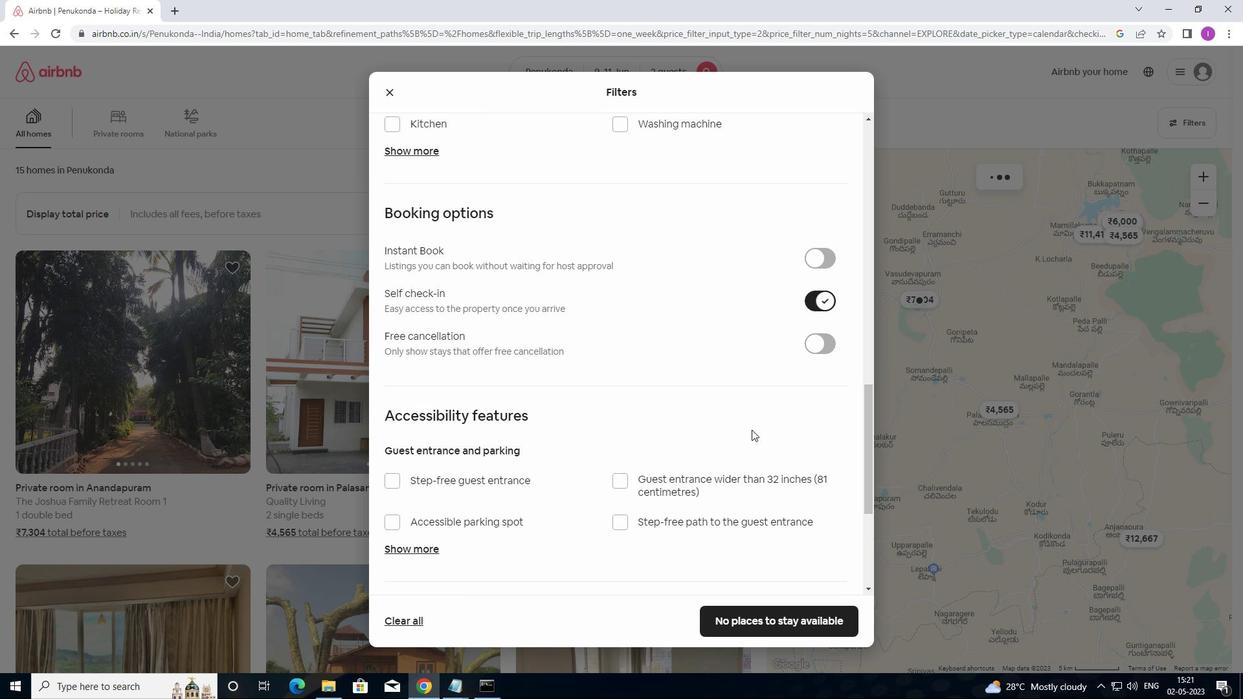 
Action: Mouse moved to (703, 483)
Screenshot: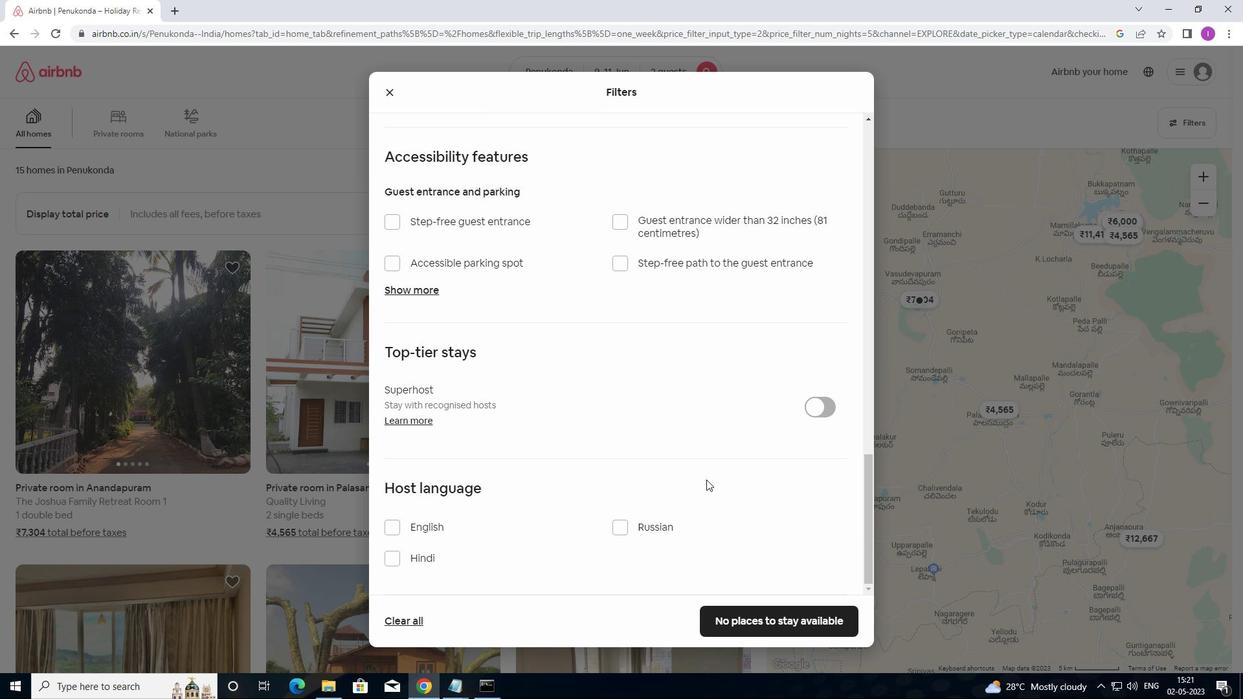 
Action: Mouse scrolled (703, 483) with delta (0, 0)
Screenshot: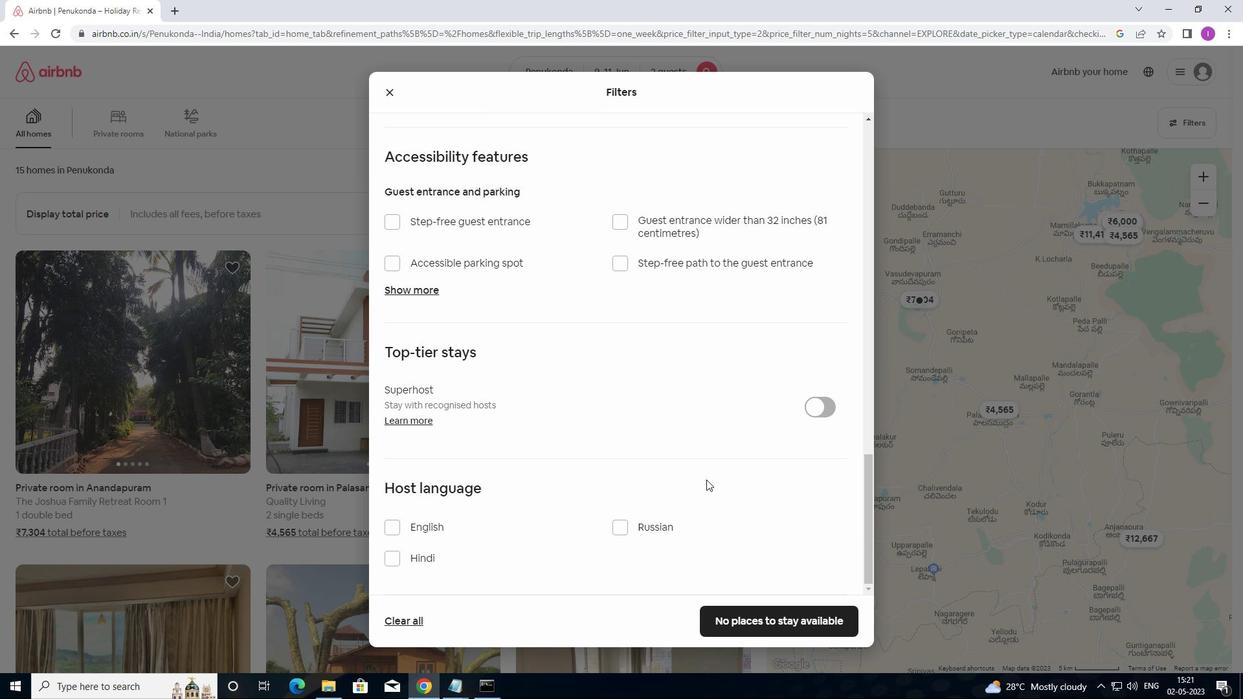 
Action: Mouse moved to (703, 487)
Screenshot: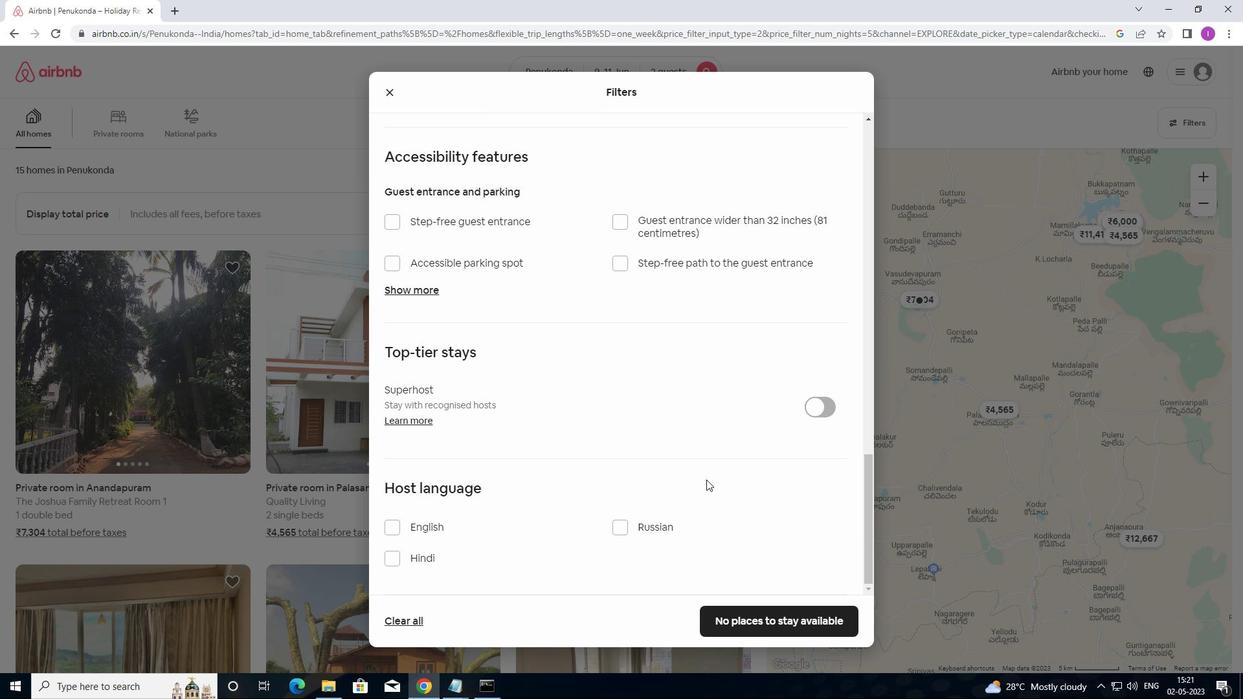 
Action: Mouse scrolled (703, 487) with delta (0, 0)
Screenshot: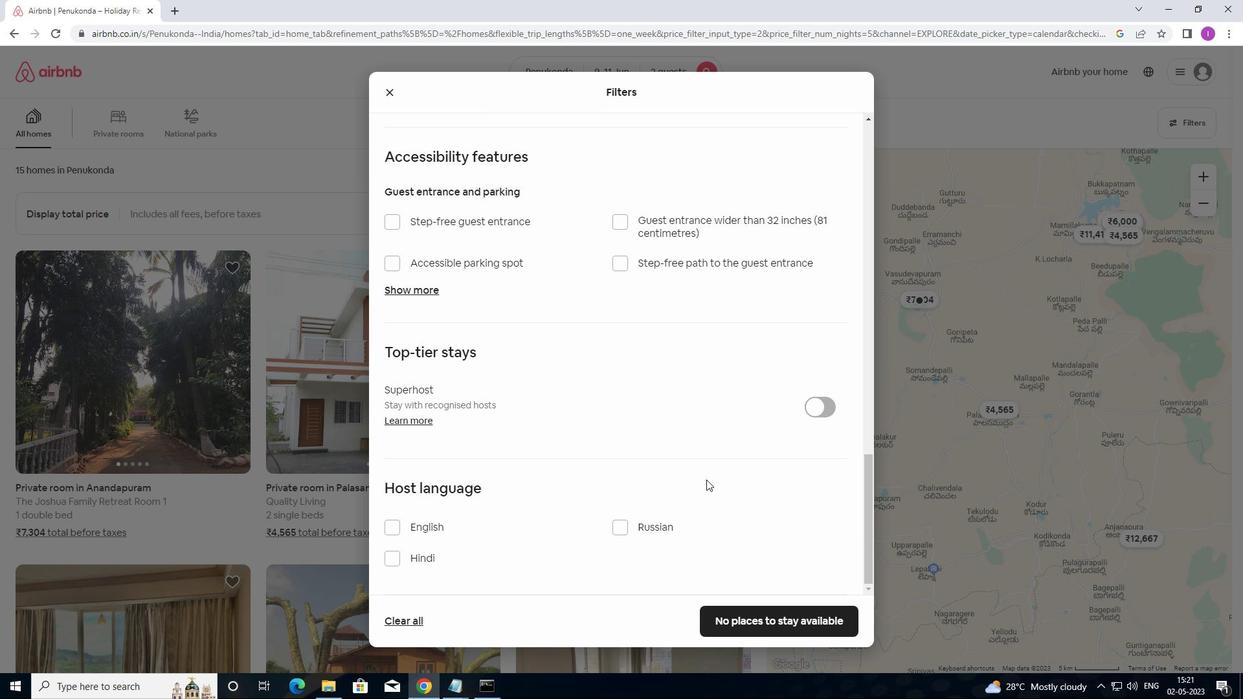 
Action: Mouse moved to (703, 492)
Screenshot: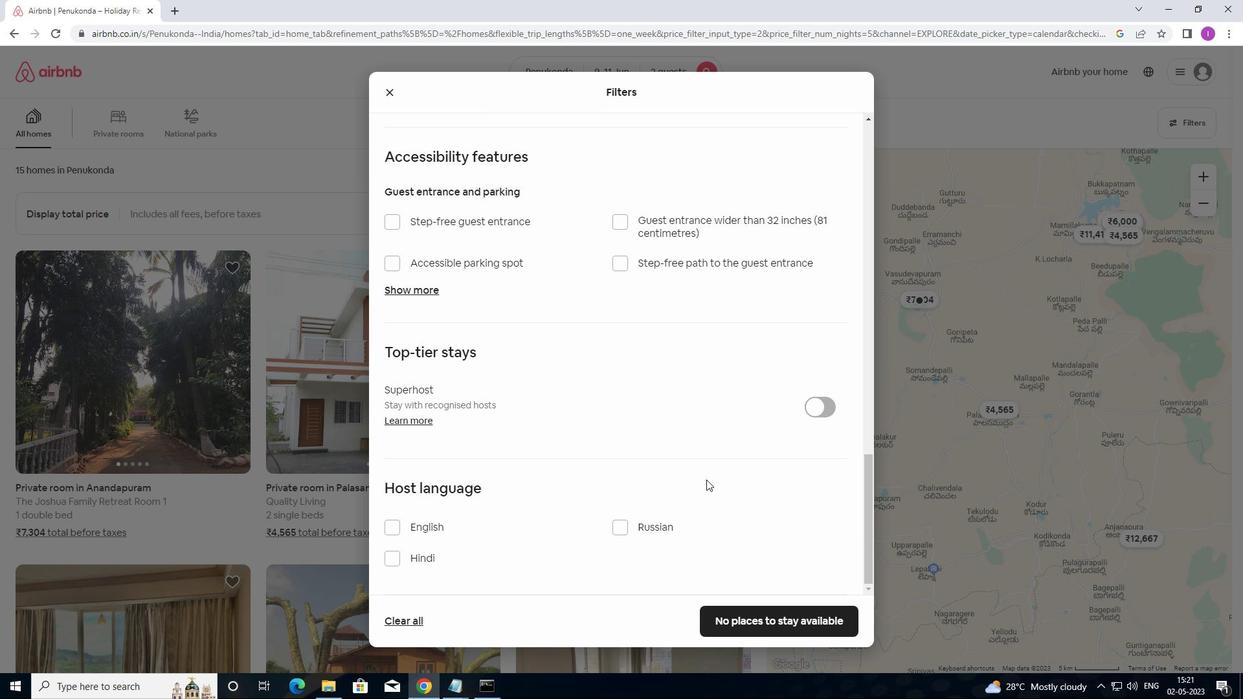 
Action: Mouse scrolled (703, 491) with delta (0, 0)
Screenshot: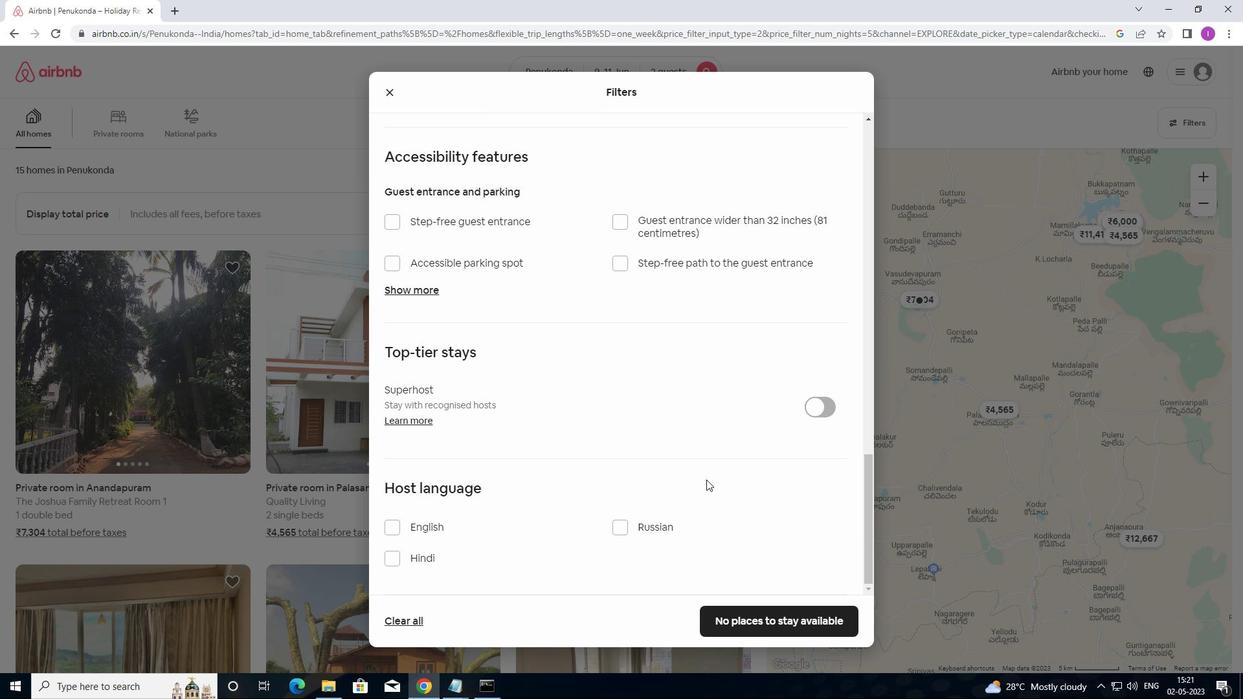 
Action: Mouse moved to (703, 496)
Screenshot: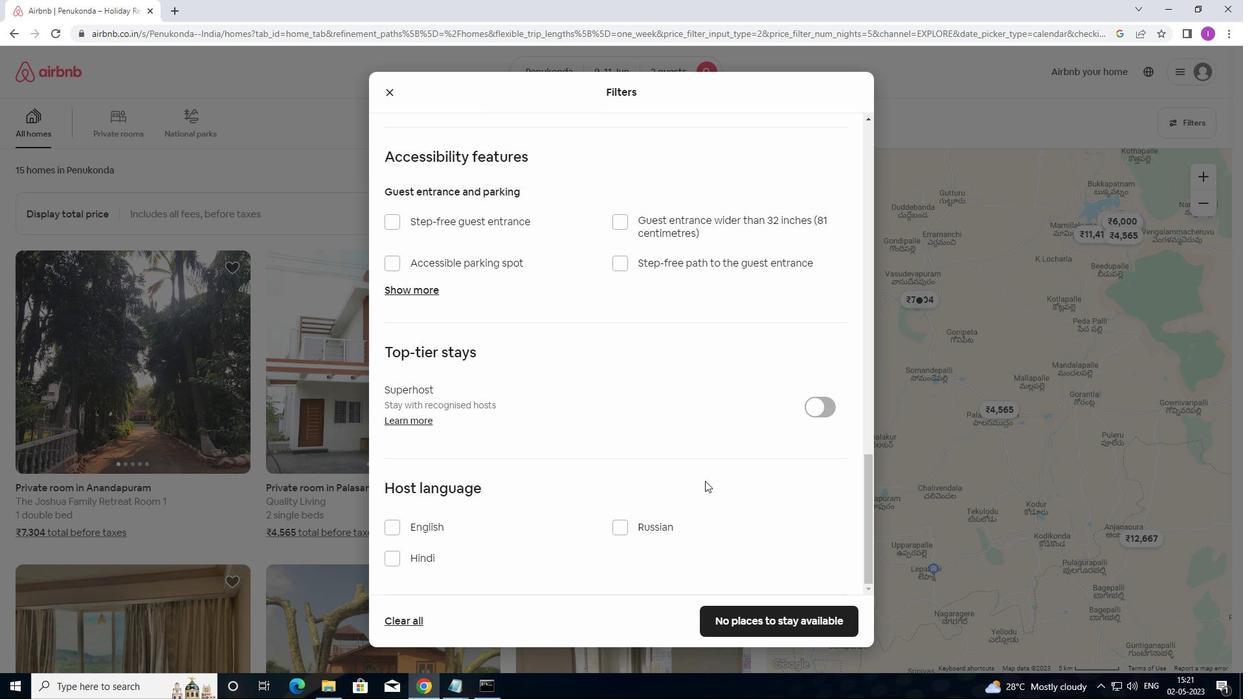 
Action: Mouse scrolled (703, 496) with delta (0, 0)
Screenshot: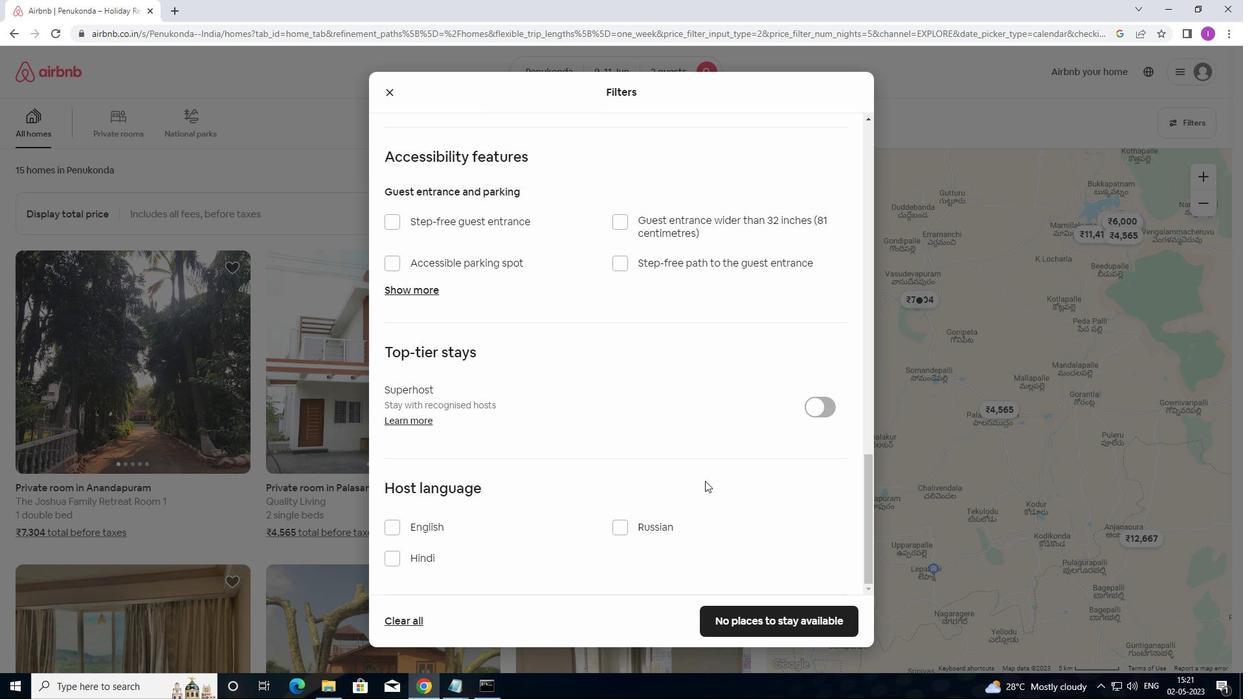 
Action: Mouse moved to (702, 501)
Screenshot: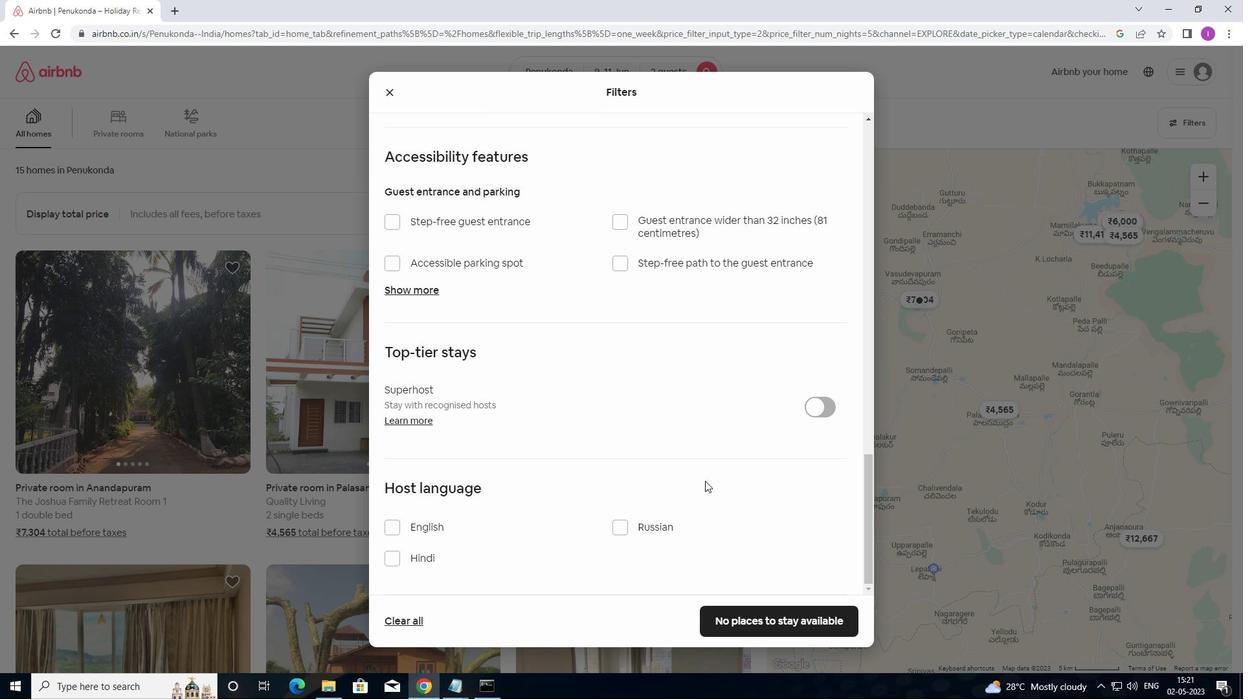 
Action: Mouse scrolled (702, 500) with delta (0, 0)
Screenshot: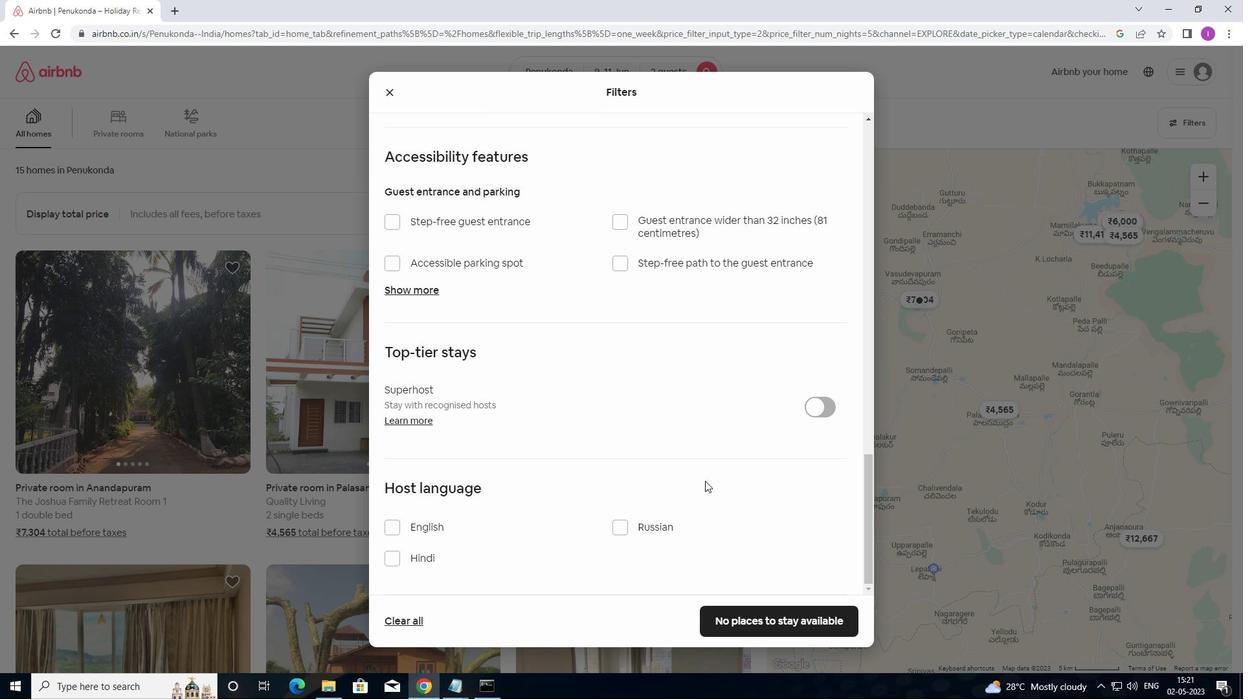 
Action: Mouse moved to (386, 527)
Screenshot: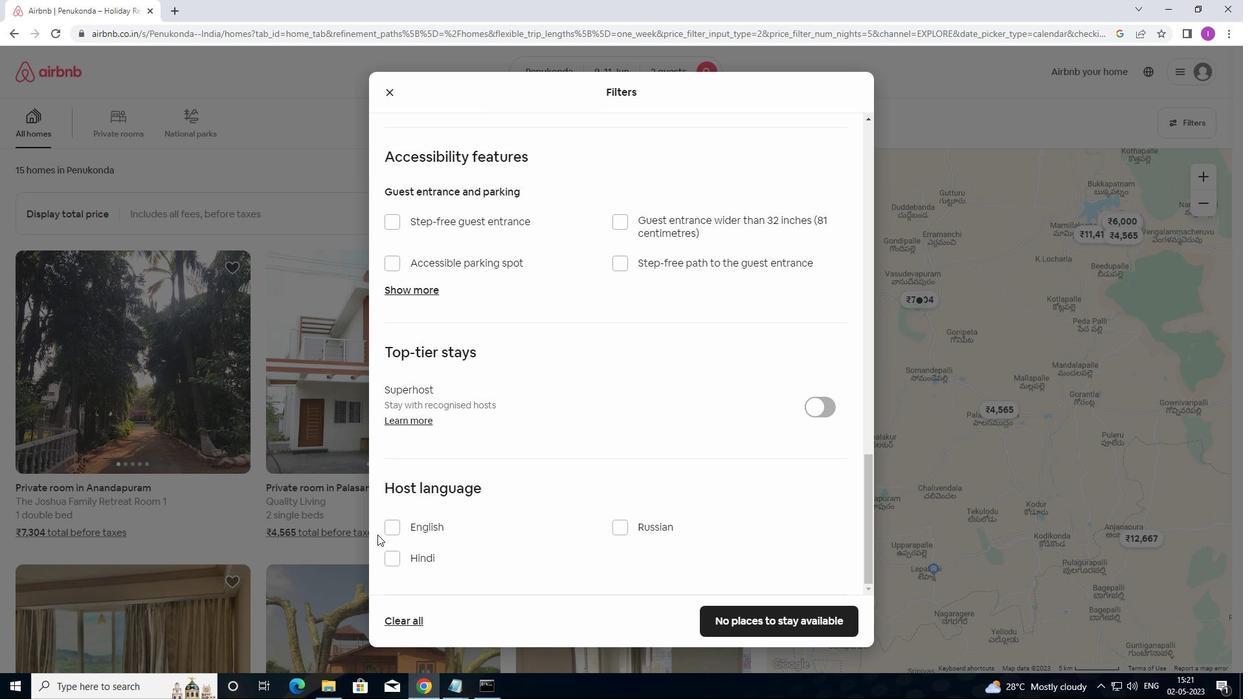 
Action: Mouse pressed left at (386, 527)
Screenshot: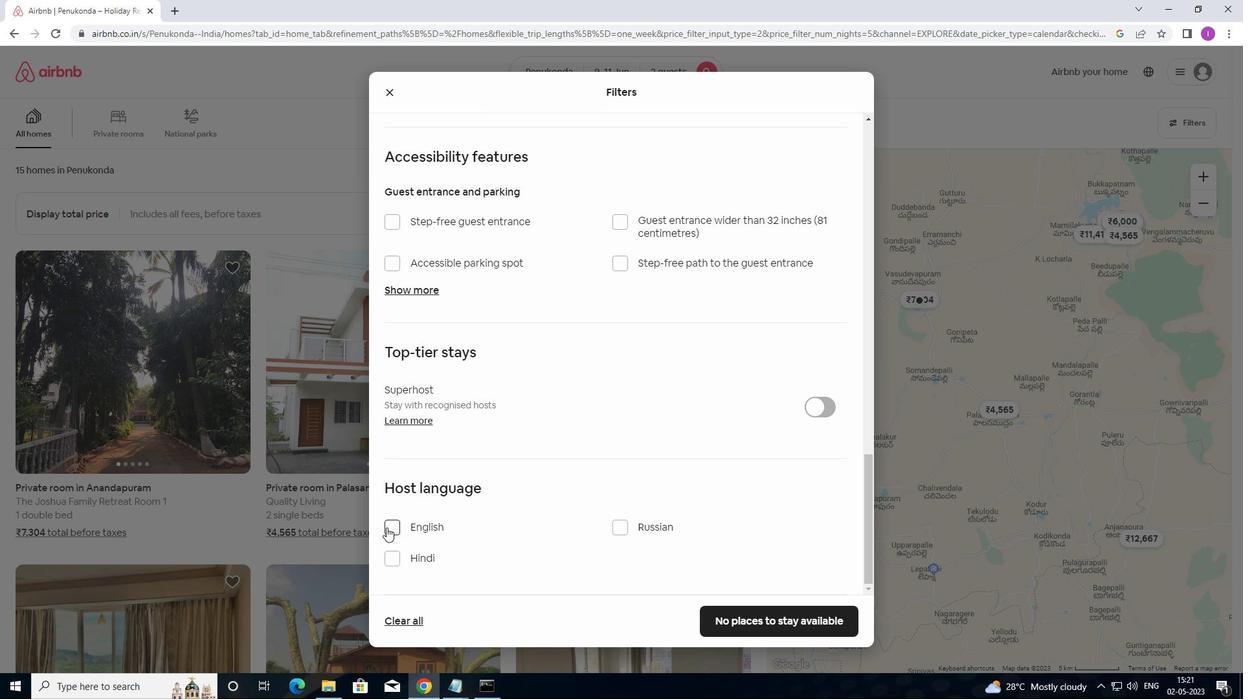 
Action: Mouse moved to (723, 630)
Screenshot: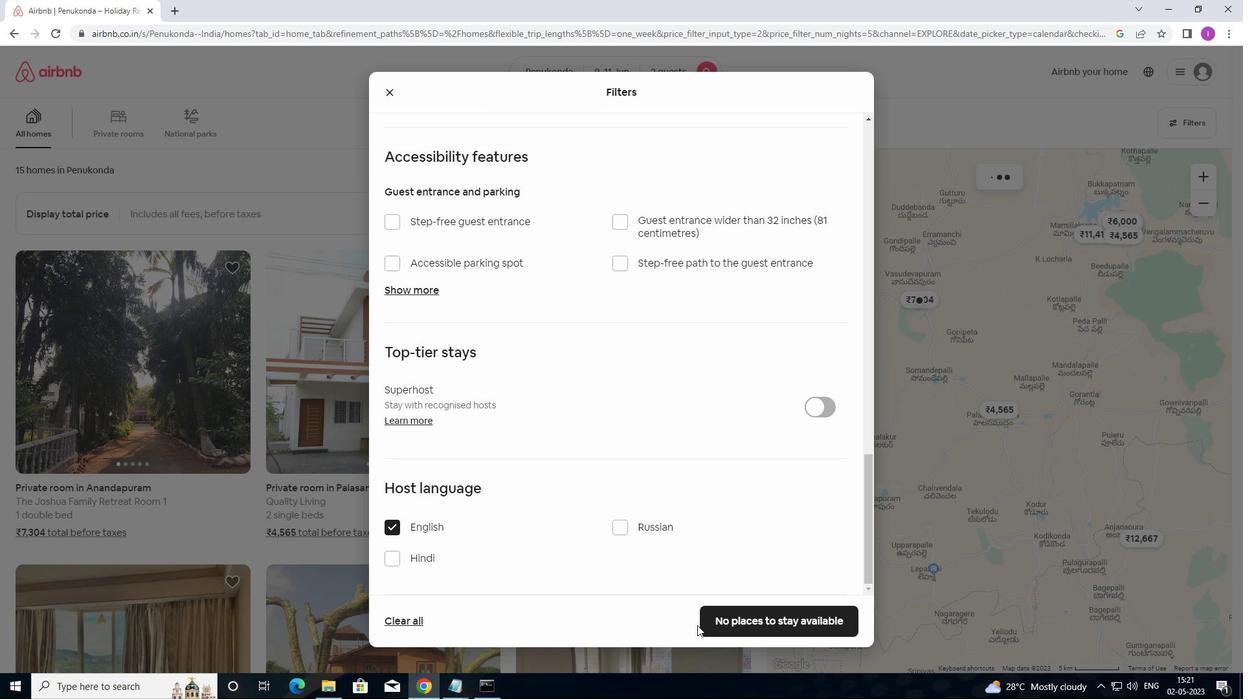 
Action: Mouse pressed left at (723, 630)
Screenshot: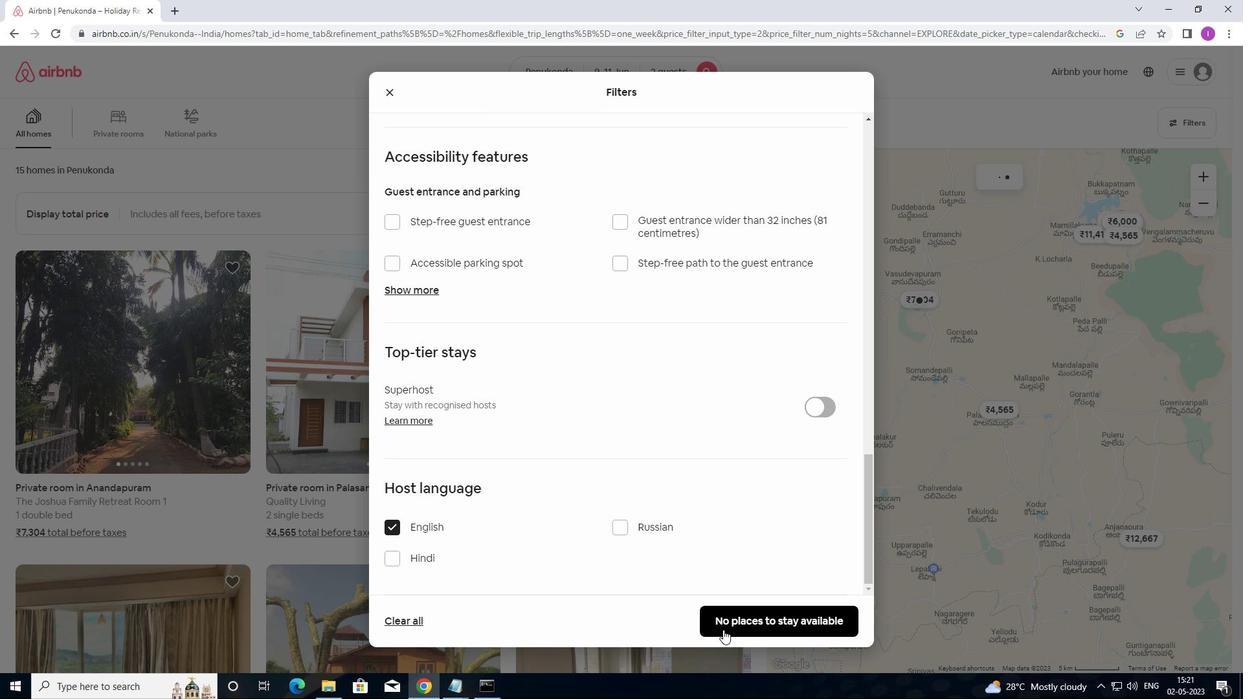 
Action: Mouse moved to (732, 612)
Screenshot: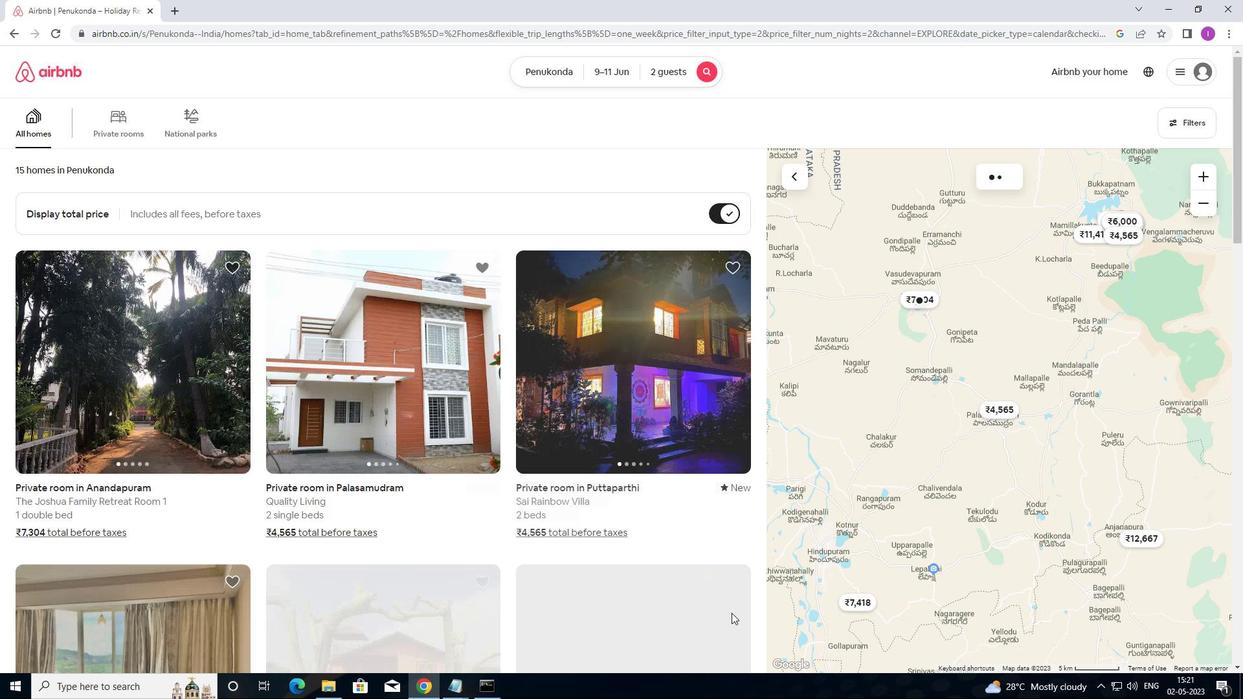 
